 Task: Look for space in Cunduacán, Mexico from 1st June, 2023 to 9th June, 2023 for 4 adults in price range Rs.6000 to Rs.12000. Place can be entire place with 2 bedrooms having 2 beds and 2 bathrooms. Property type can be house, flat, guest house. Booking option can be shelf check-in. Required host language is English.
Action: Mouse moved to (598, 122)
Screenshot: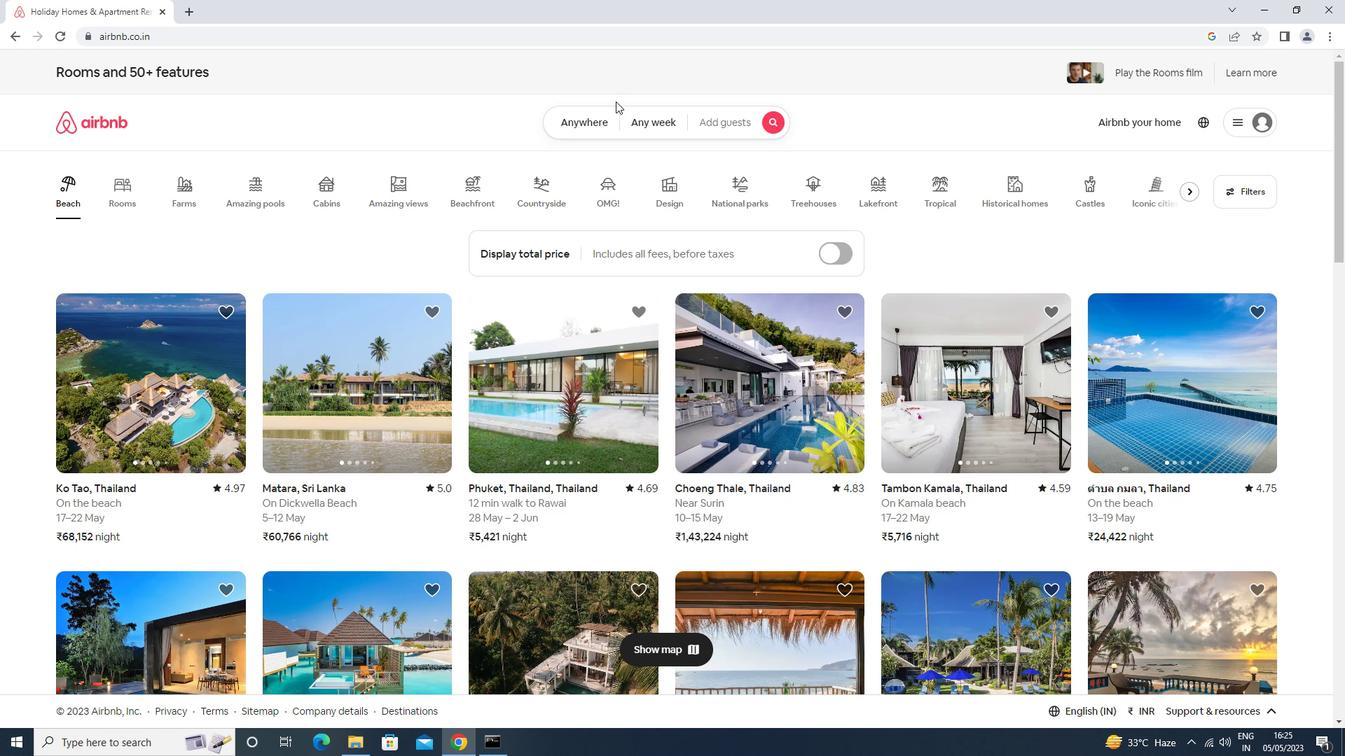
Action: Mouse pressed left at (598, 122)
Screenshot: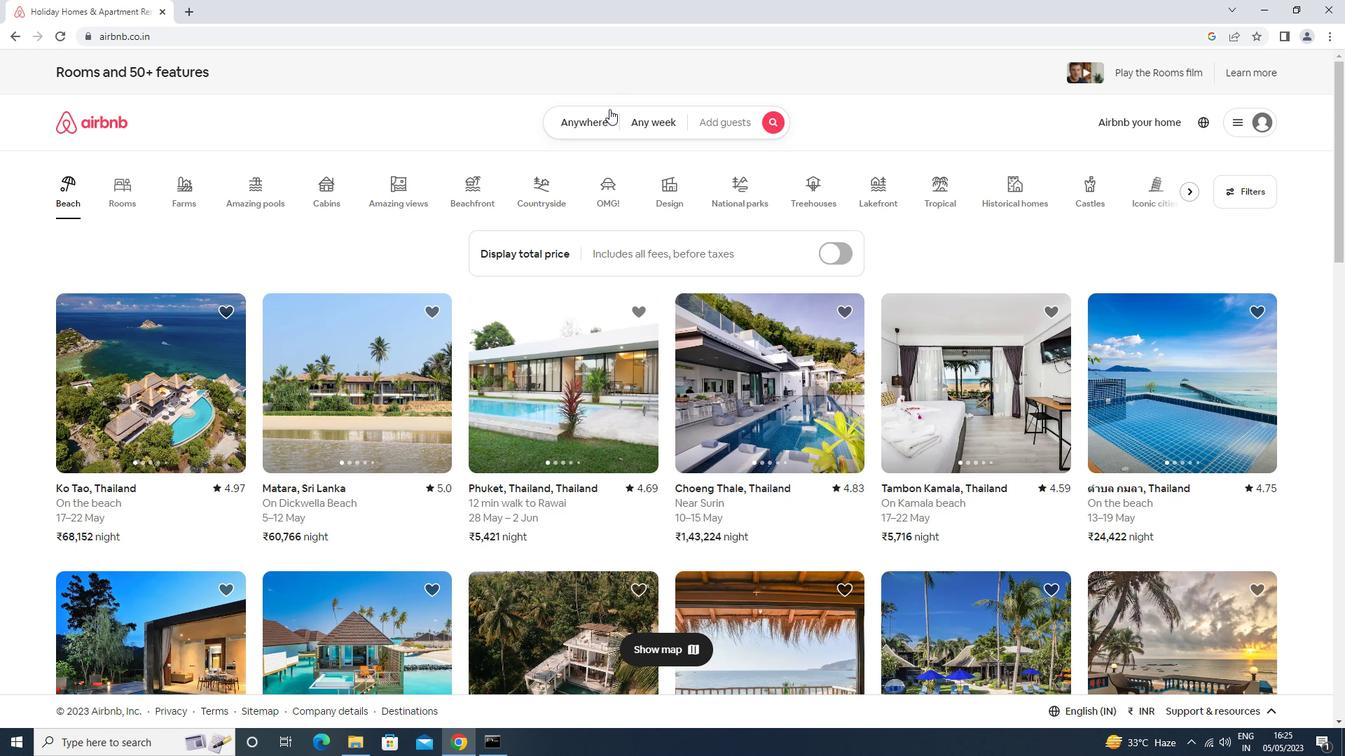 
Action: Mouse moved to (495, 180)
Screenshot: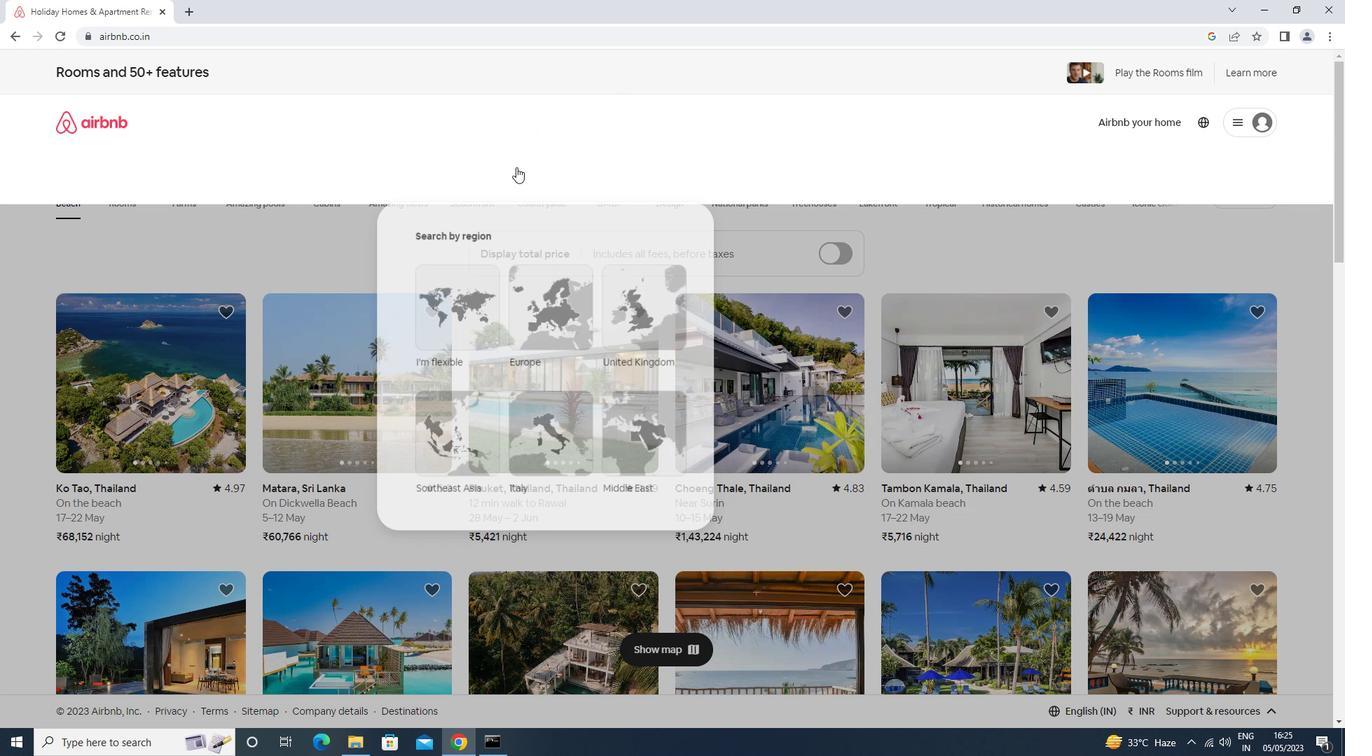 
Action: Mouse pressed left at (495, 180)
Screenshot: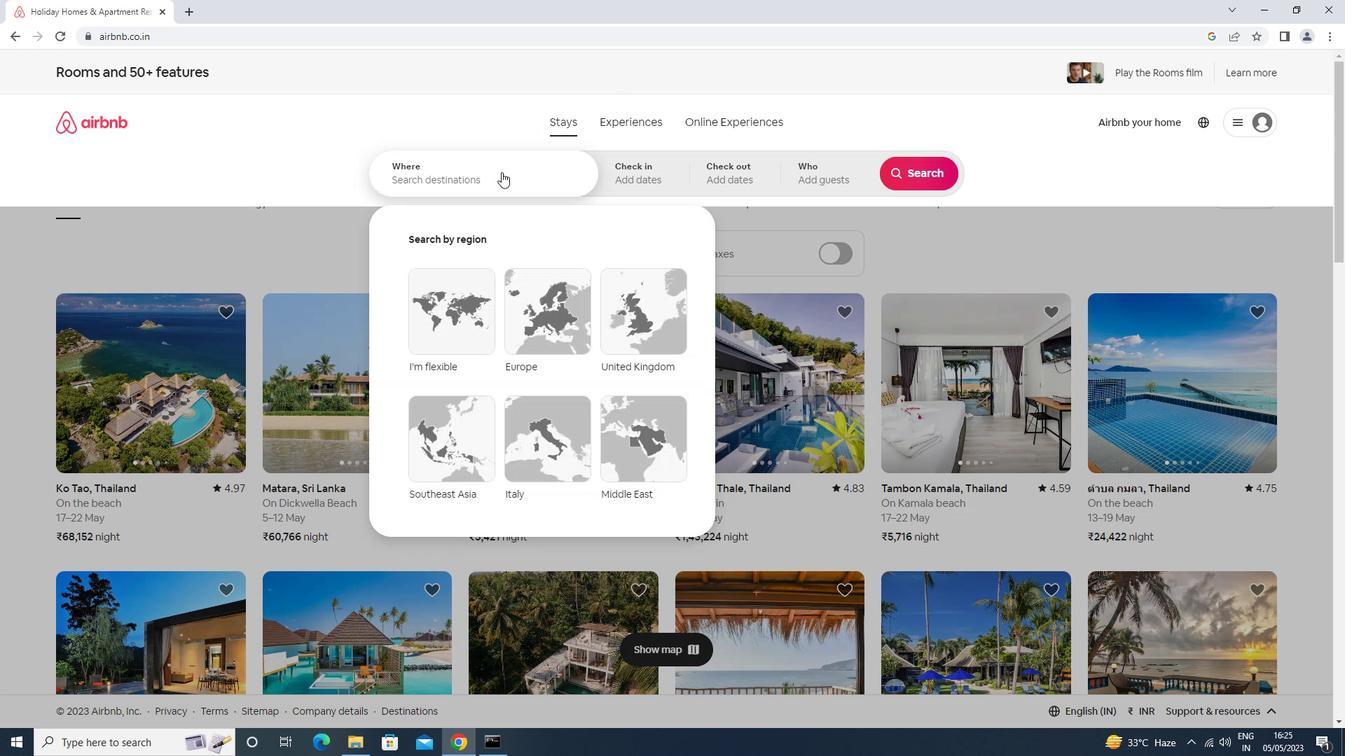 
Action: Key pressed <Key.shift>CUNDUACAN,<Key.space>MEXICO<Key.enter>
Screenshot: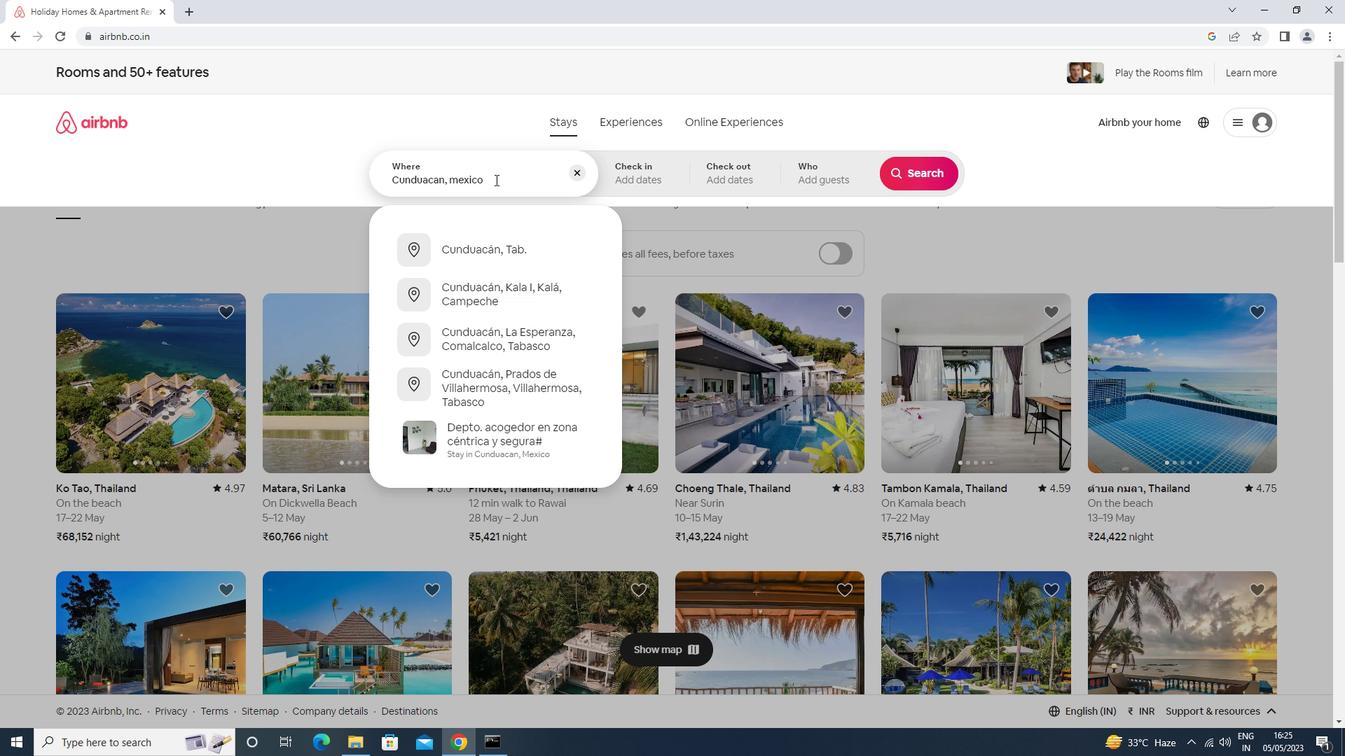 
Action: Mouse moved to (839, 343)
Screenshot: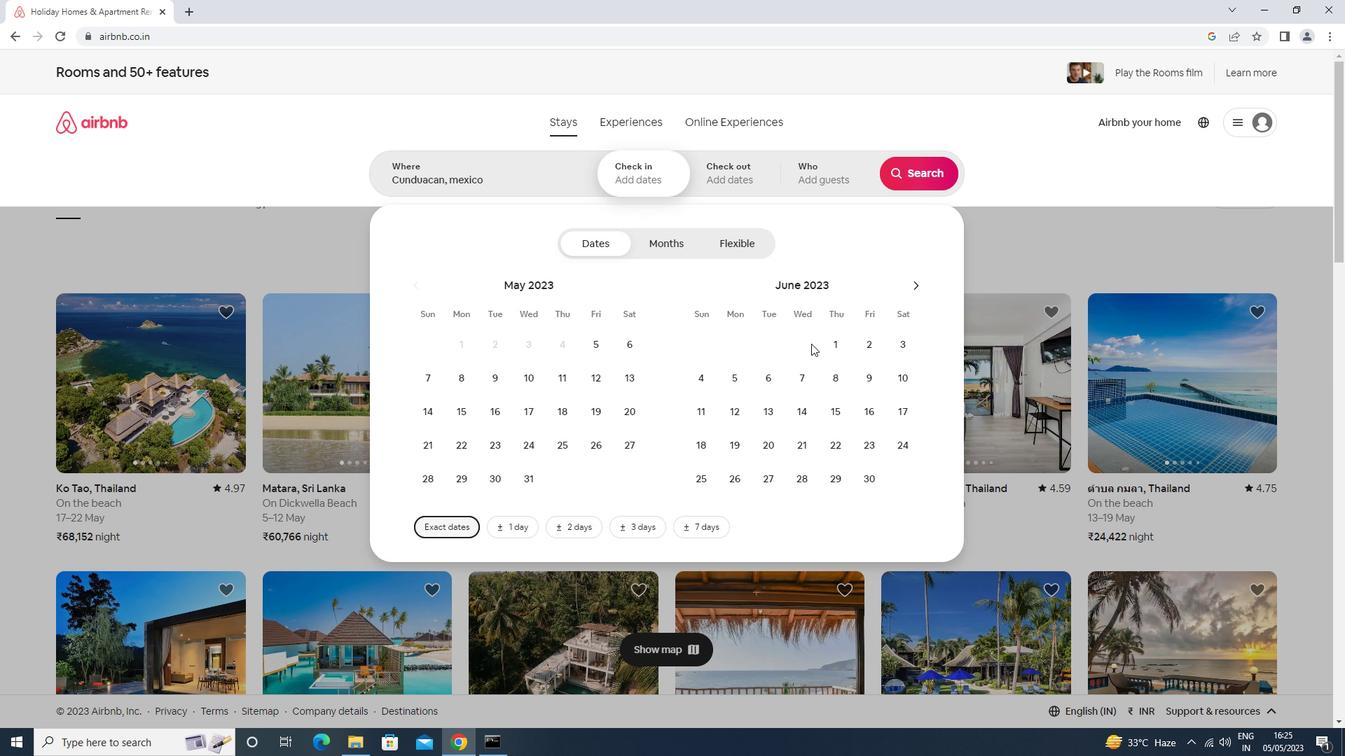 
Action: Mouse pressed left at (839, 343)
Screenshot: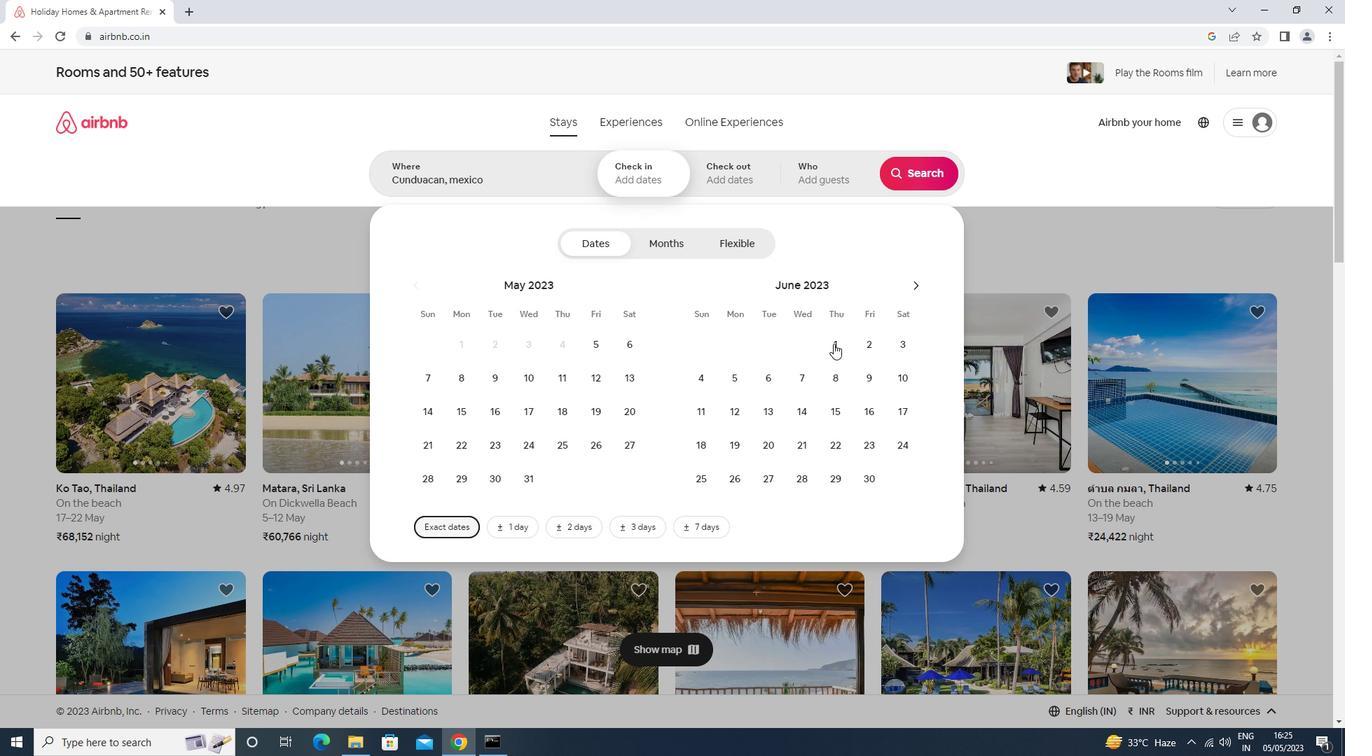 
Action: Mouse moved to (864, 387)
Screenshot: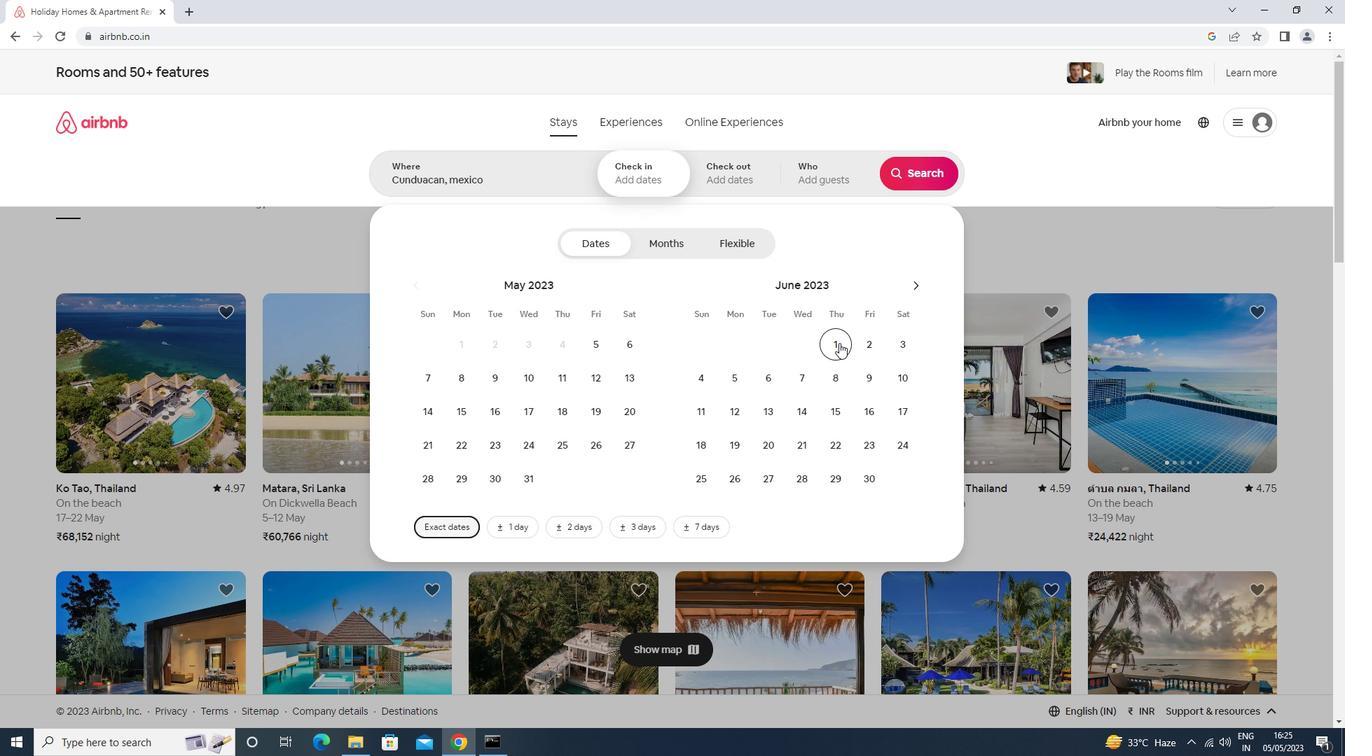 
Action: Mouse pressed left at (864, 387)
Screenshot: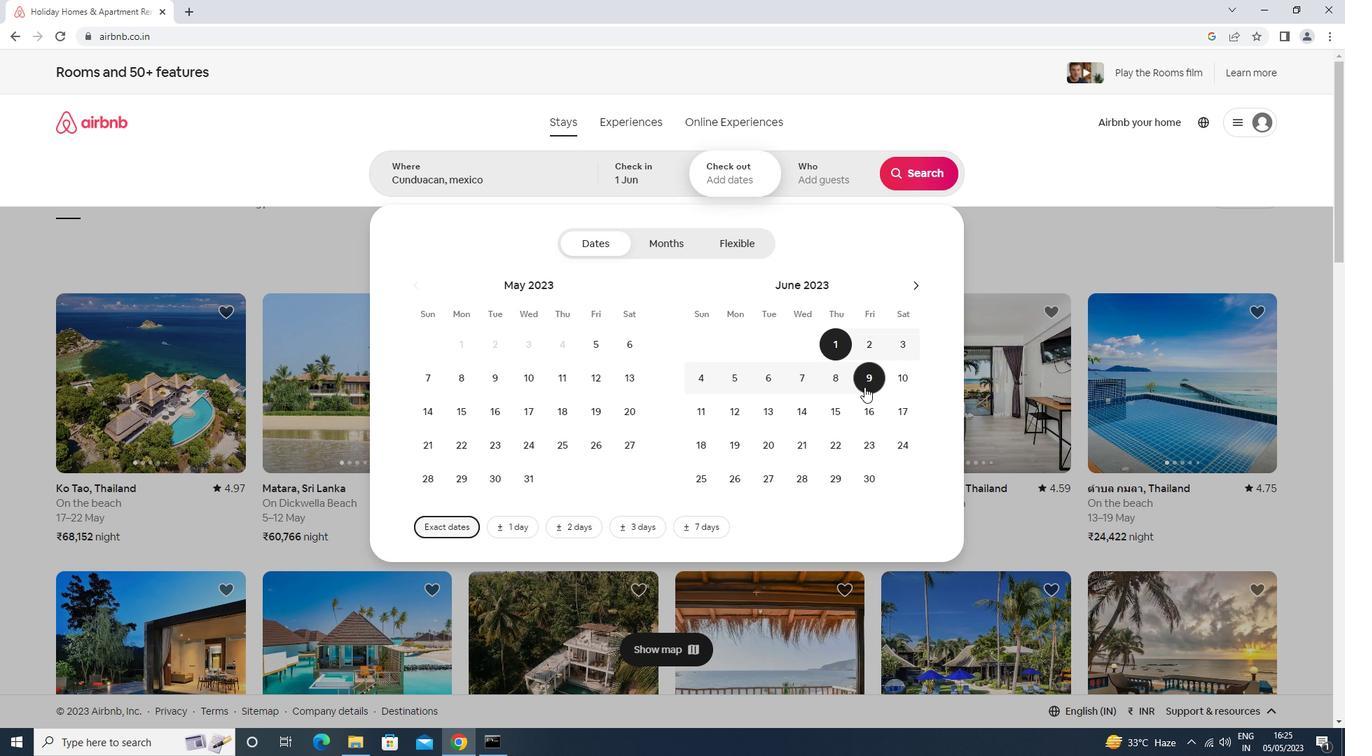 
Action: Mouse moved to (830, 182)
Screenshot: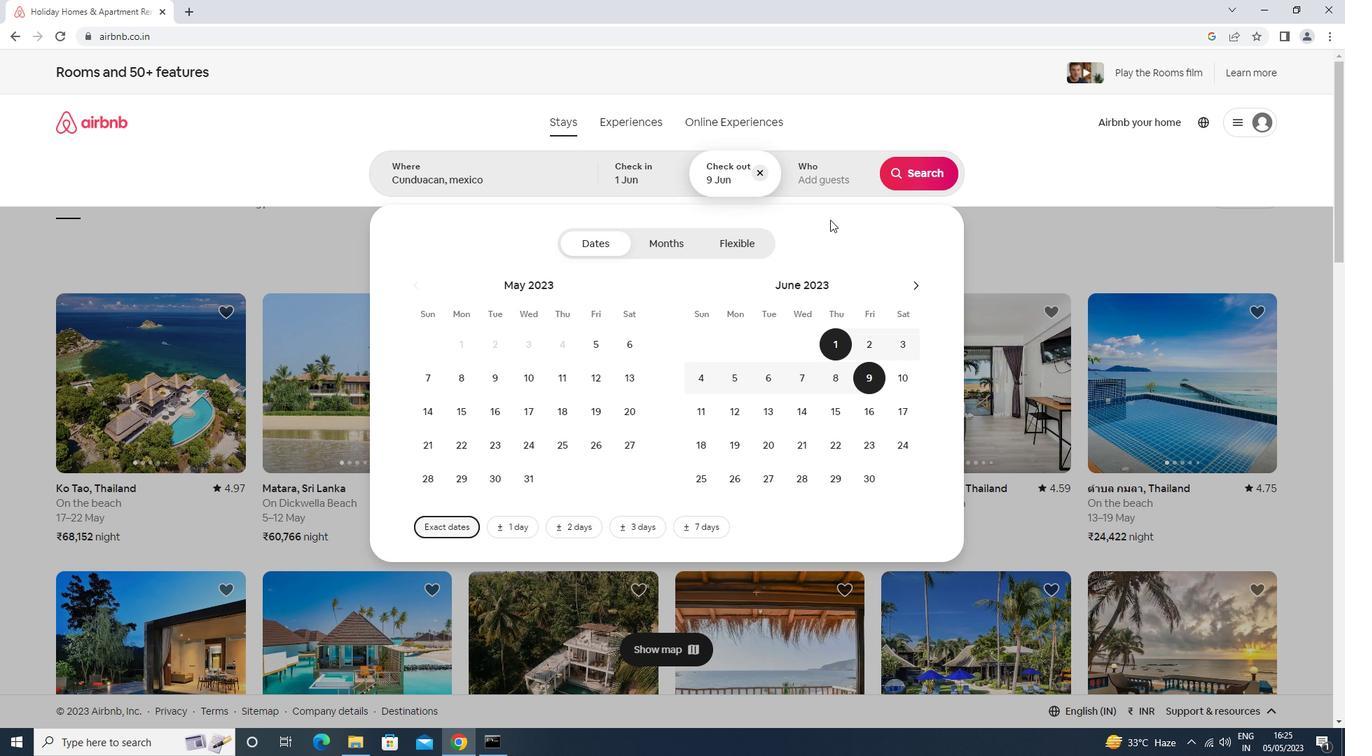 
Action: Mouse pressed left at (830, 182)
Screenshot: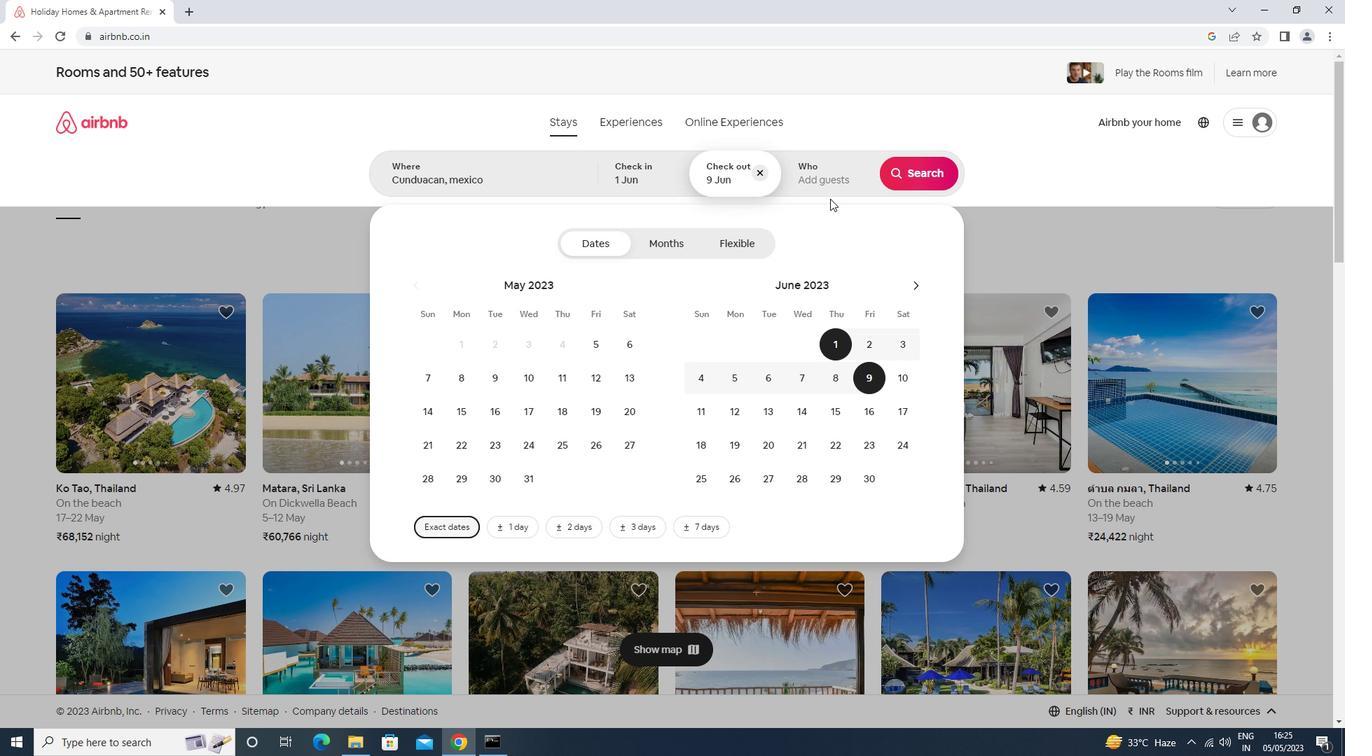 
Action: Mouse moved to (926, 247)
Screenshot: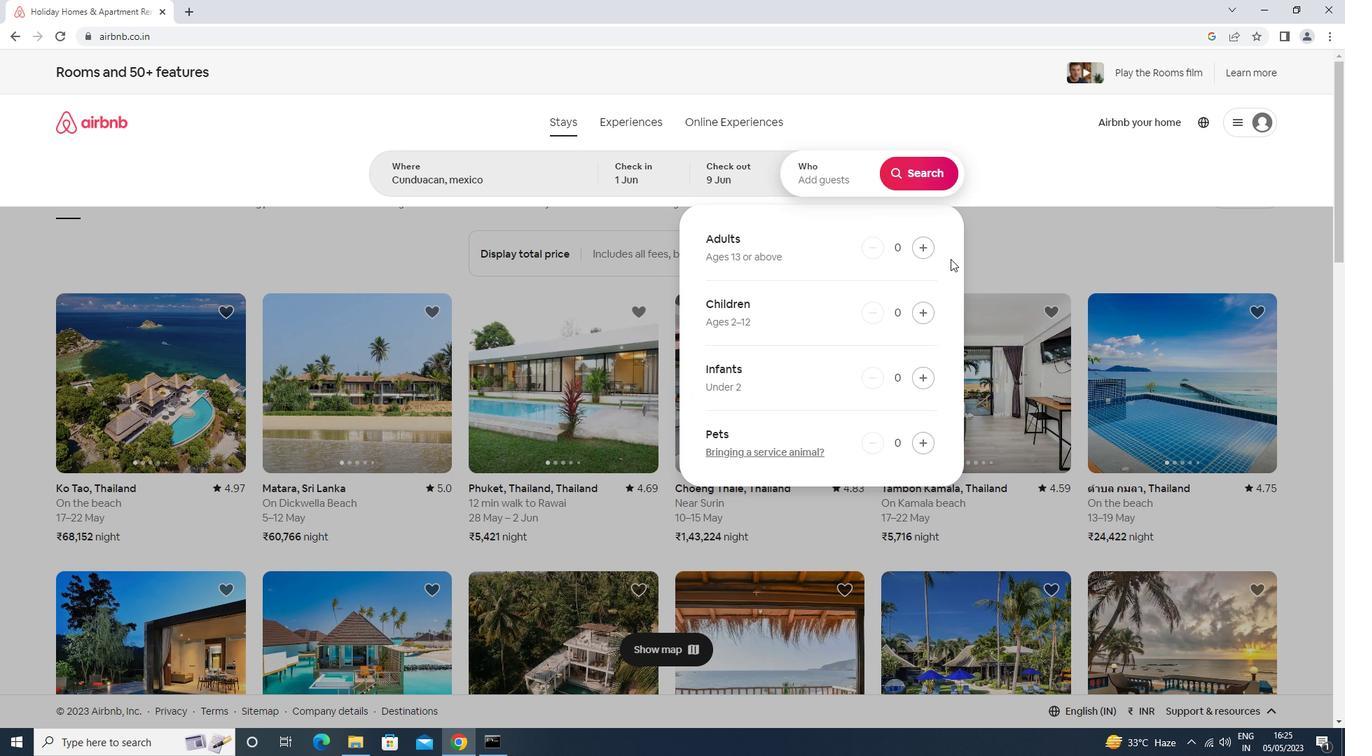 
Action: Mouse pressed left at (926, 247)
Screenshot: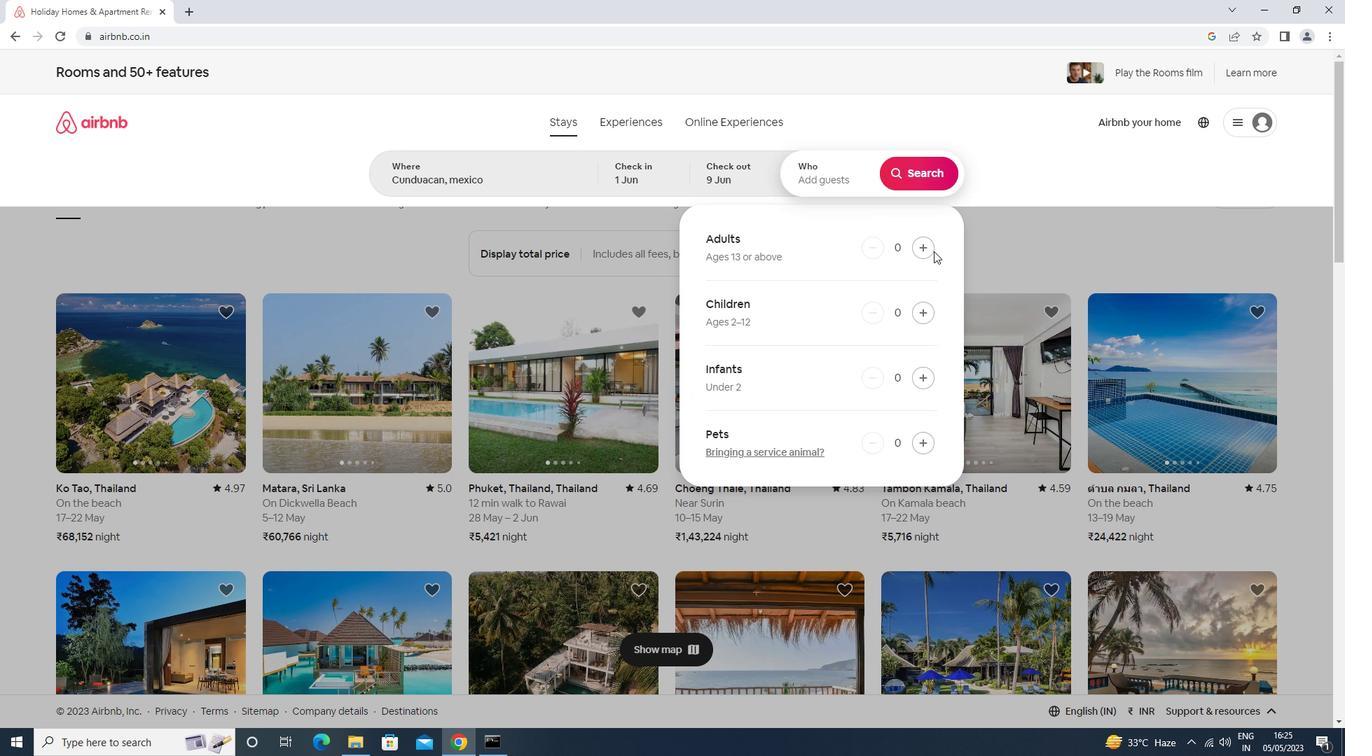 
Action: Mouse pressed left at (926, 247)
Screenshot: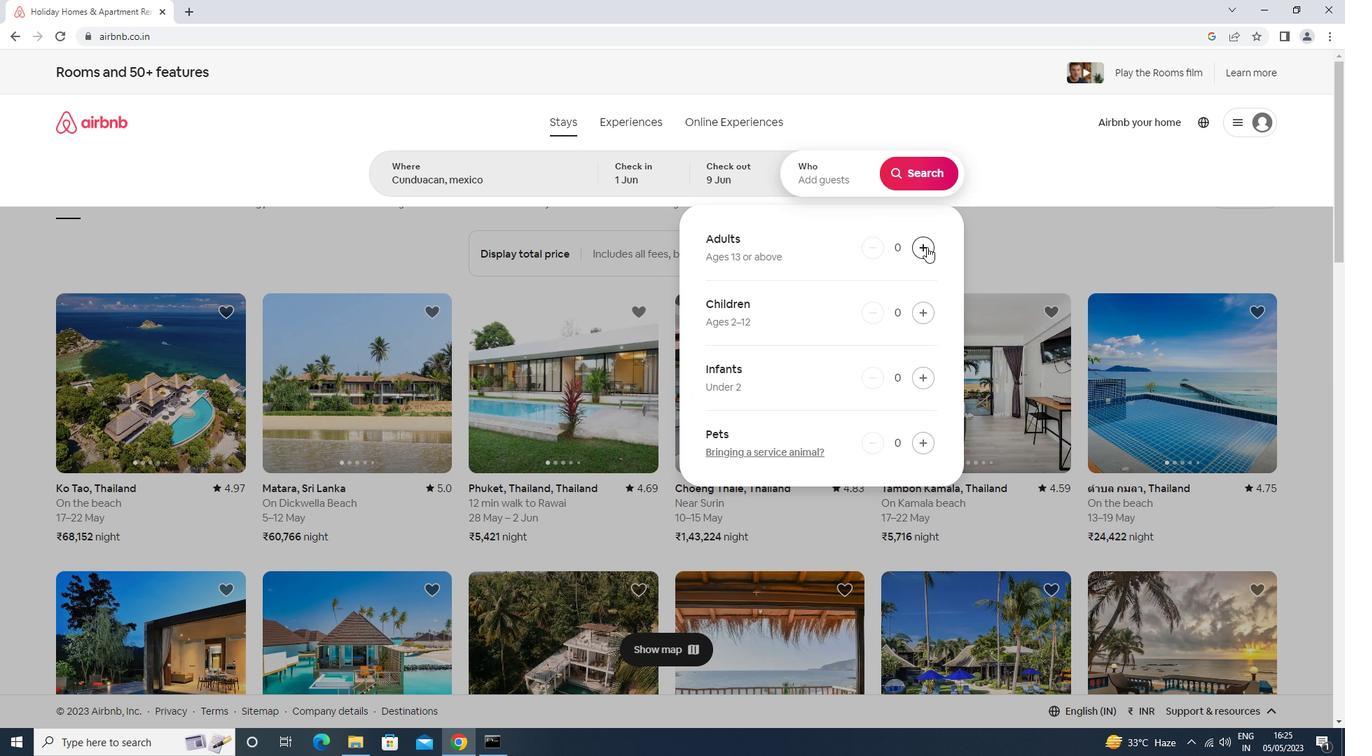 
Action: Mouse moved to (926, 246)
Screenshot: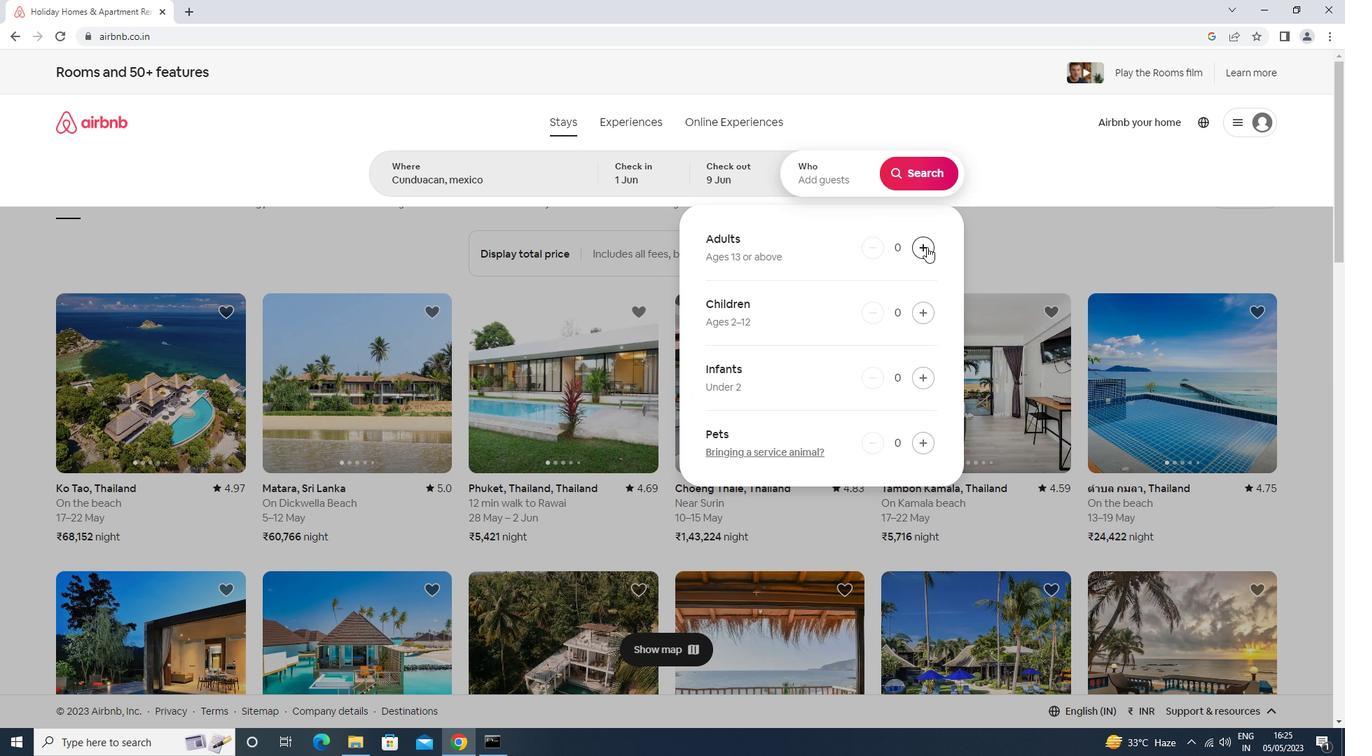 
Action: Mouse pressed left at (926, 246)
Screenshot: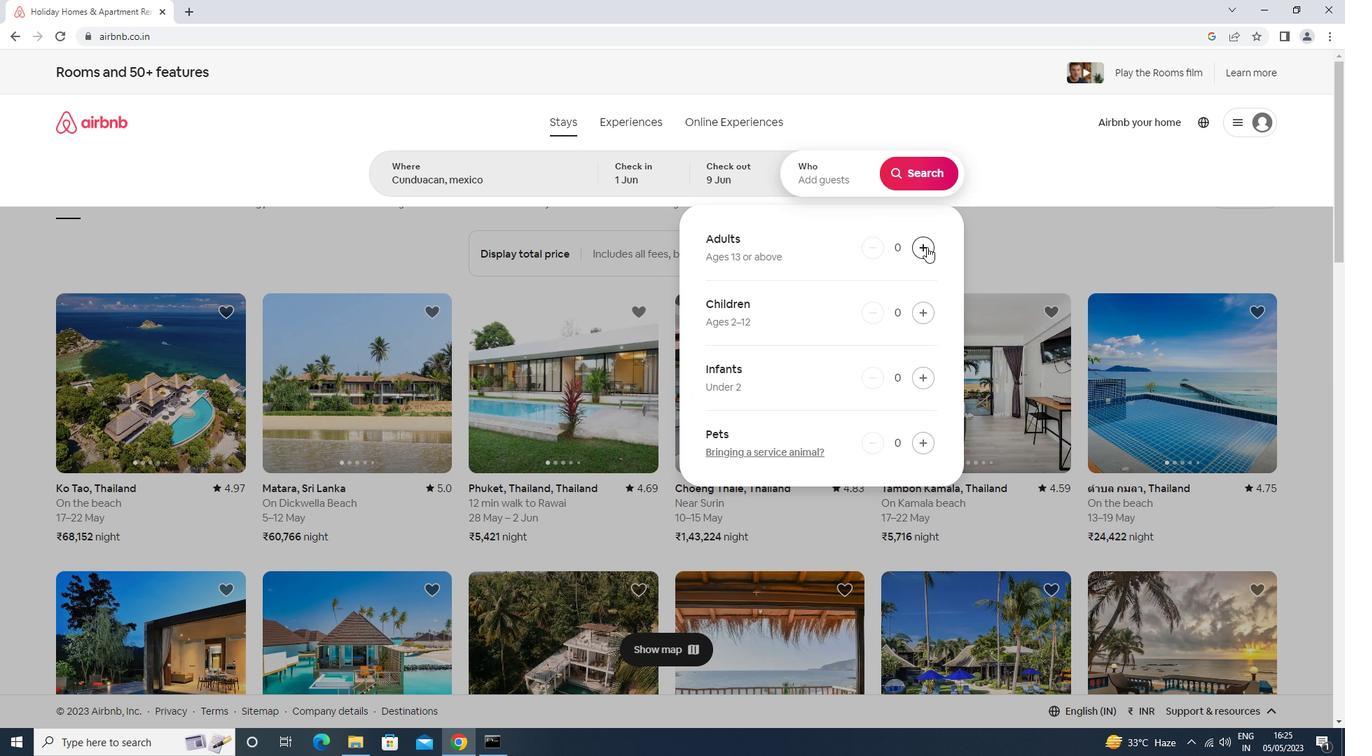 
Action: Mouse pressed left at (926, 246)
Screenshot: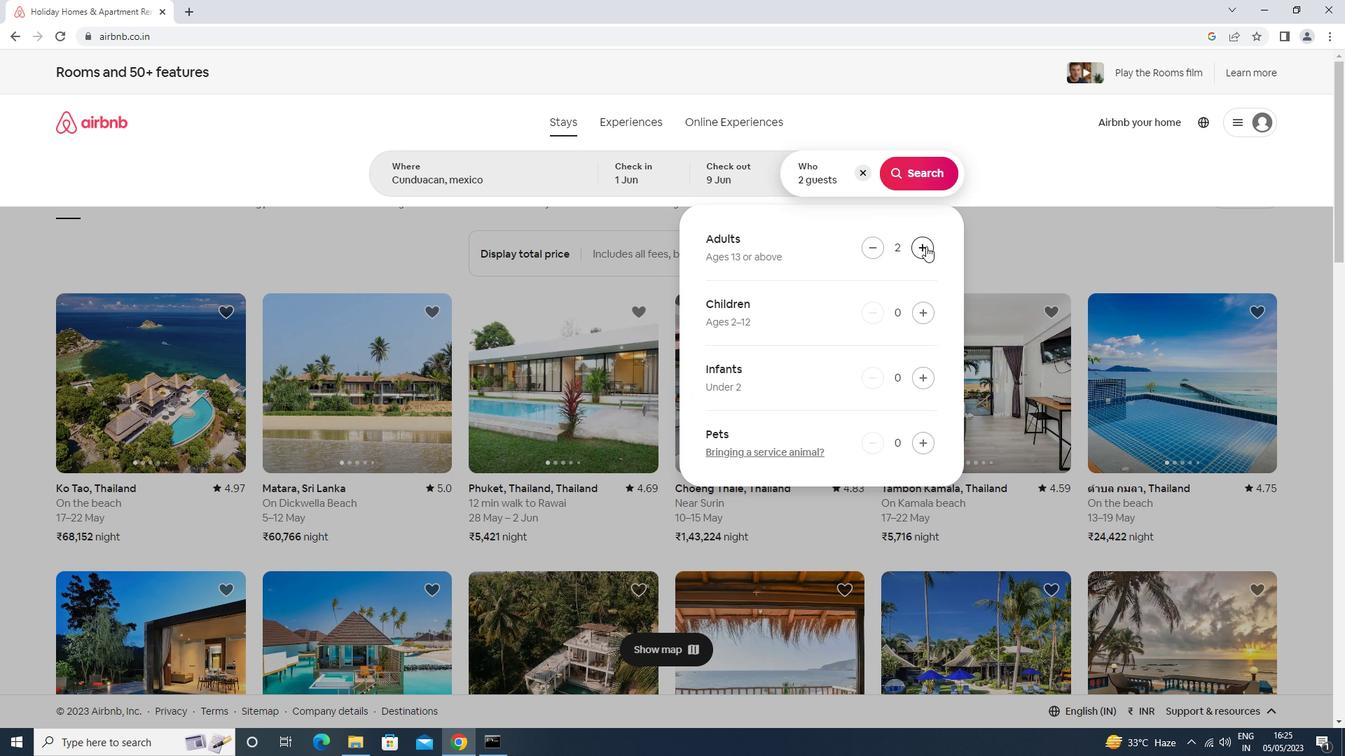 
Action: Mouse moved to (914, 183)
Screenshot: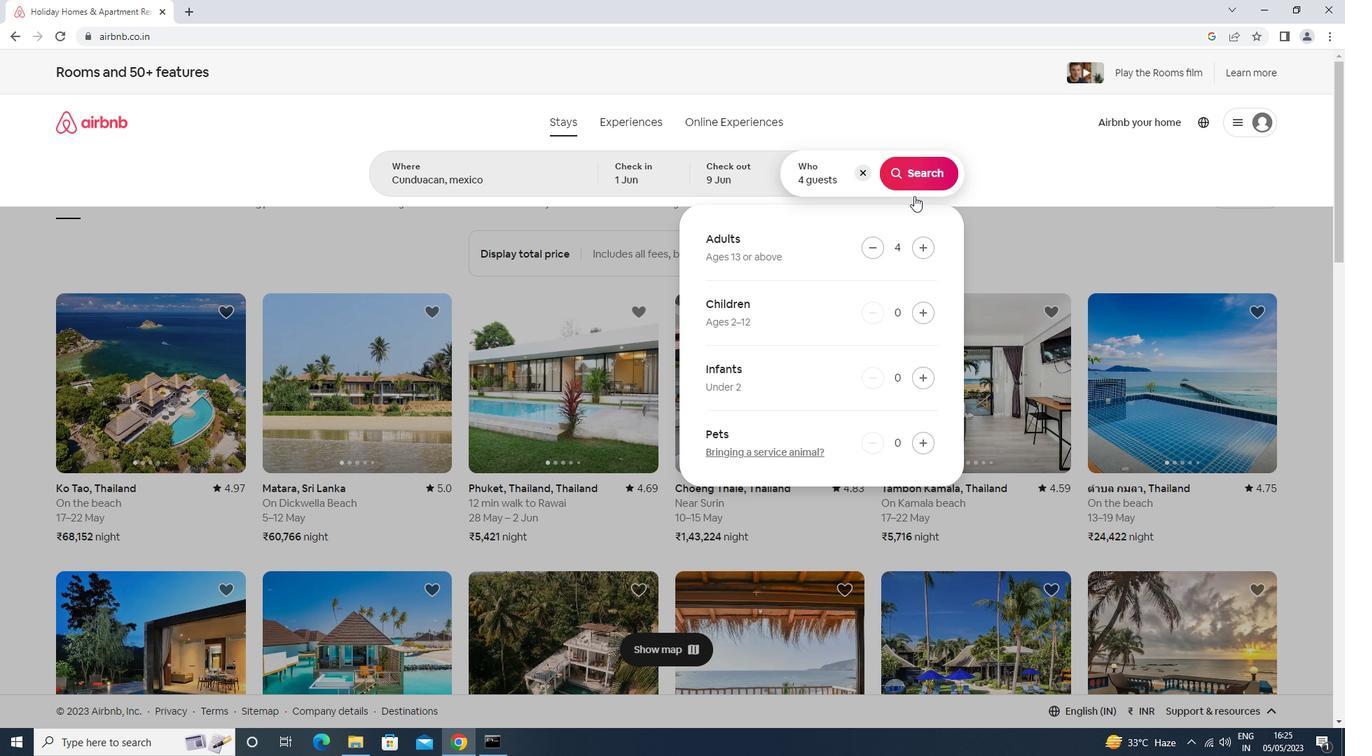 
Action: Mouse pressed left at (914, 183)
Screenshot: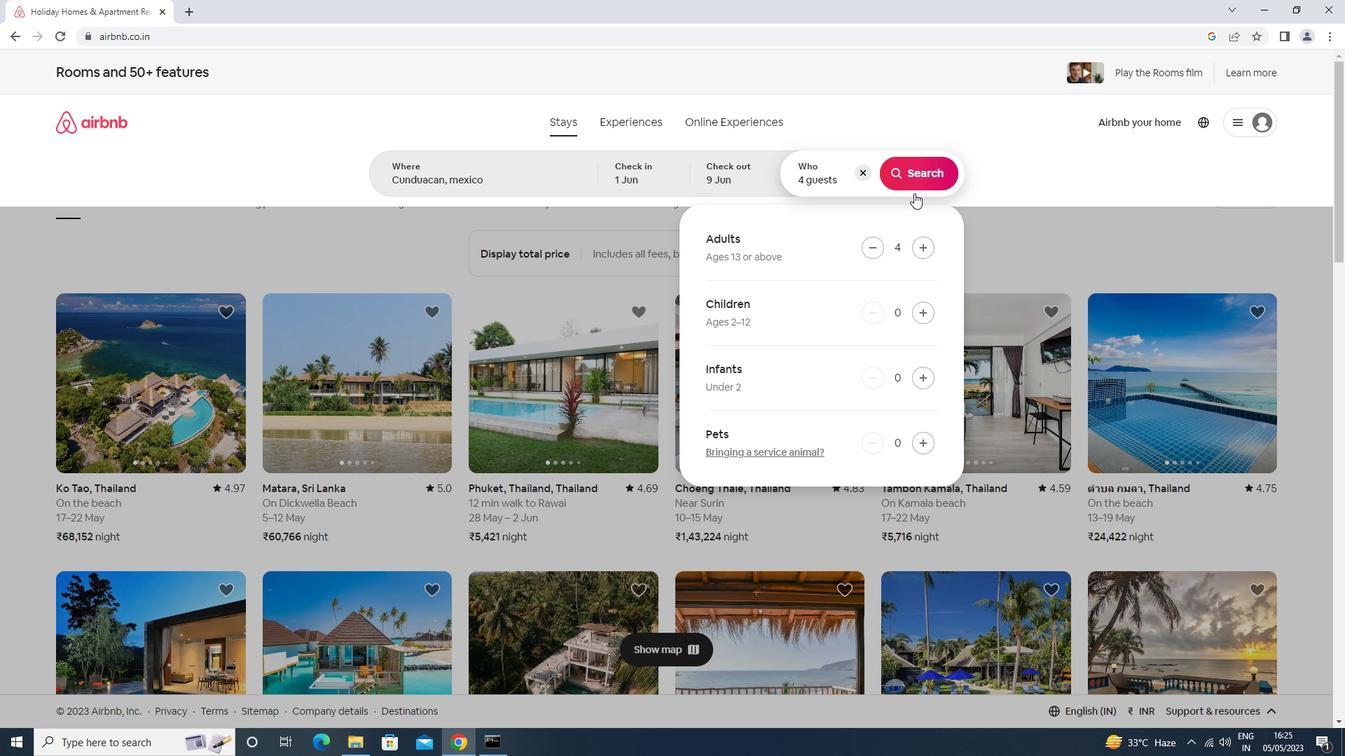
Action: Mouse moved to (1292, 134)
Screenshot: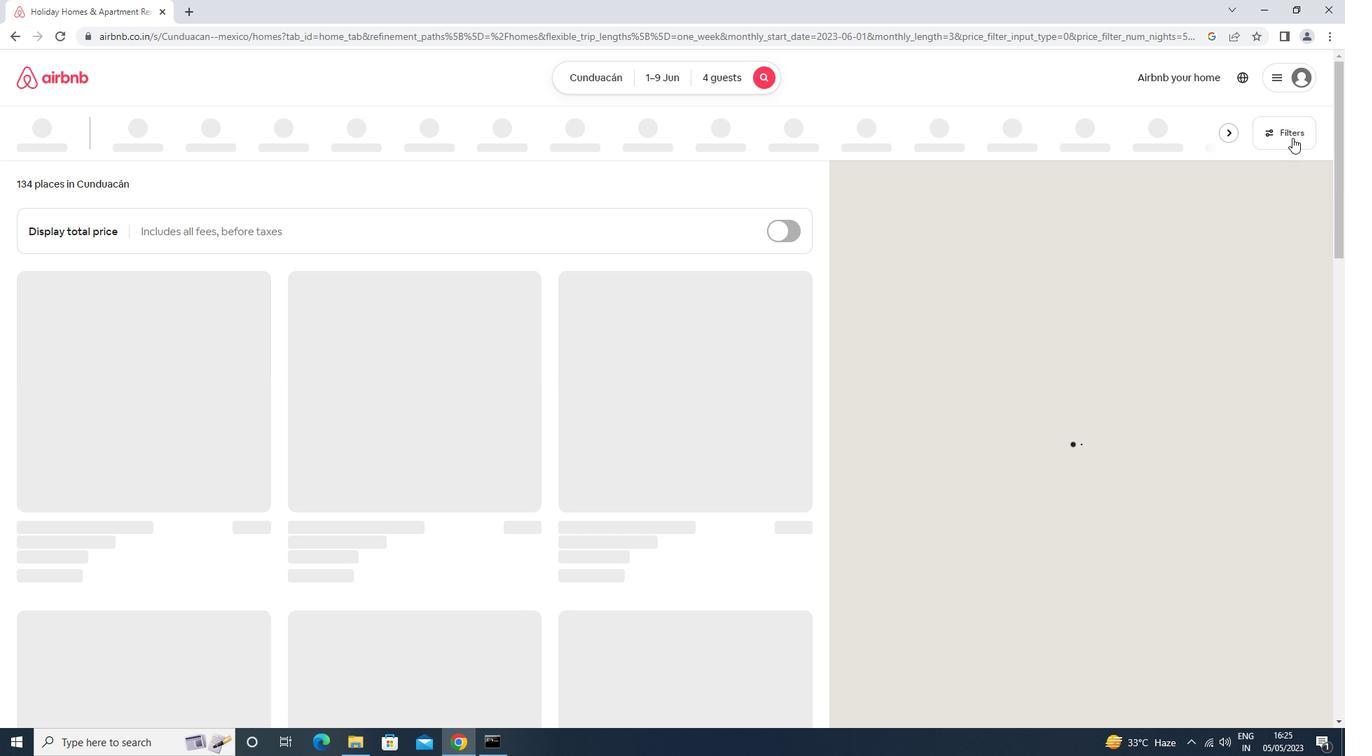 
Action: Mouse pressed left at (1292, 134)
Screenshot: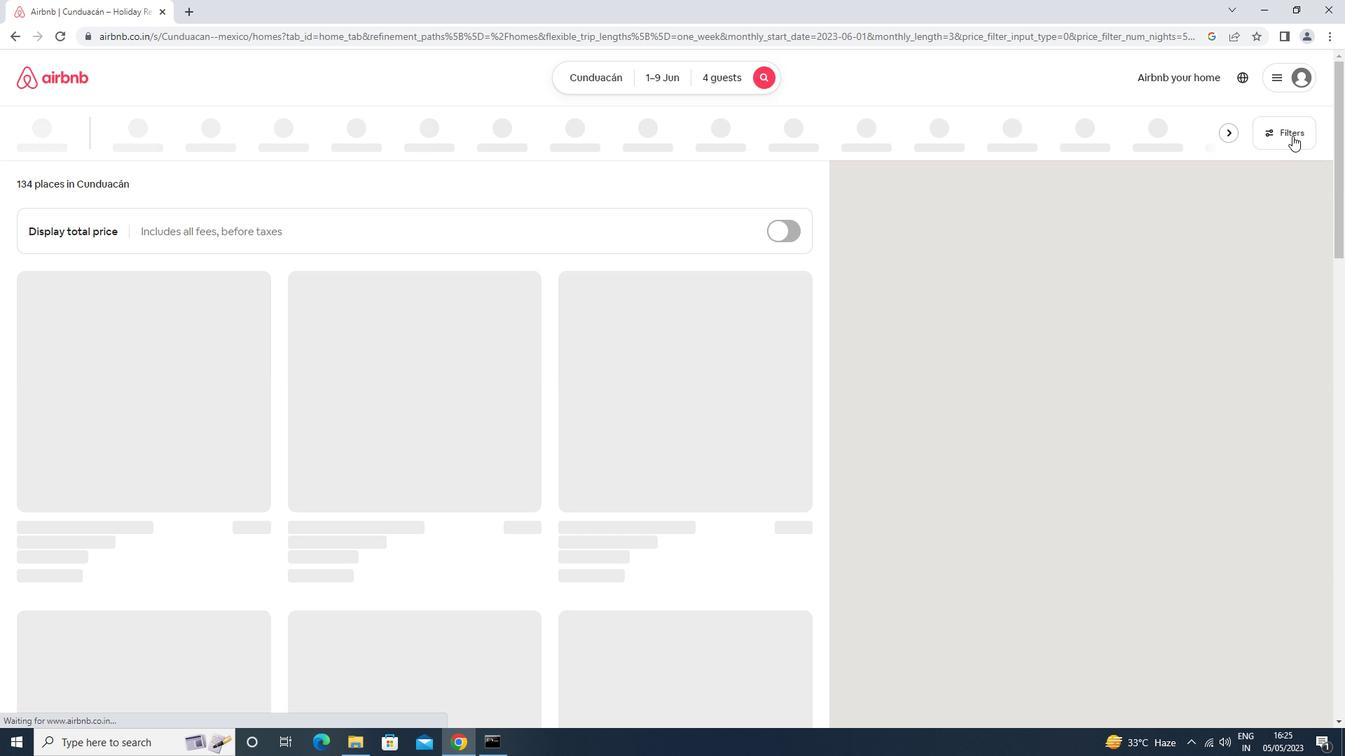 
Action: Mouse moved to (537, 467)
Screenshot: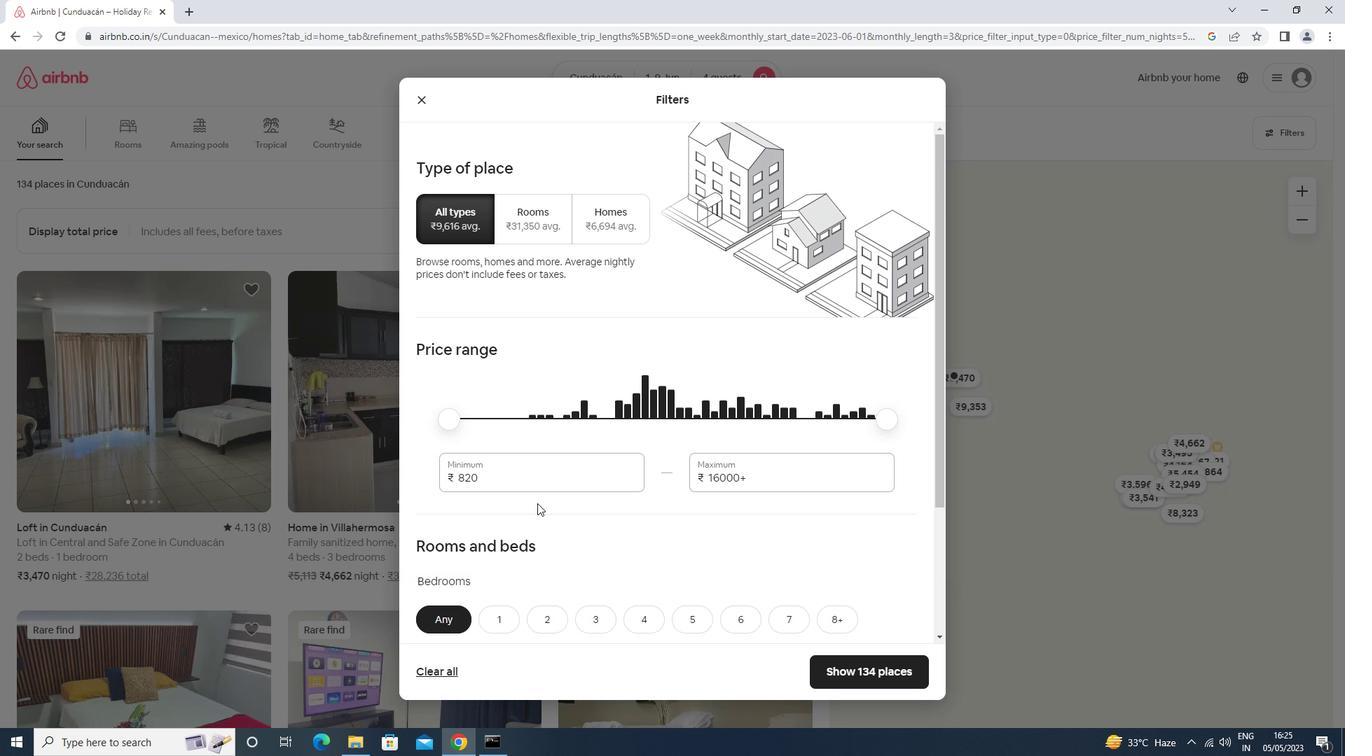 
Action: Mouse pressed left at (537, 467)
Screenshot: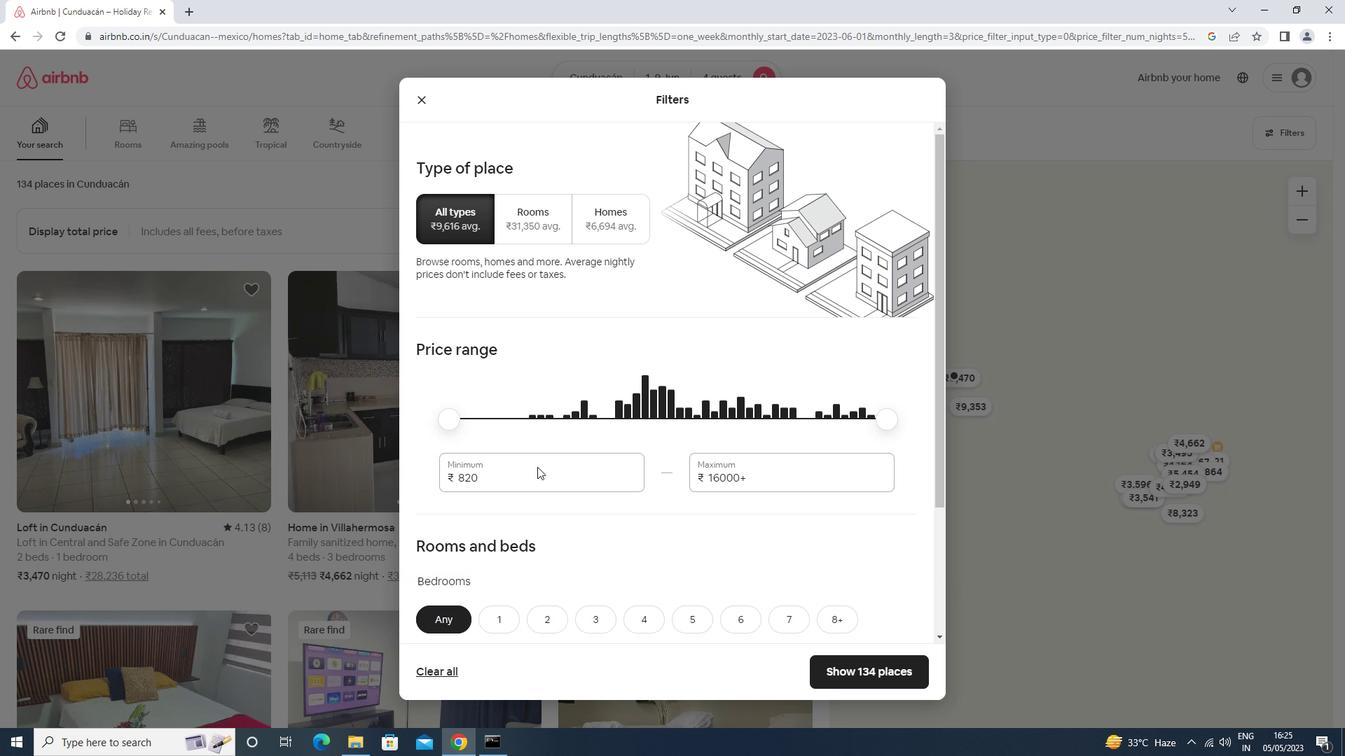 
Action: Mouse moved to (541, 465)
Screenshot: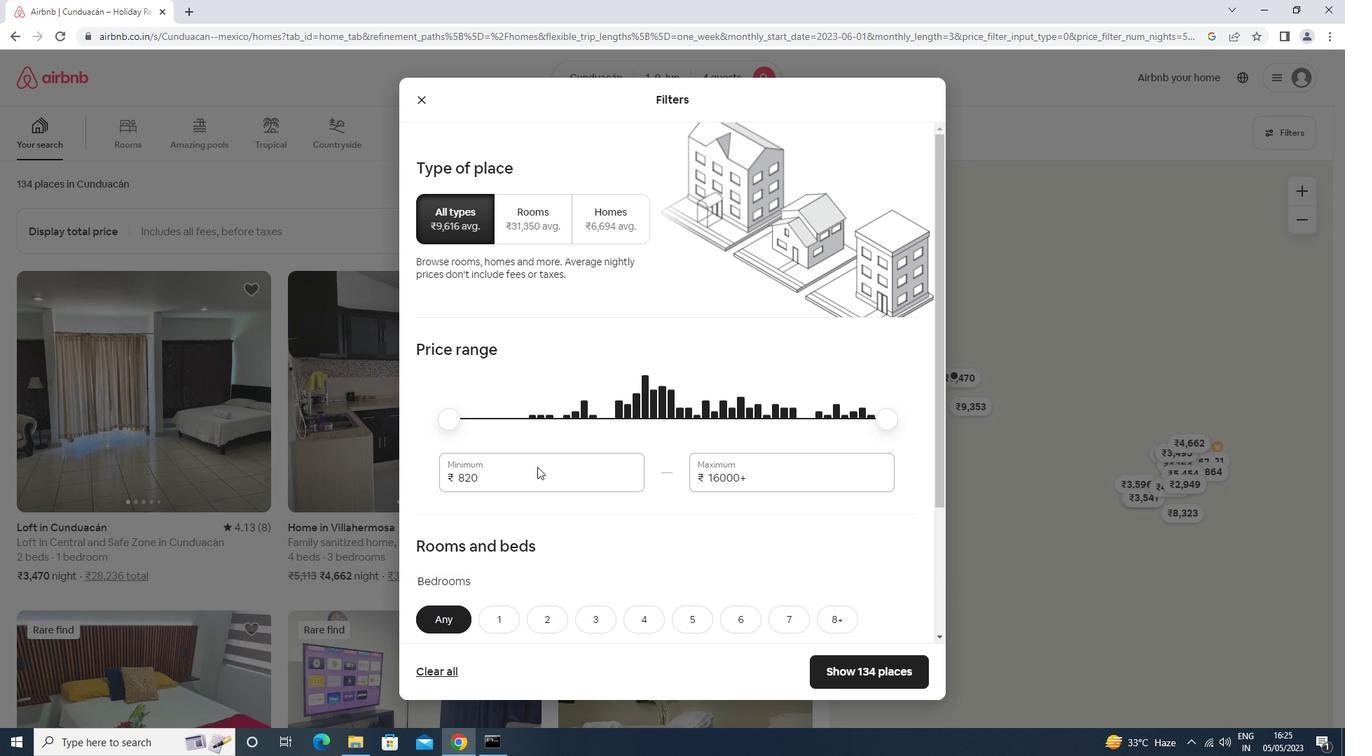
Action: Key pressed <Key.backspace><Key.backspace><Key.backspace><Key.backspace><Key.backspace><Key.backspace><Key.backspace><Key.backspace><Key.backspace><Key.backspace>6000<Key.tab>12000
Screenshot: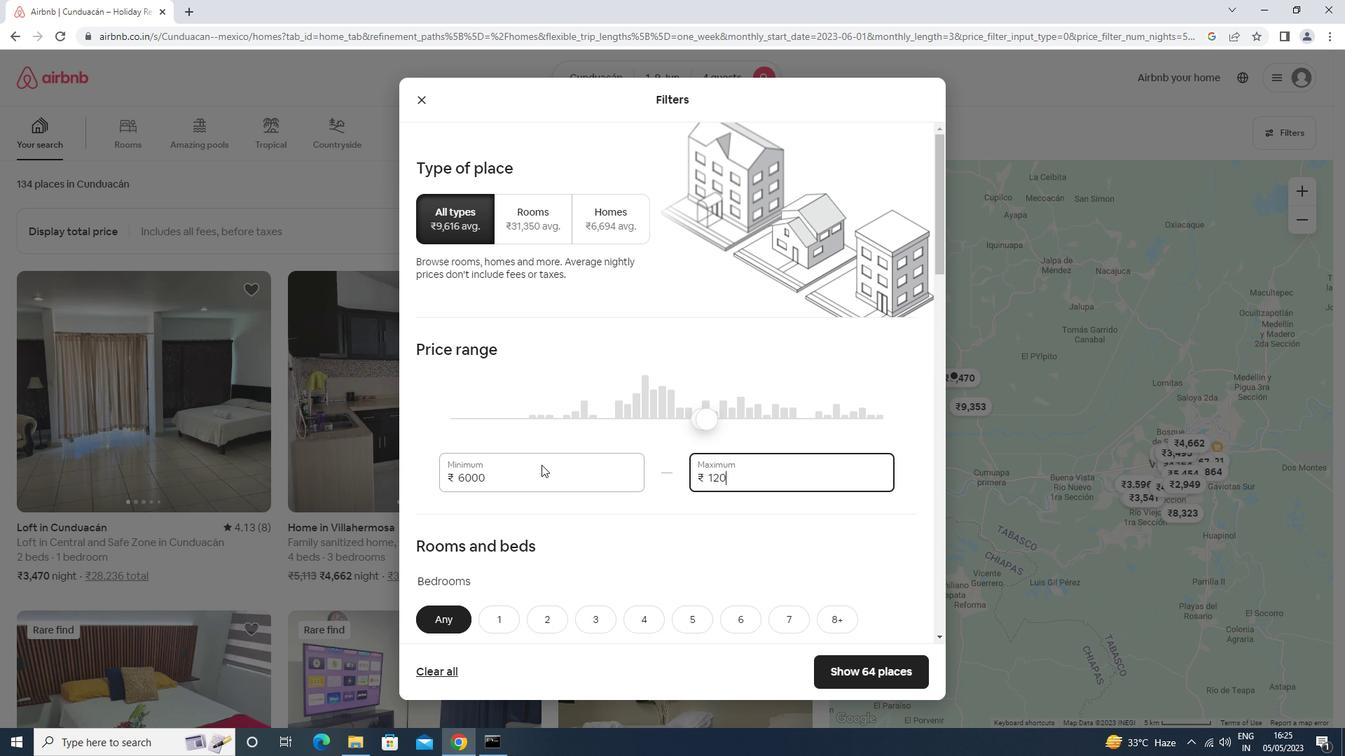 
Action: Mouse moved to (522, 440)
Screenshot: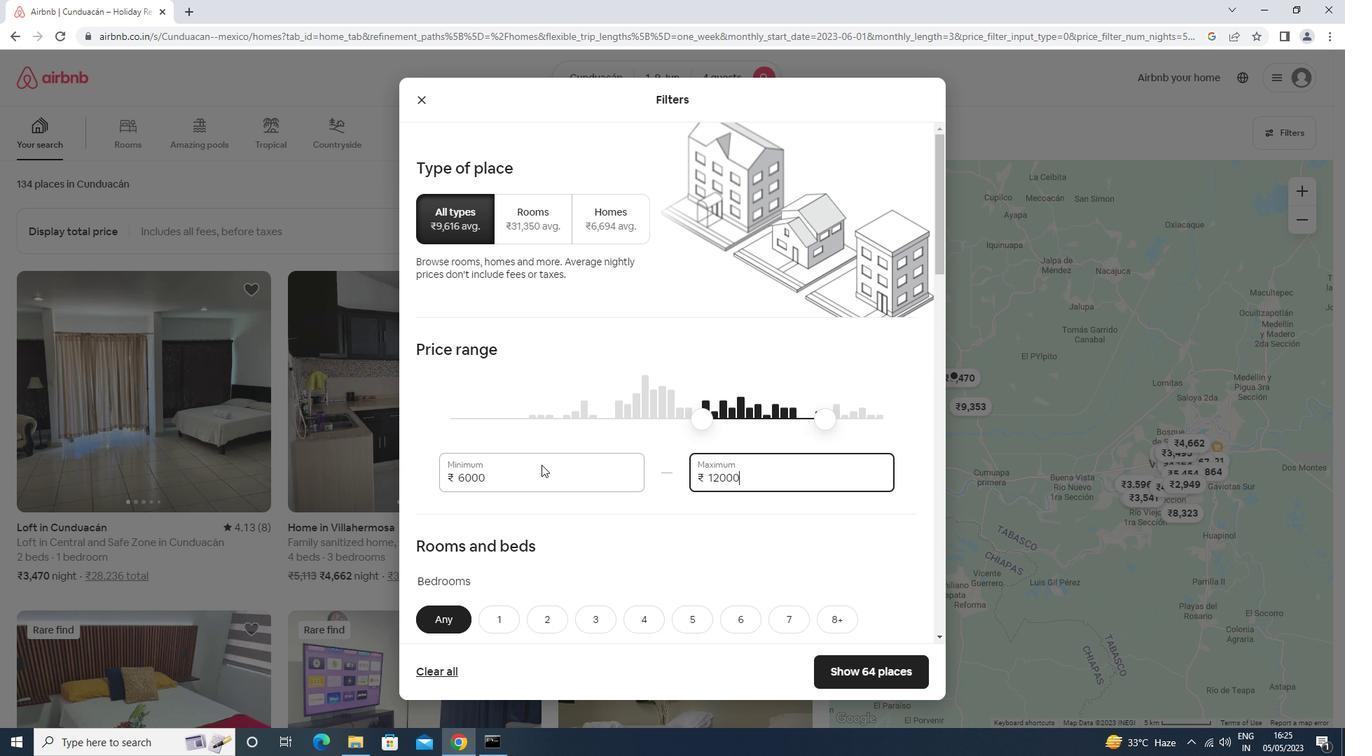 
Action: Mouse scrolled (522, 440) with delta (0, 0)
Screenshot: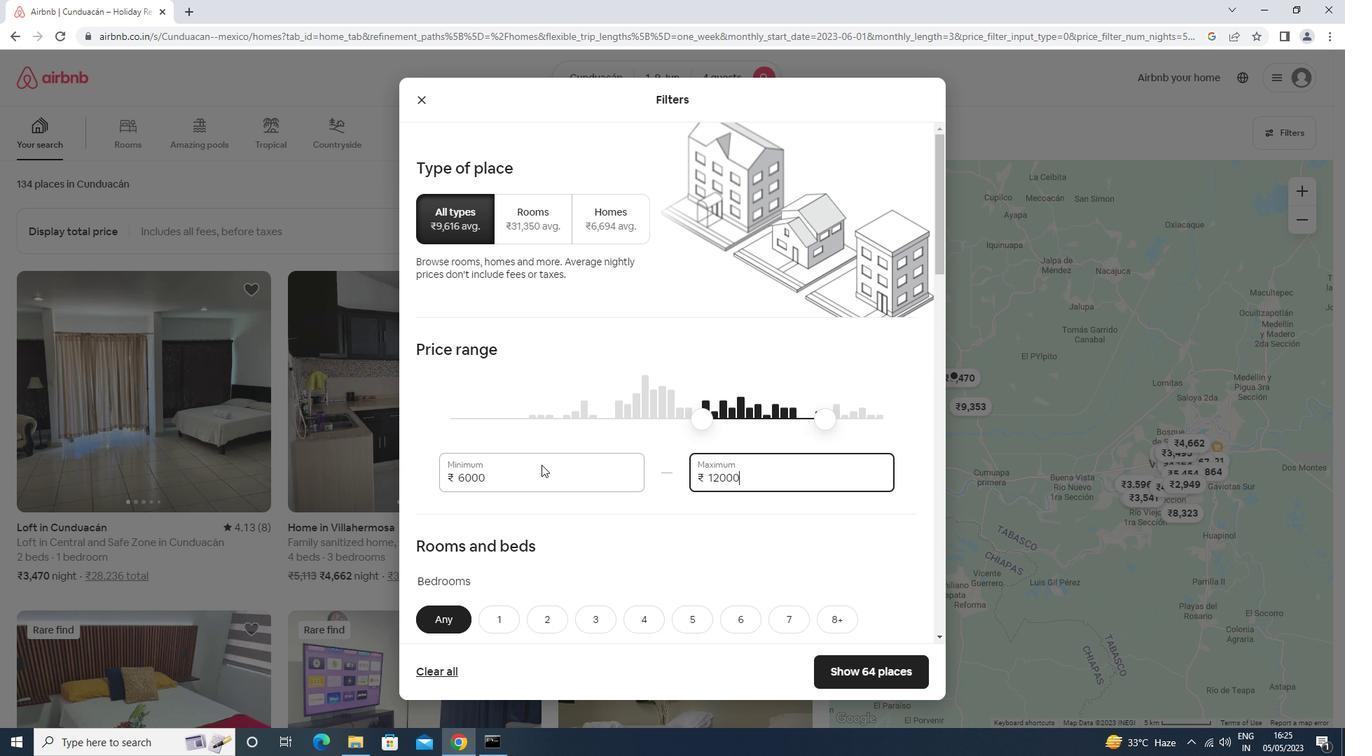 
Action: Mouse scrolled (522, 440) with delta (0, 0)
Screenshot: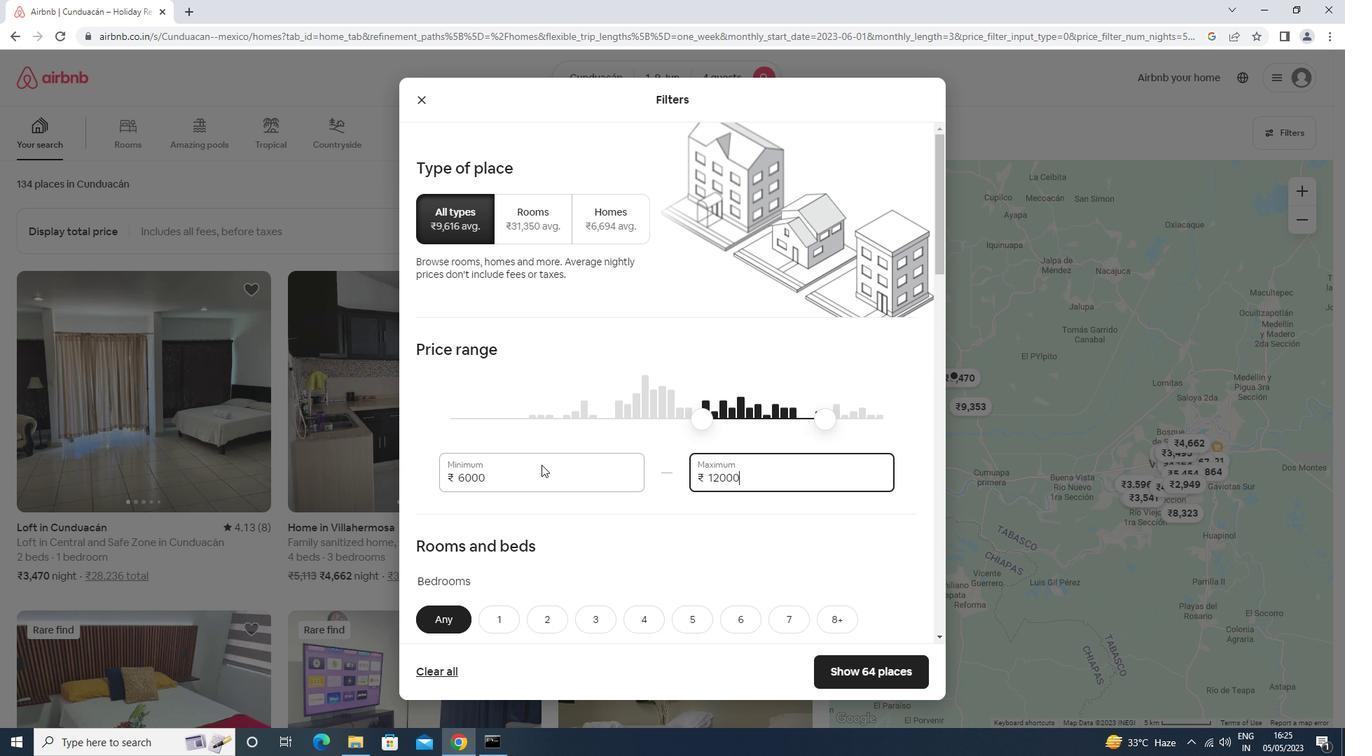 
Action: Mouse scrolled (522, 440) with delta (0, 0)
Screenshot: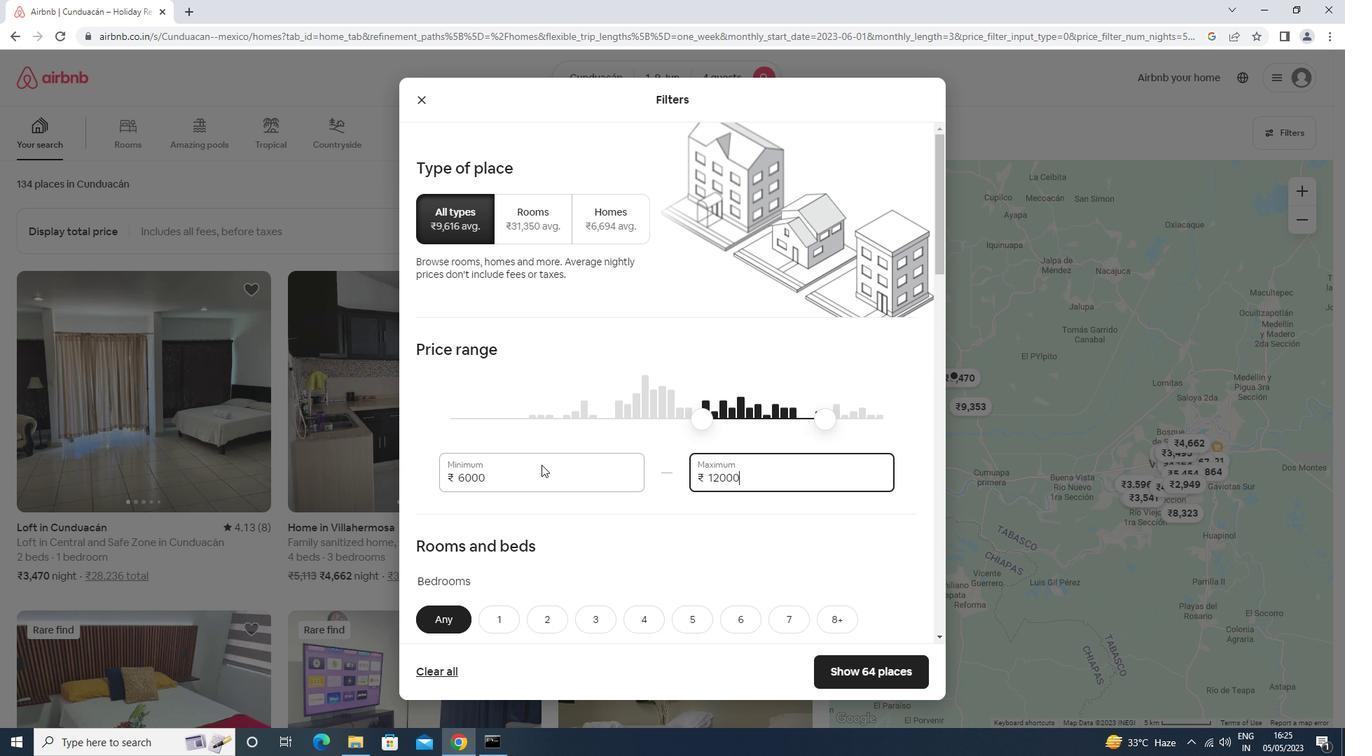 
Action: Mouse scrolled (522, 440) with delta (0, 0)
Screenshot: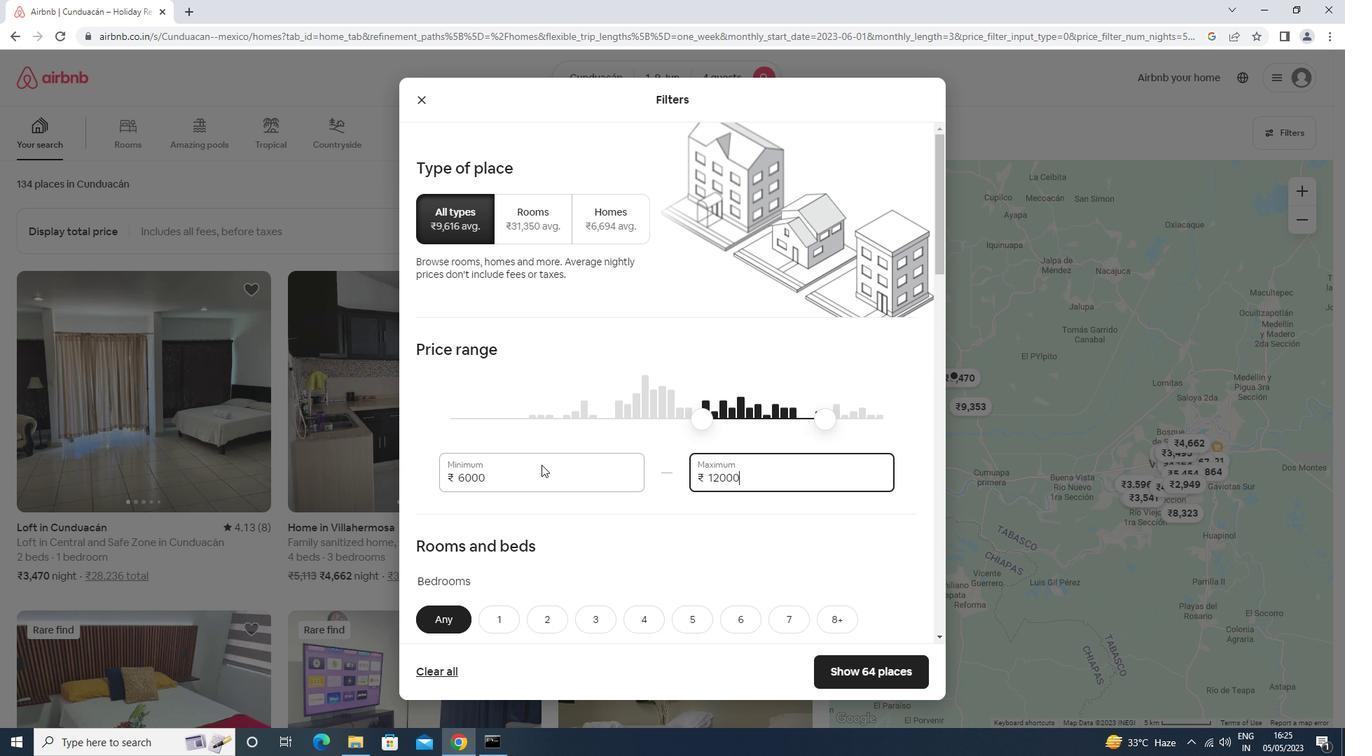 
Action: Mouse scrolled (522, 440) with delta (0, 0)
Screenshot: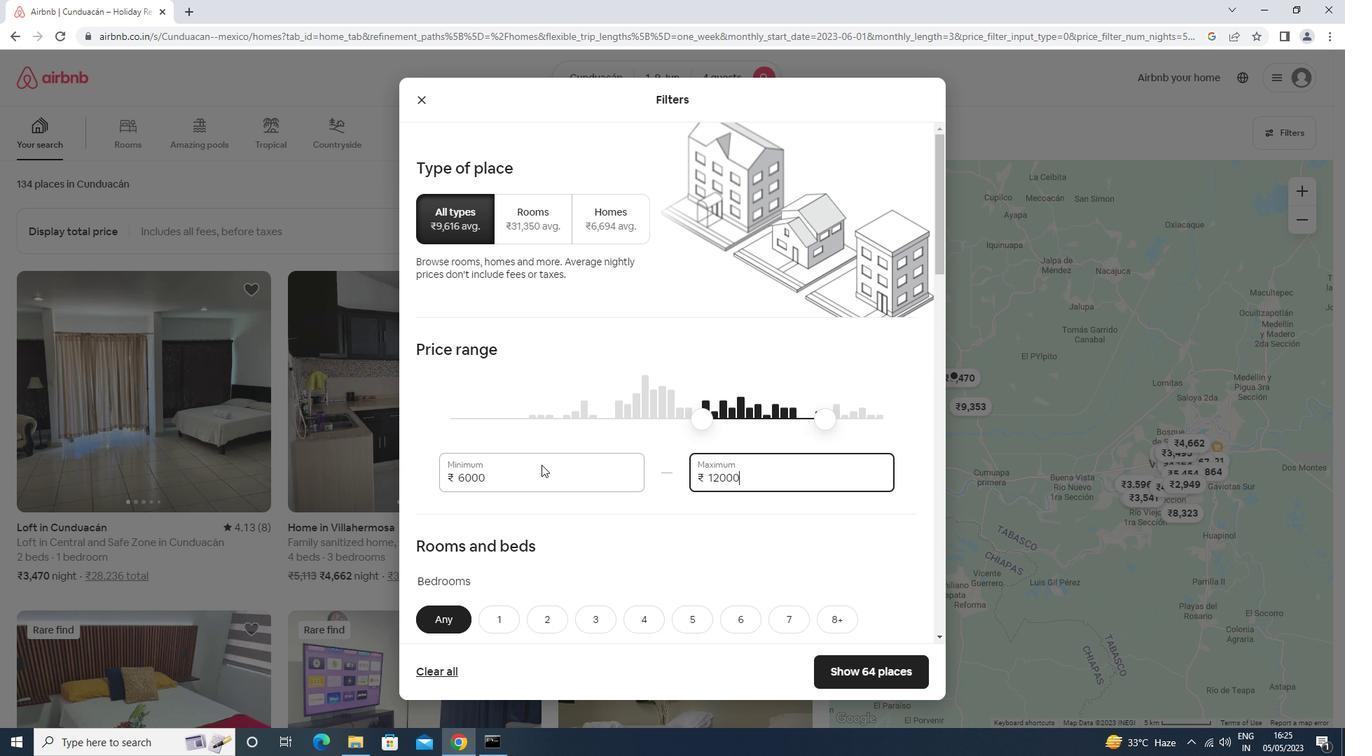 
Action: Mouse moved to (538, 257)
Screenshot: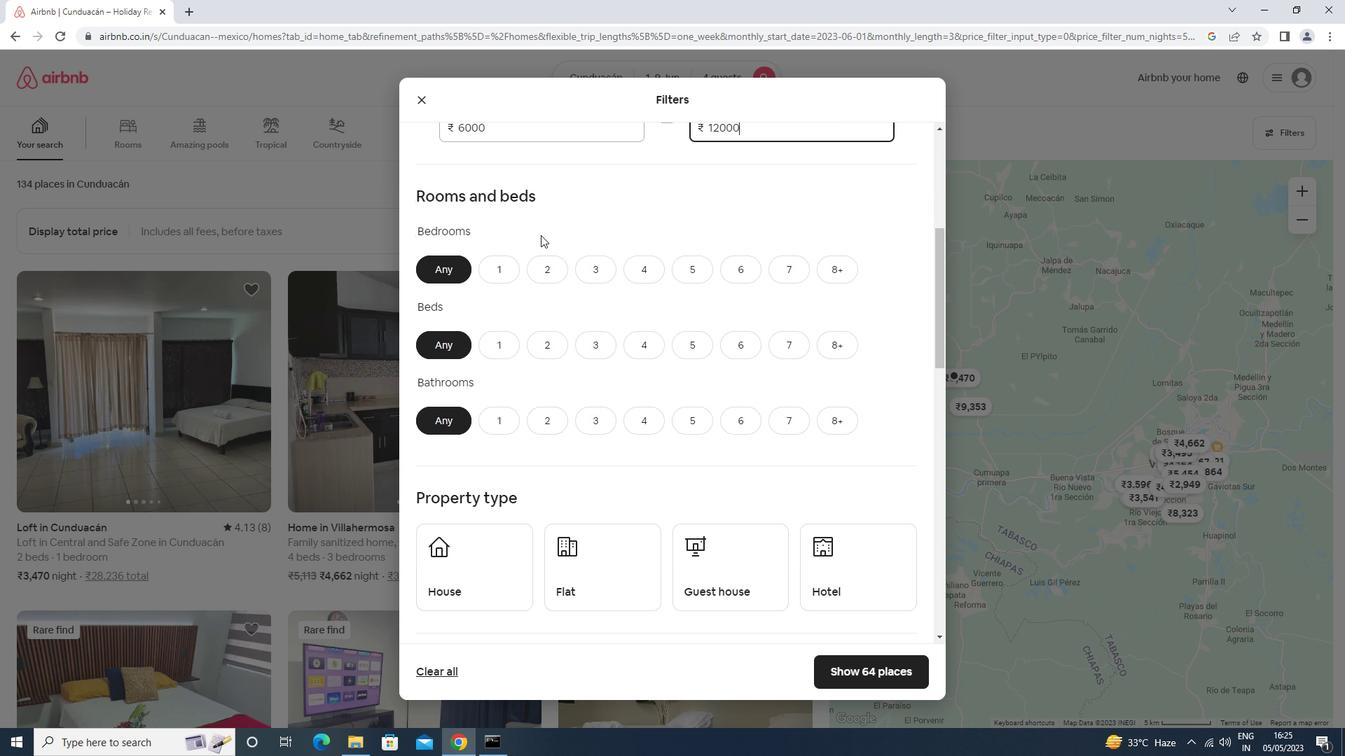 
Action: Mouse pressed left at (538, 257)
Screenshot: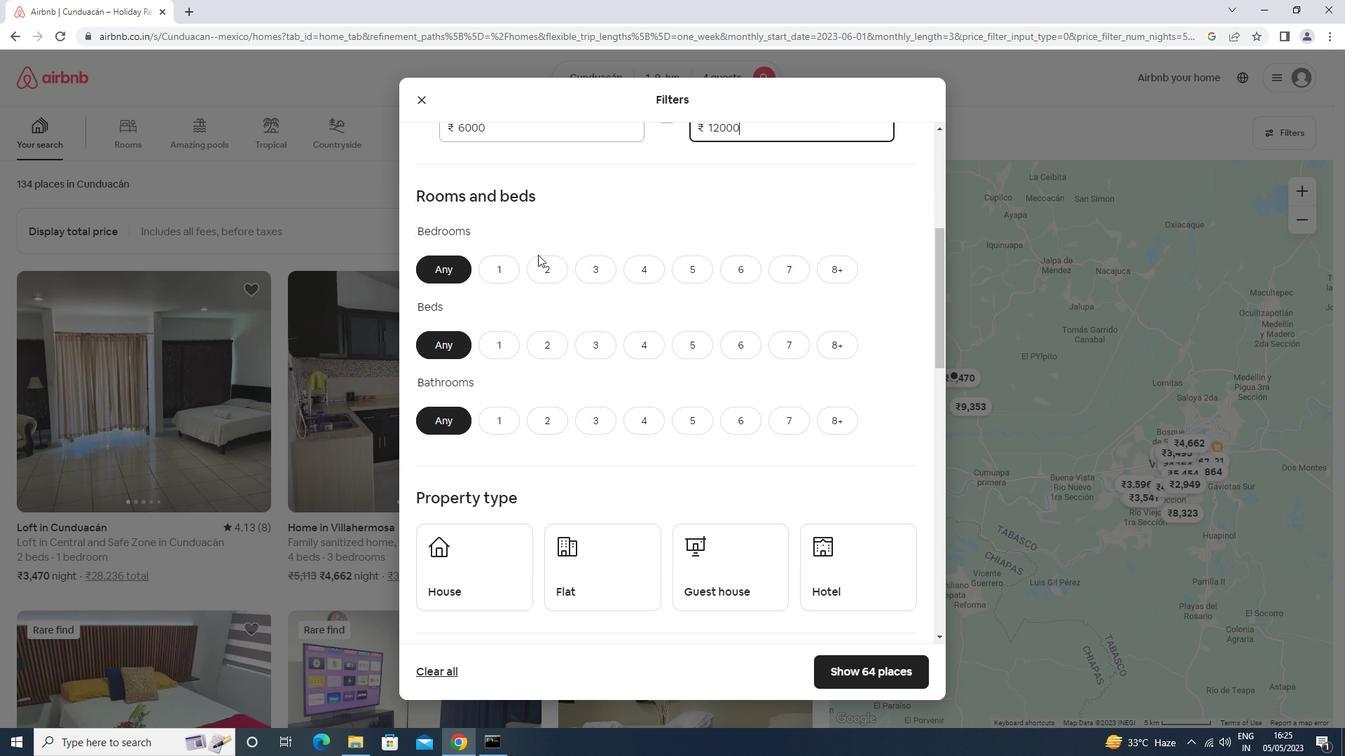 
Action: Mouse moved to (539, 341)
Screenshot: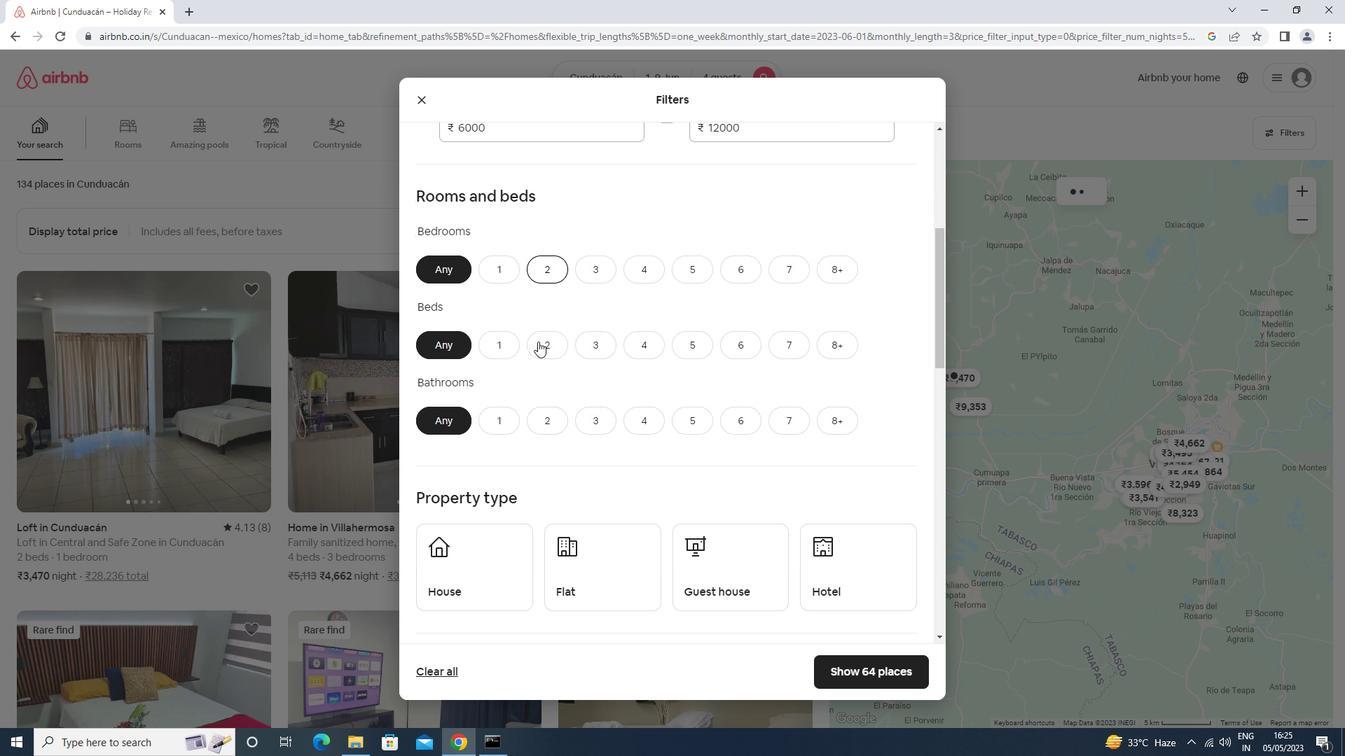 
Action: Mouse pressed left at (539, 341)
Screenshot: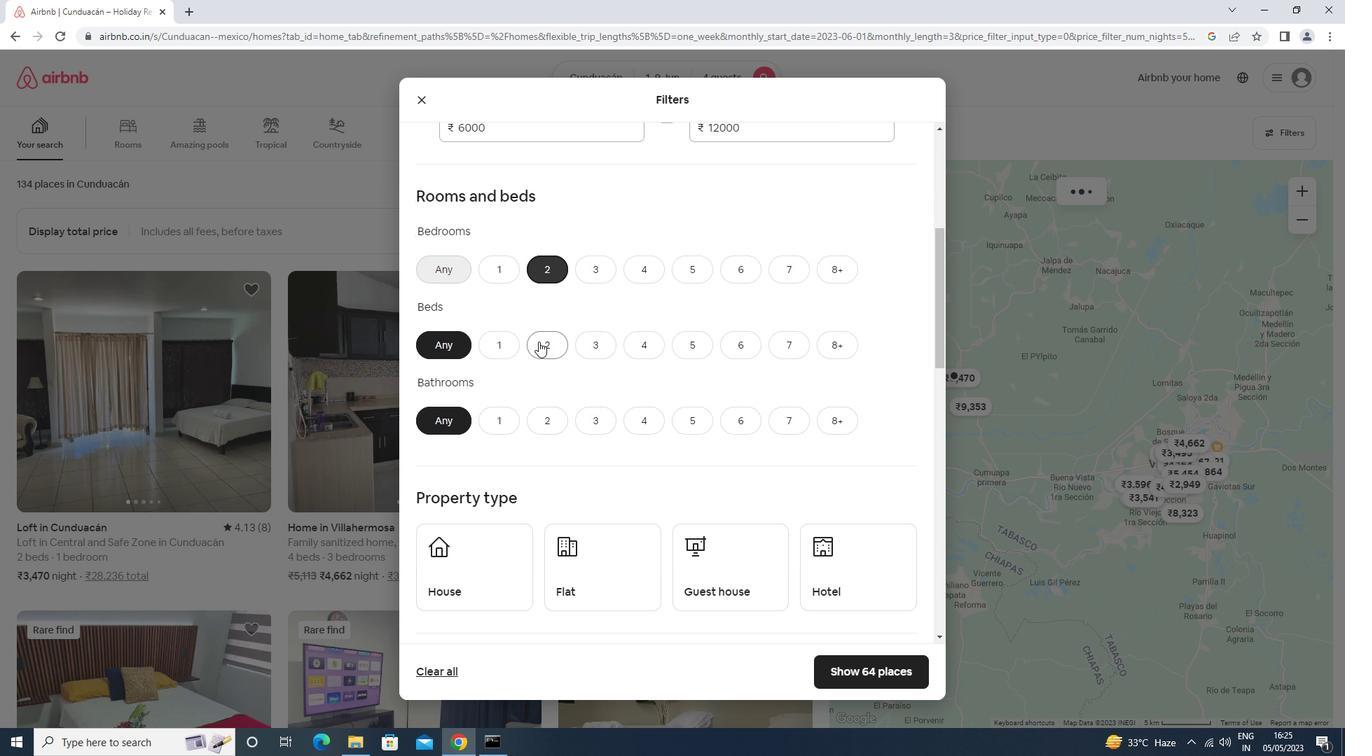 
Action: Mouse moved to (554, 423)
Screenshot: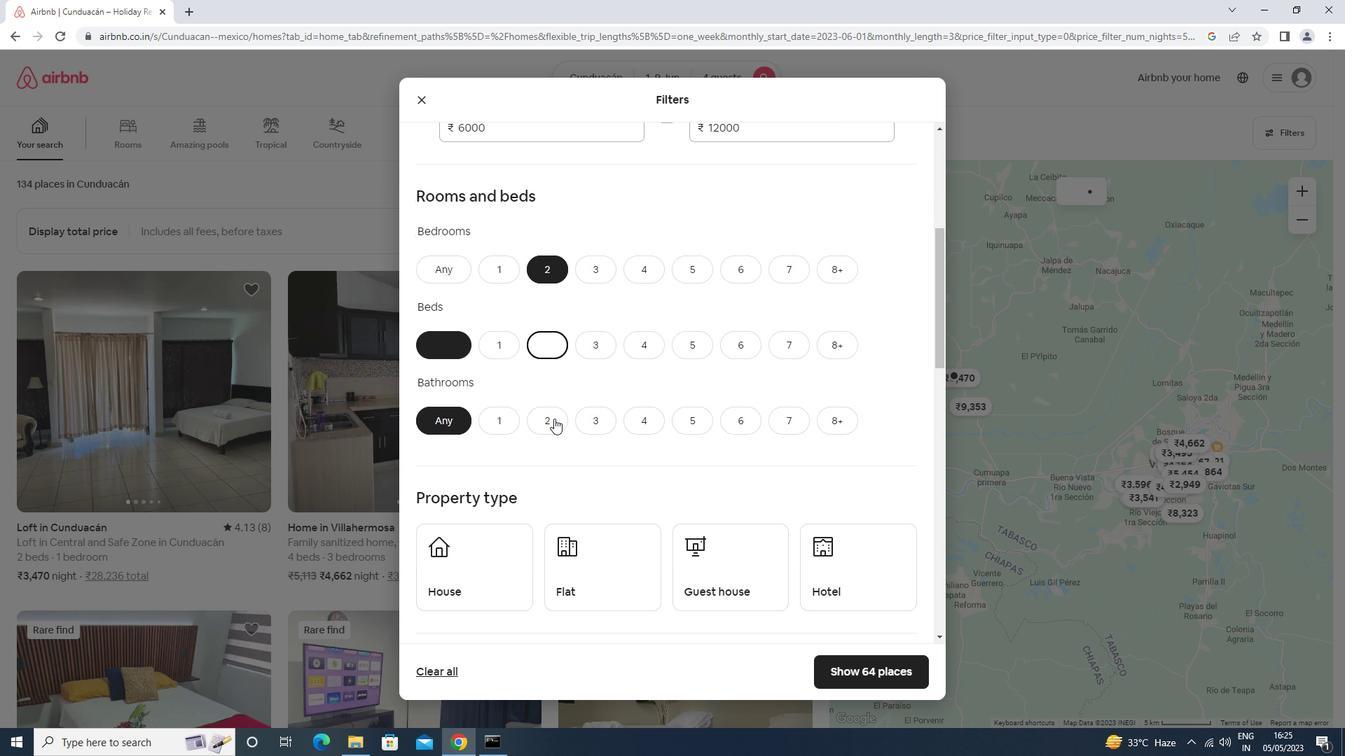 
Action: Mouse pressed left at (554, 423)
Screenshot: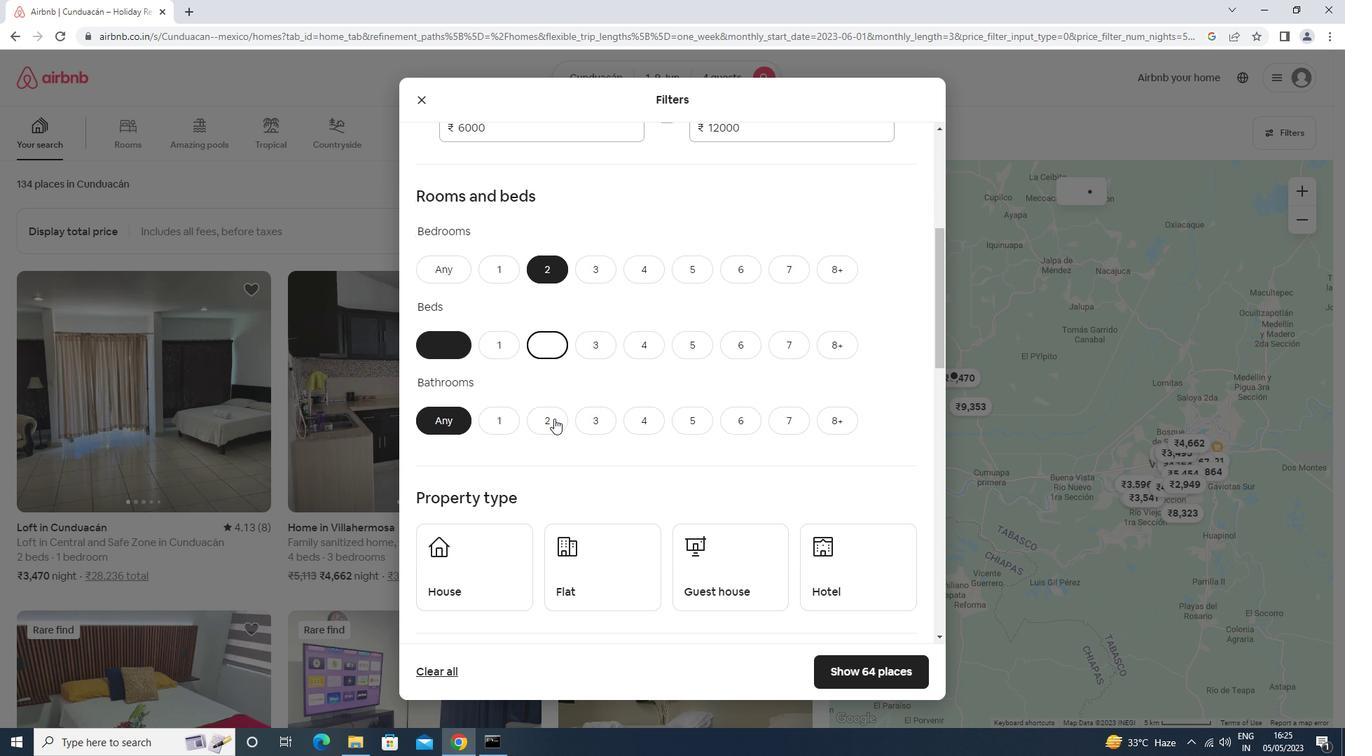 
Action: Mouse moved to (490, 525)
Screenshot: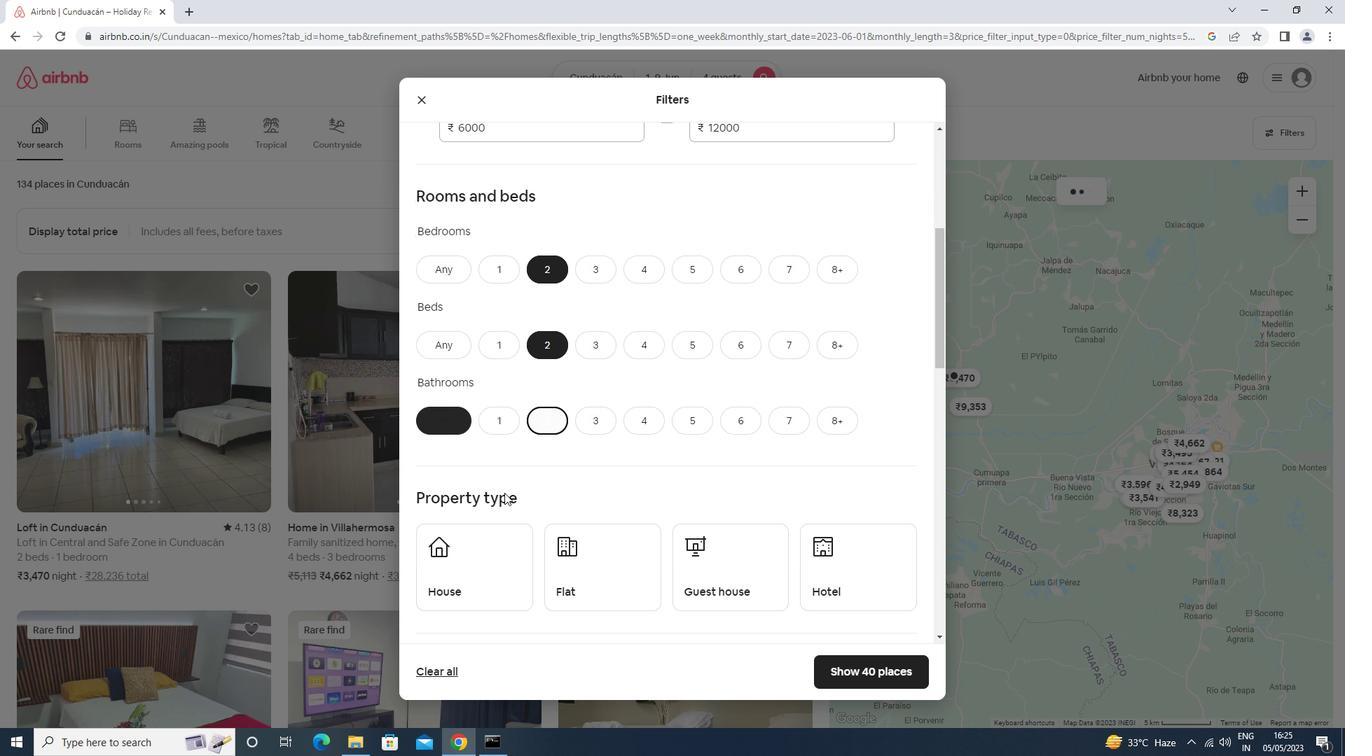 
Action: Mouse pressed left at (490, 525)
Screenshot: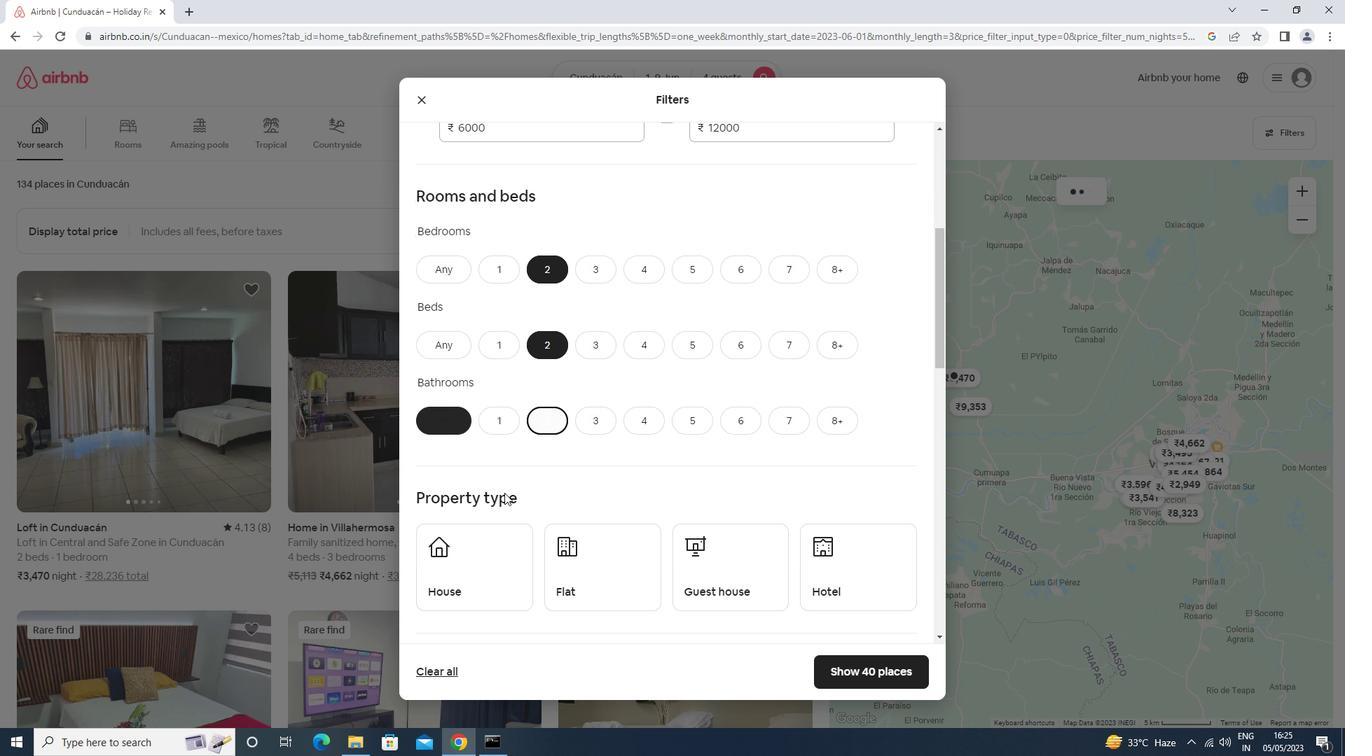
Action: Mouse moved to (616, 568)
Screenshot: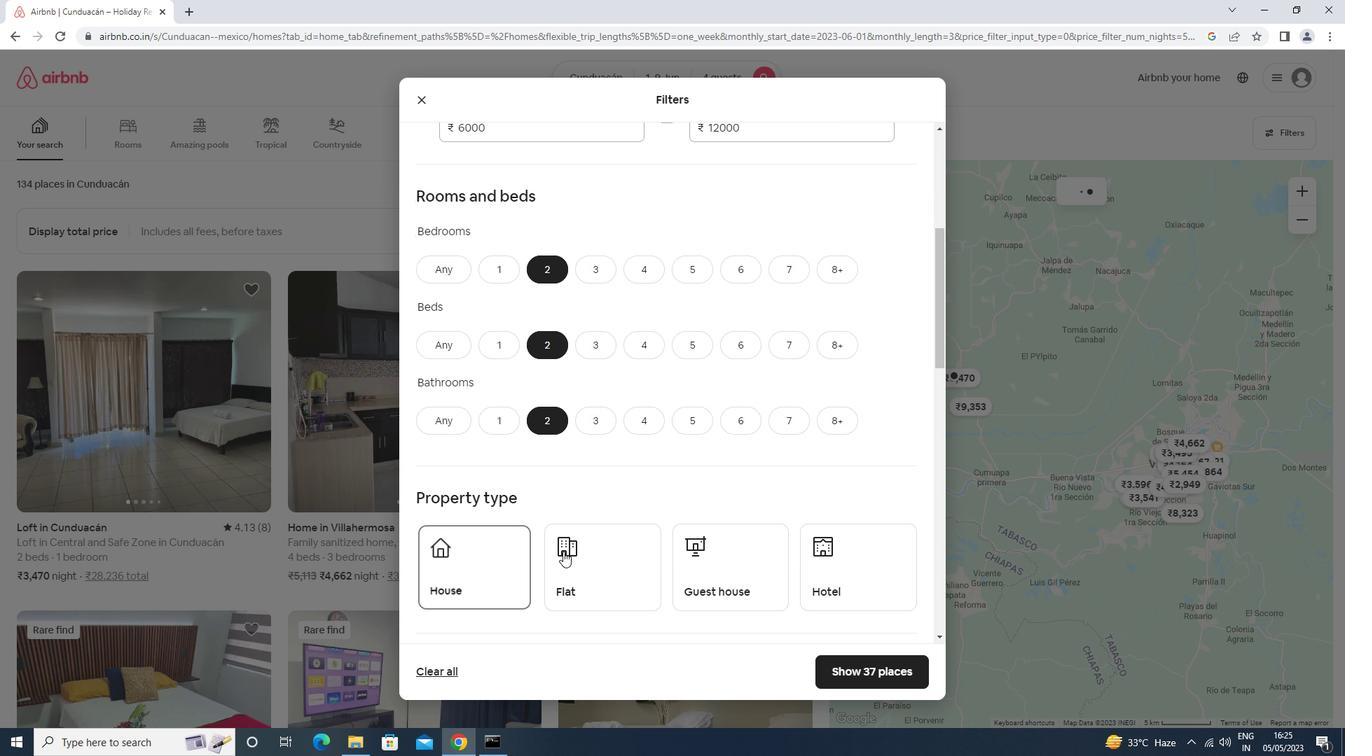 
Action: Mouse pressed left at (616, 568)
Screenshot: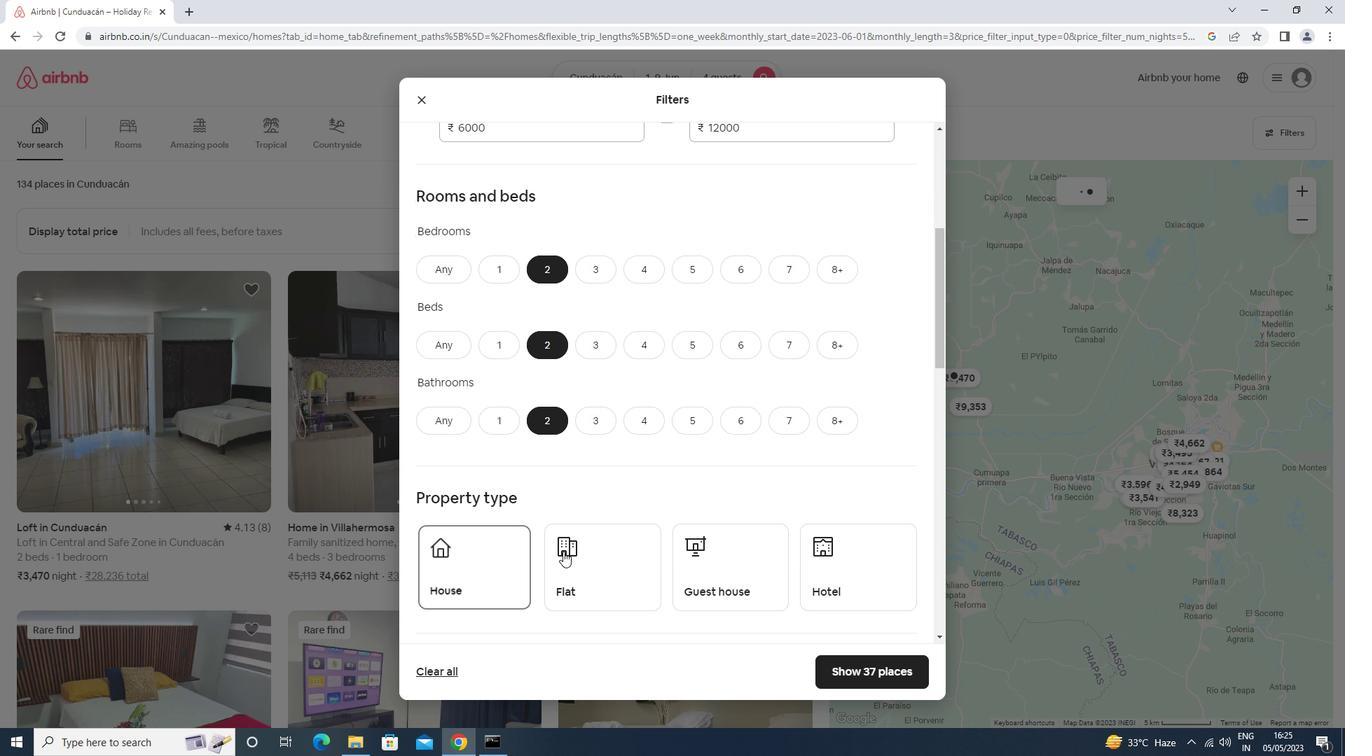 
Action: Mouse moved to (738, 563)
Screenshot: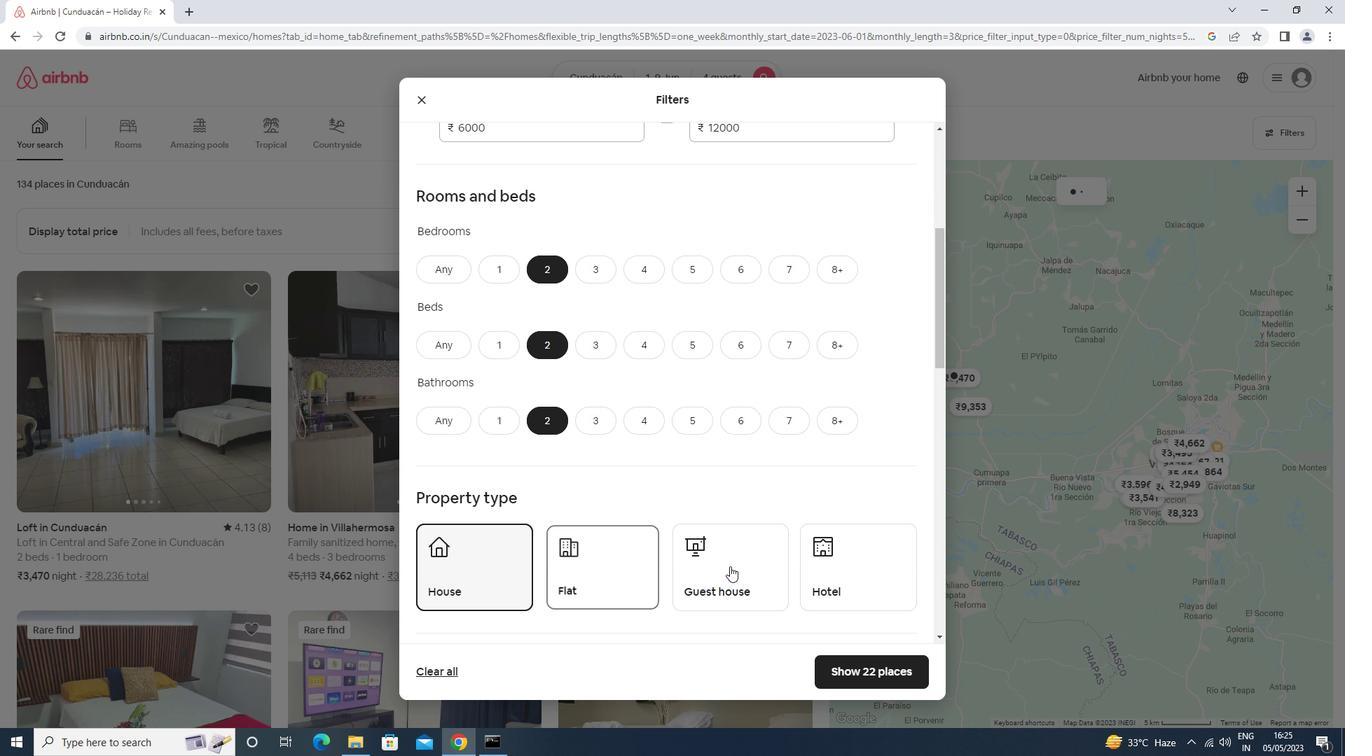
Action: Mouse pressed left at (738, 563)
Screenshot: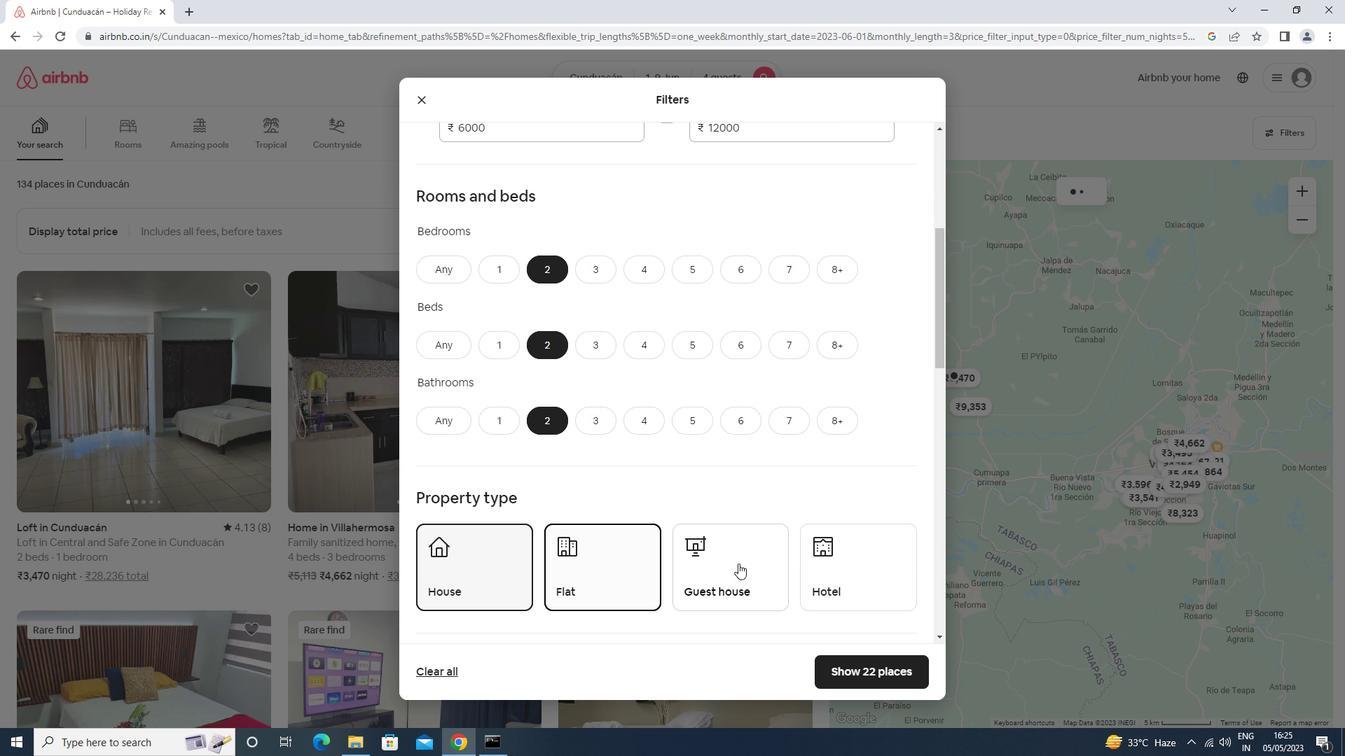 
Action: Mouse moved to (735, 552)
Screenshot: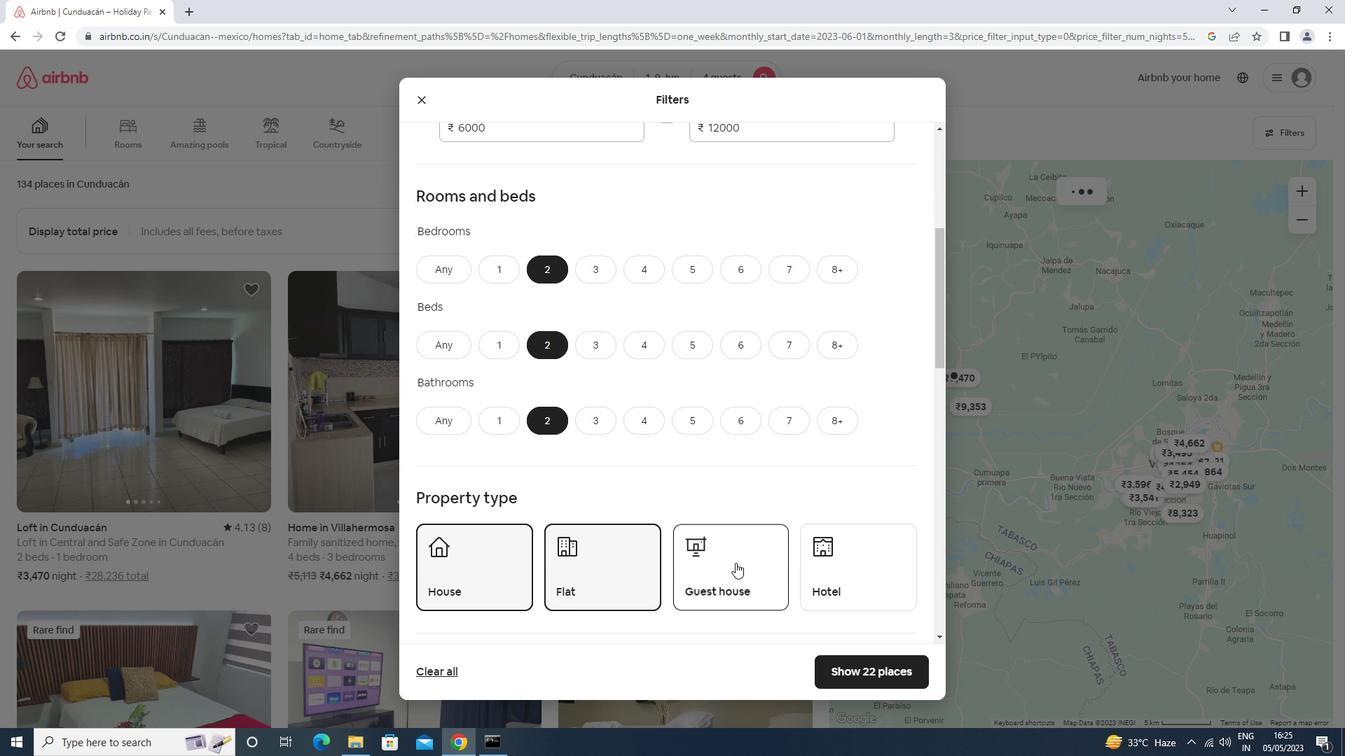 
Action: Mouse scrolled (735, 551) with delta (0, 0)
Screenshot: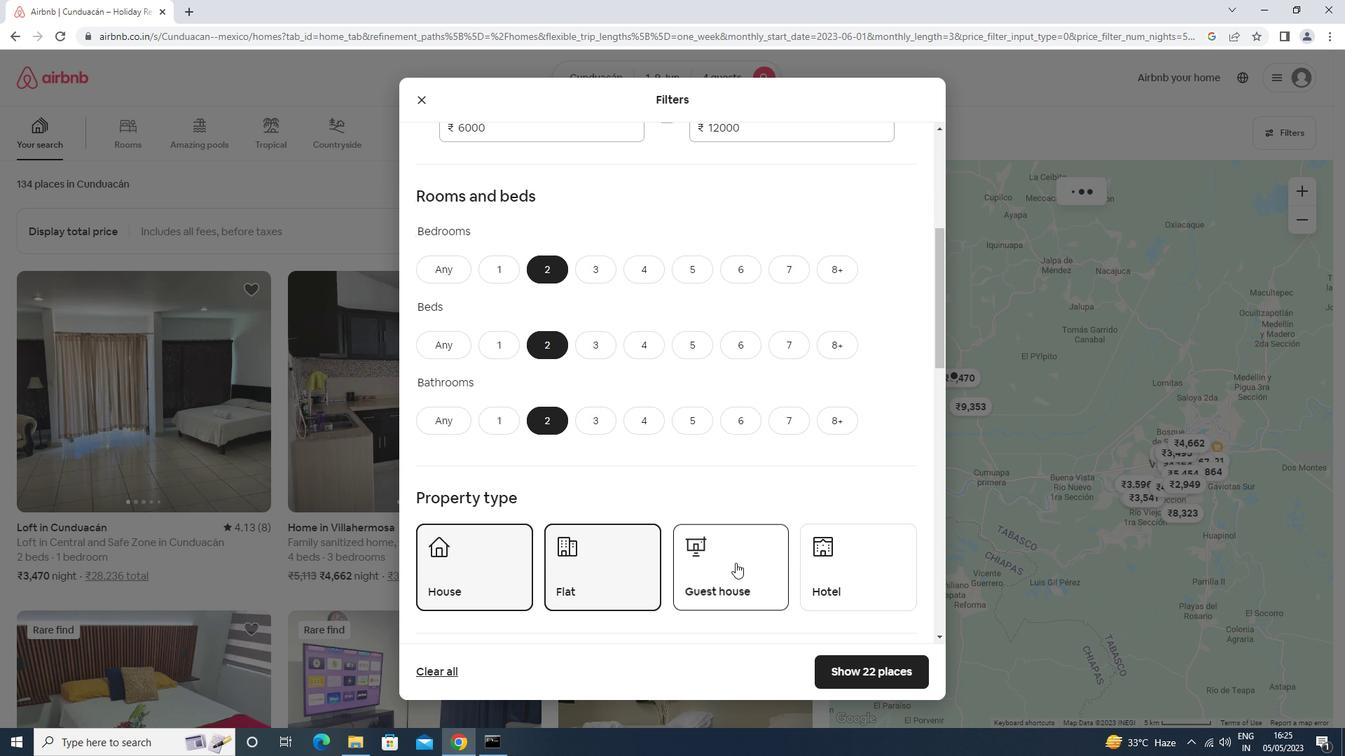 
Action: Mouse scrolled (735, 551) with delta (0, 0)
Screenshot: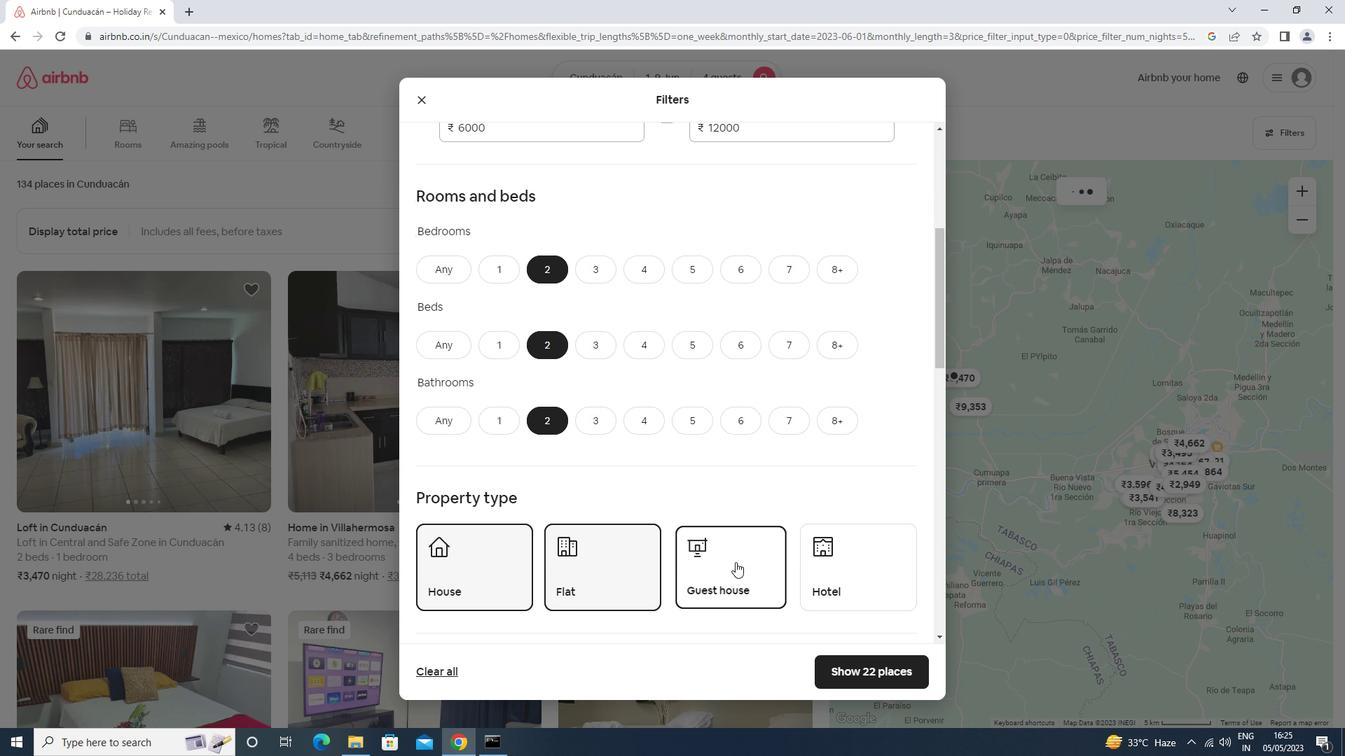 
Action: Mouse scrolled (735, 551) with delta (0, 0)
Screenshot: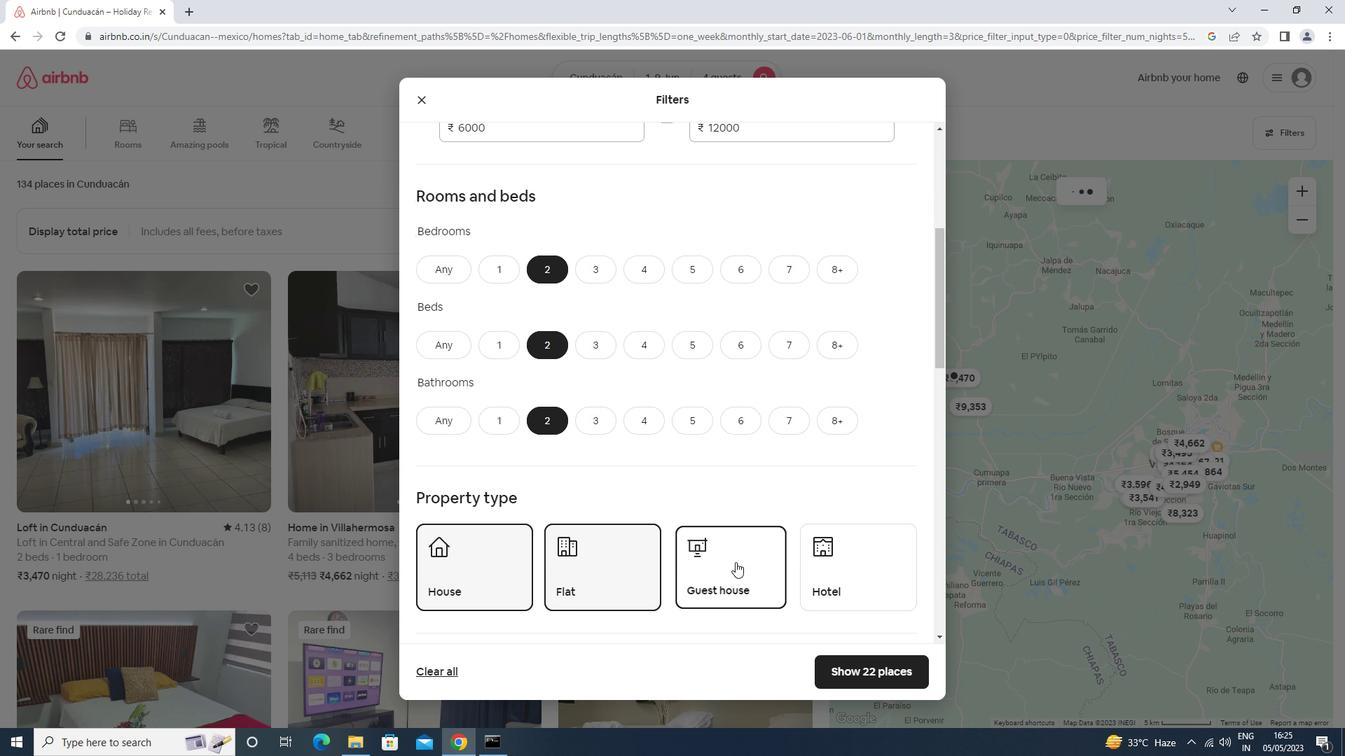 
Action: Mouse scrolled (735, 551) with delta (0, 0)
Screenshot: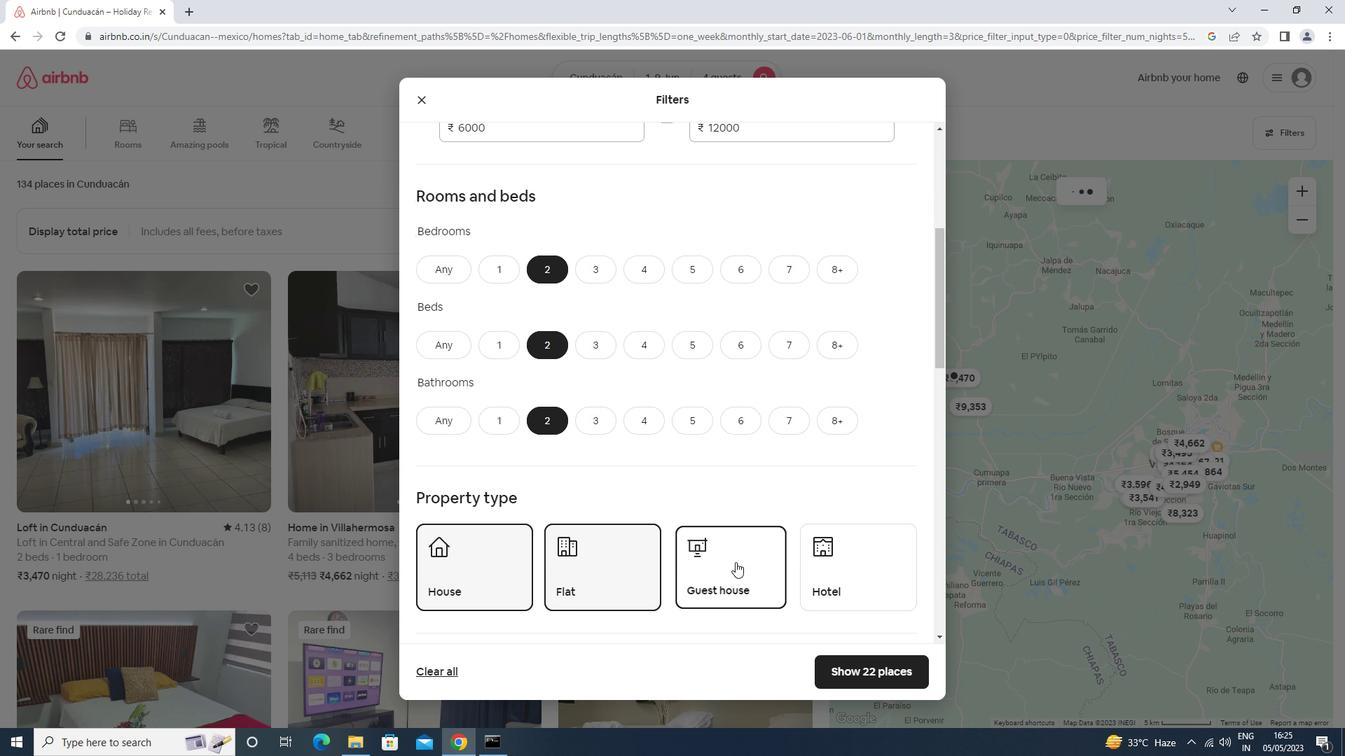 
Action: Mouse scrolled (735, 551) with delta (0, 0)
Screenshot: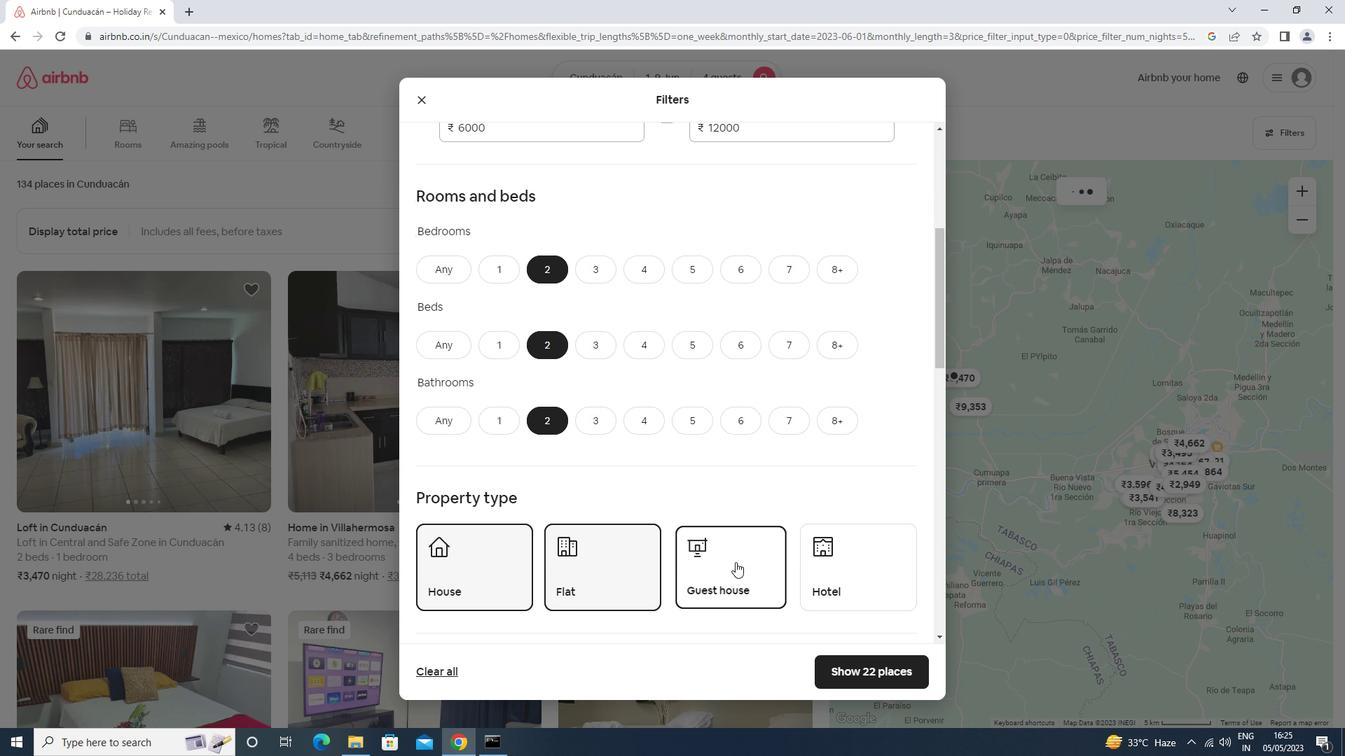 
Action: Mouse scrolled (735, 551) with delta (0, 0)
Screenshot: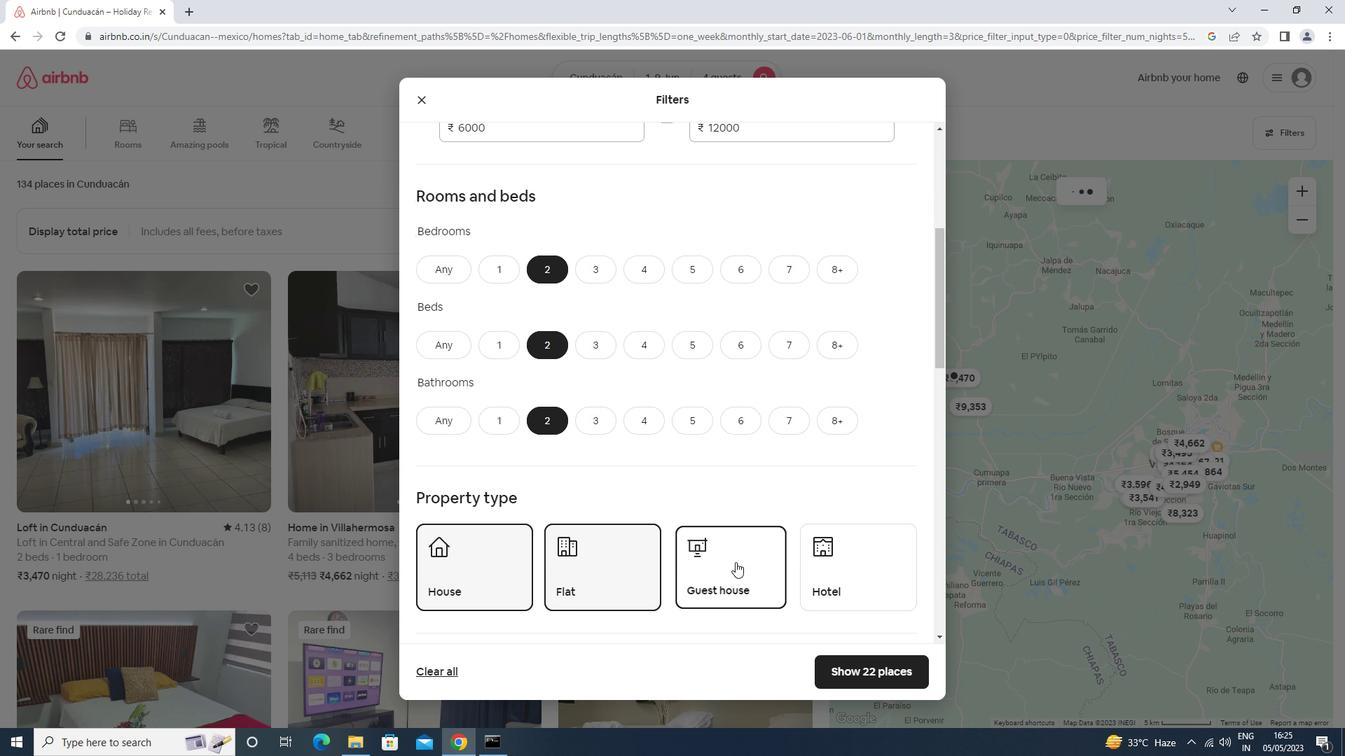 
Action: Mouse moved to (877, 565)
Screenshot: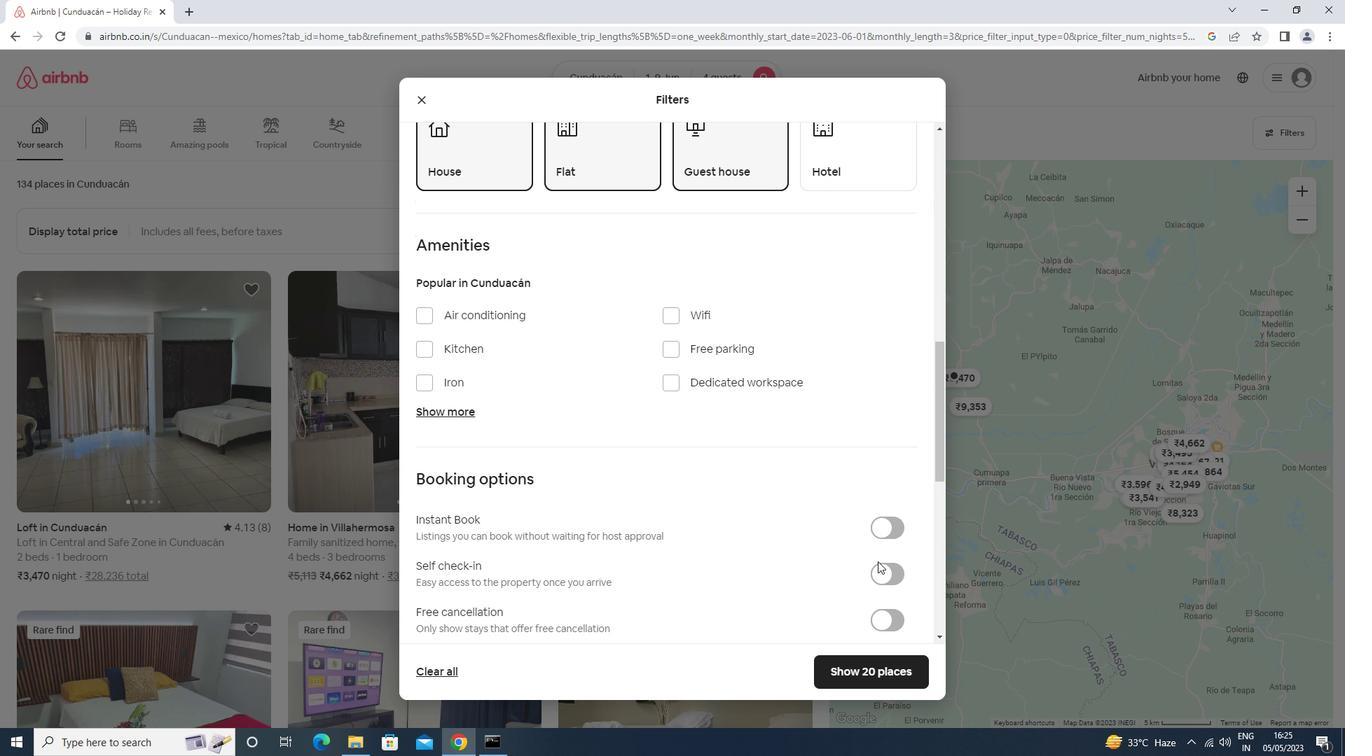 
Action: Mouse pressed left at (877, 565)
Screenshot: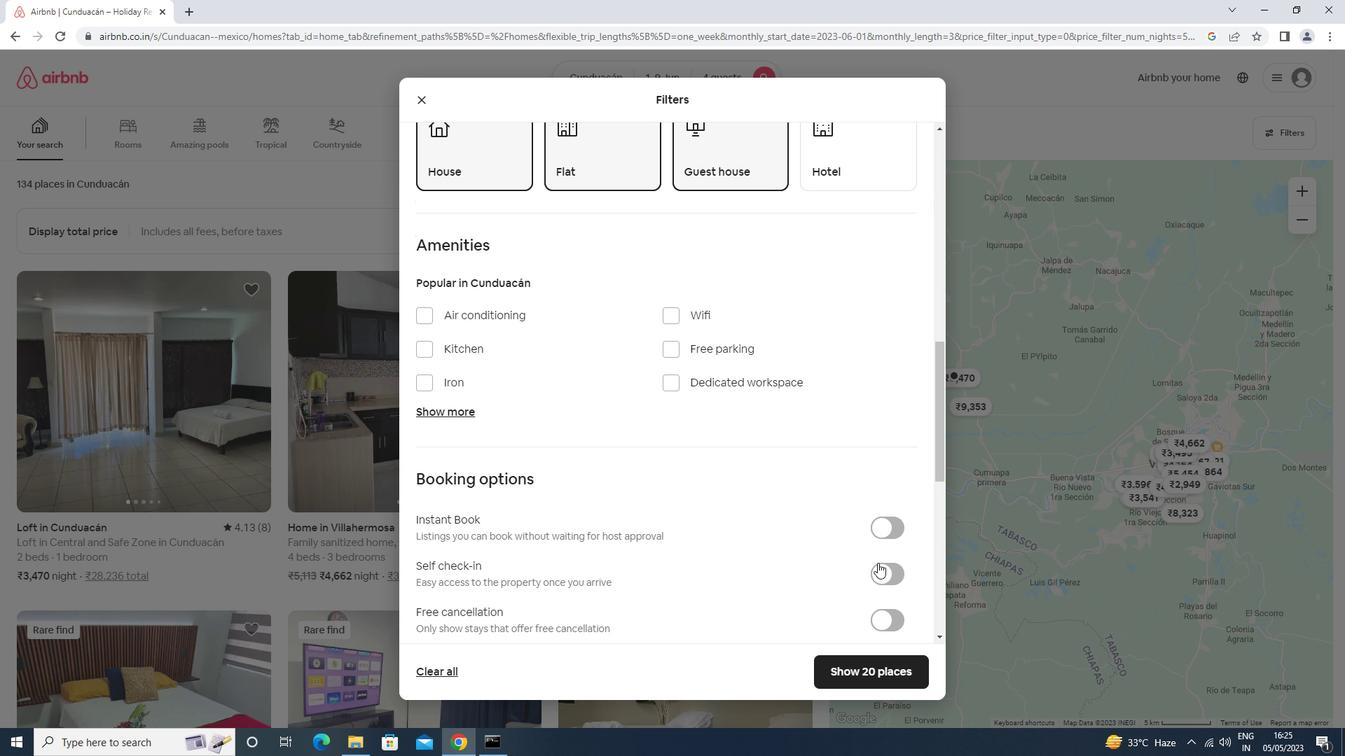 
Action: Mouse moved to (759, 535)
Screenshot: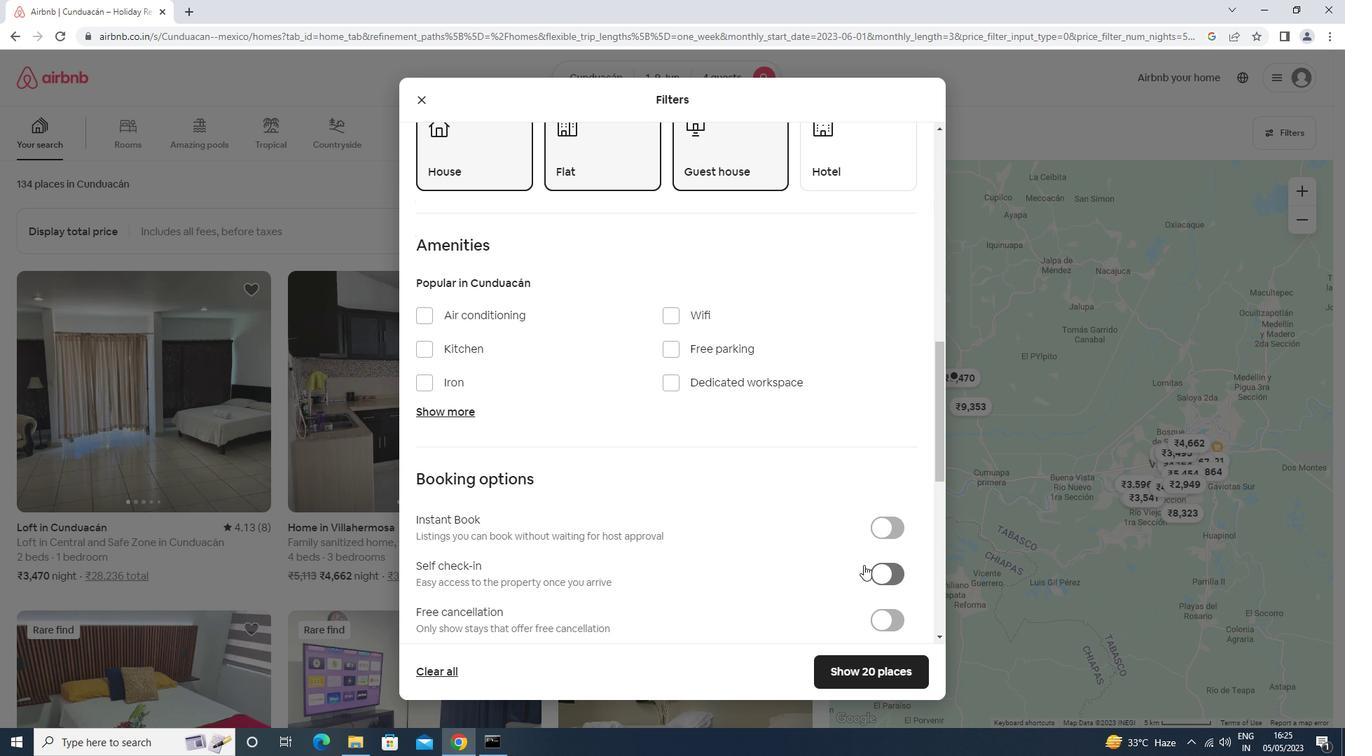 
Action: Mouse scrolled (759, 534) with delta (0, 0)
Screenshot: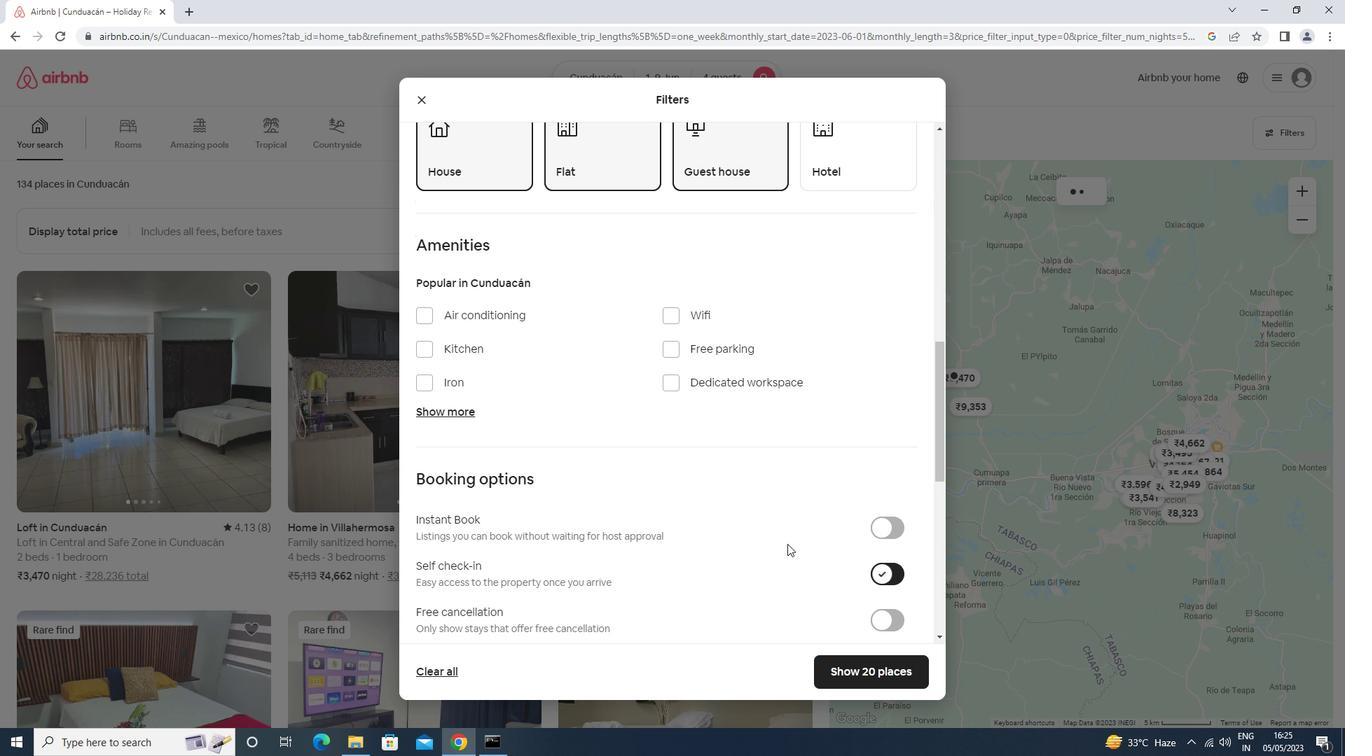 
Action: Mouse scrolled (759, 534) with delta (0, 0)
Screenshot: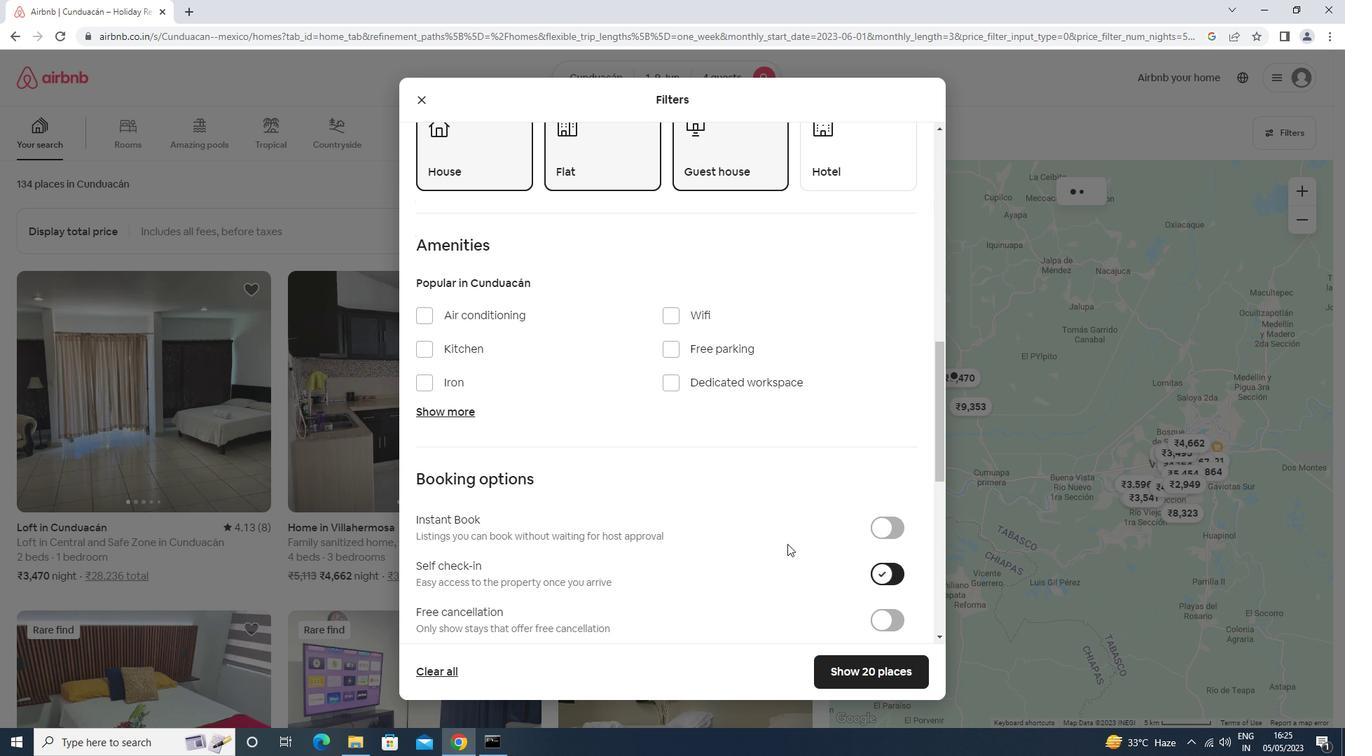 
Action: Mouse scrolled (759, 534) with delta (0, 0)
Screenshot: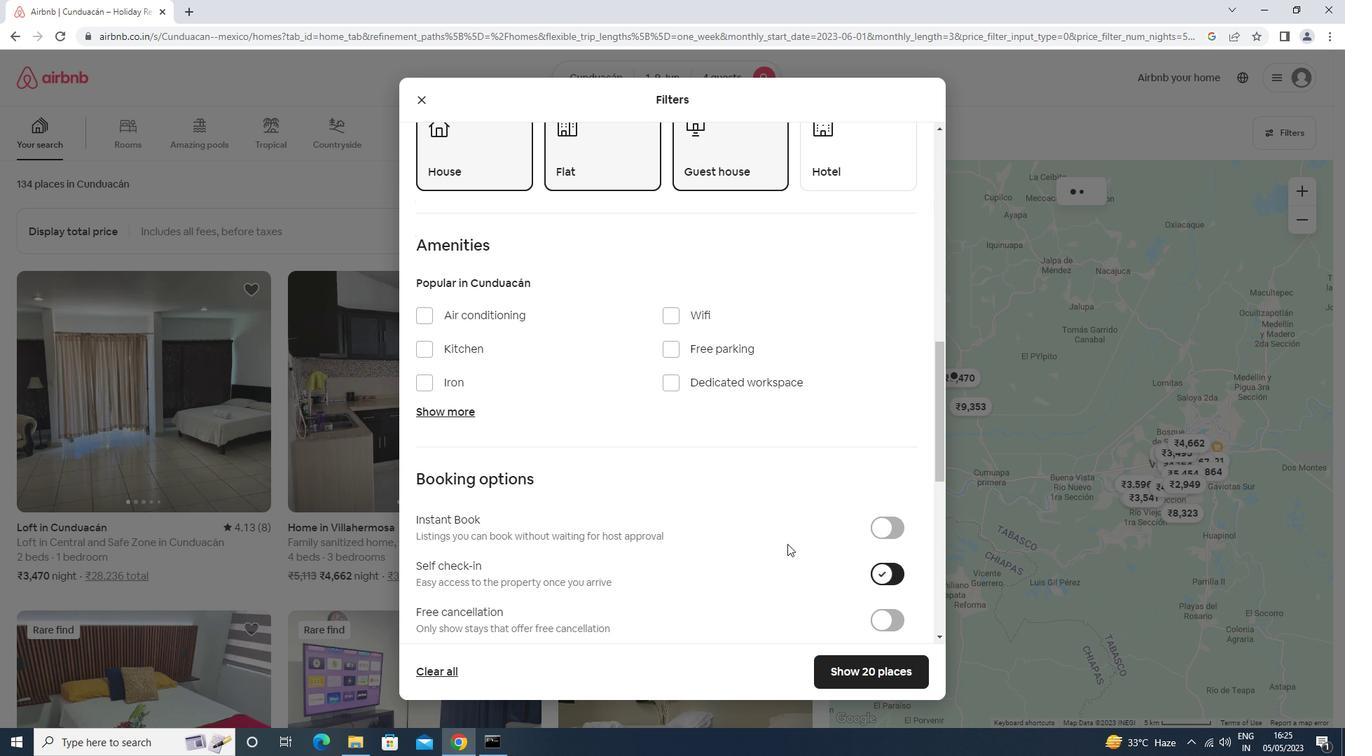 
Action: Mouse scrolled (759, 534) with delta (0, 0)
Screenshot: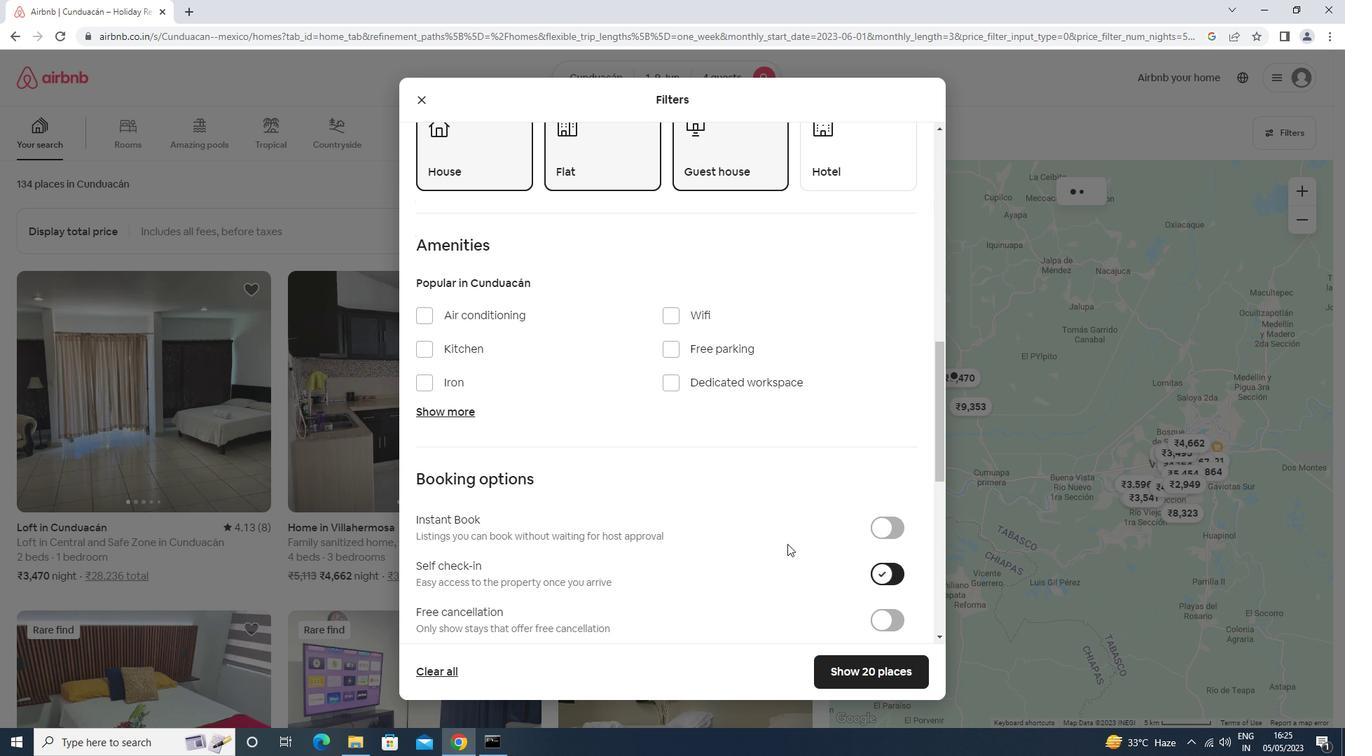 
Action: Mouse scrolled (759, 534) with delta (0, 0)
Screenshot: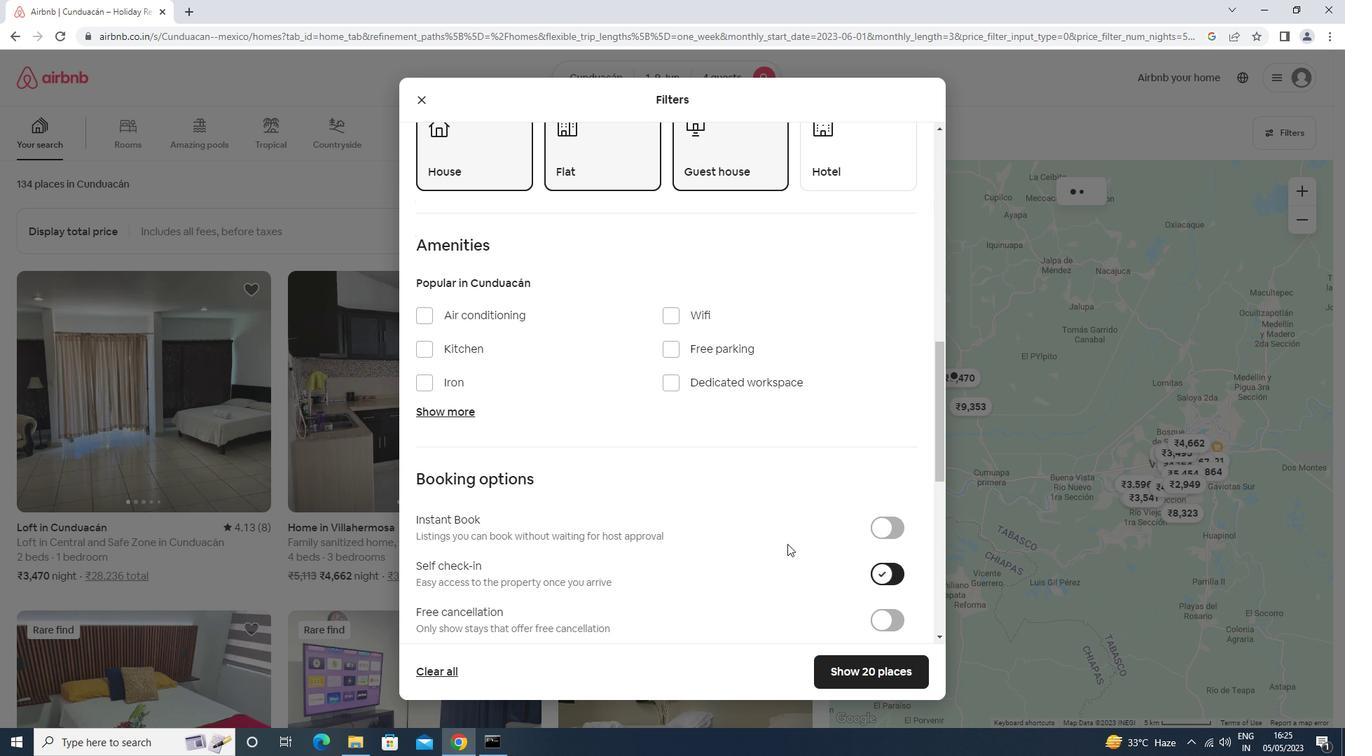 
Action: Mouse scrolled (759, 534) with delta (0, 0)
Screenshot: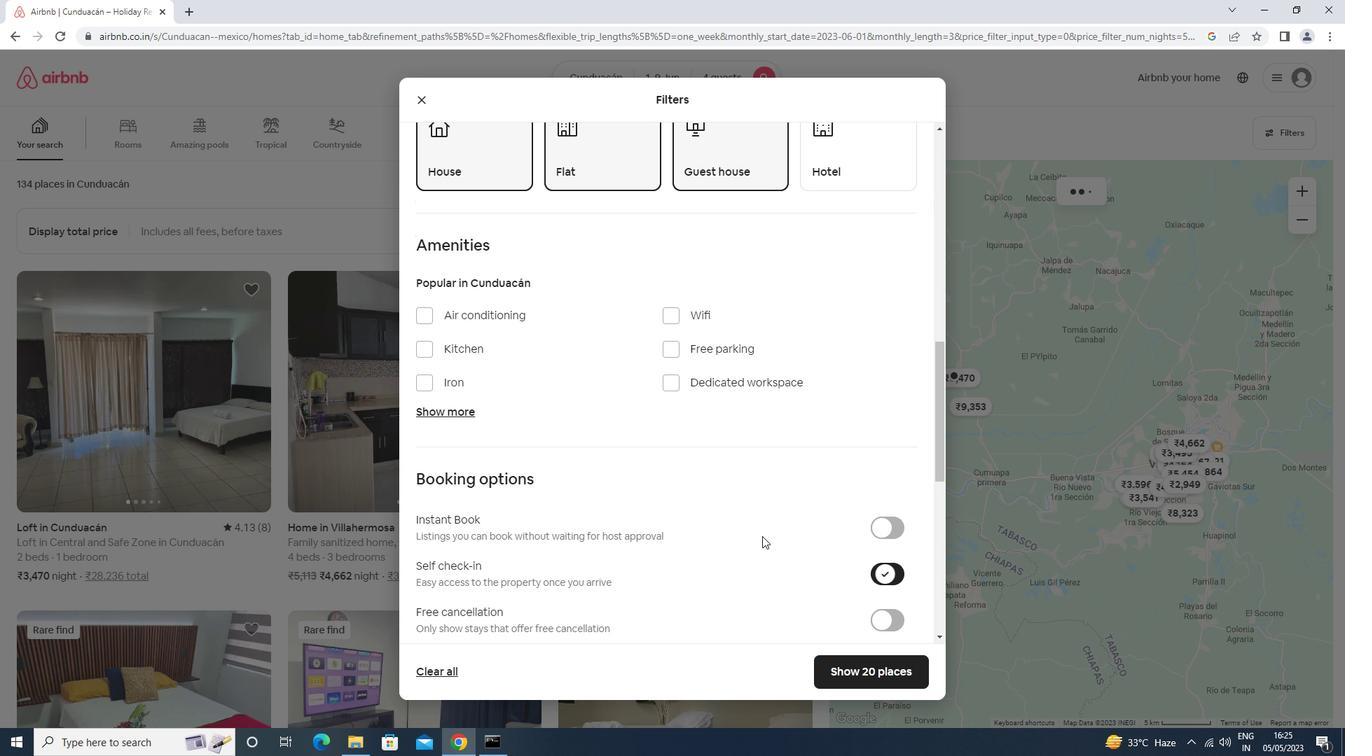 
Action: Mouse moved to (519, 578)
Screenshot: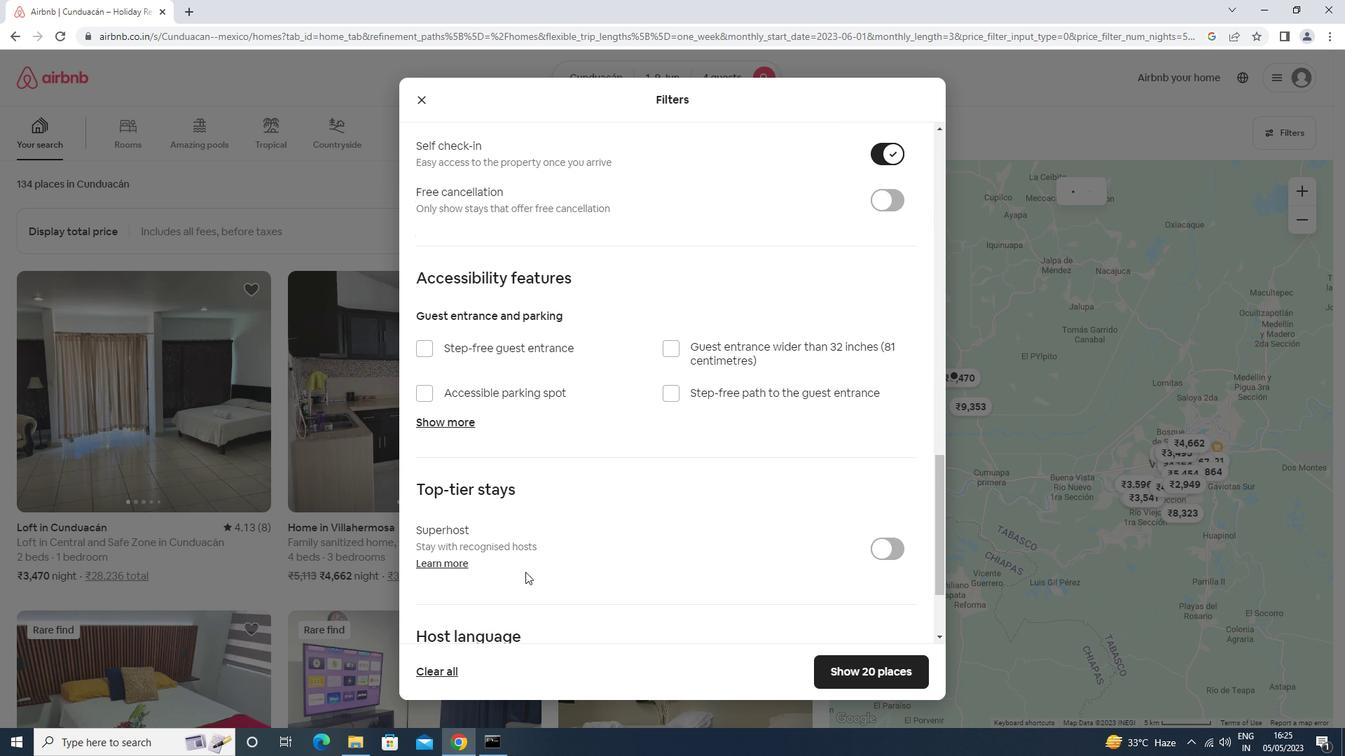 
Action: Mouse scrolled (519, 578) with delta (0, 0)
Screenshot: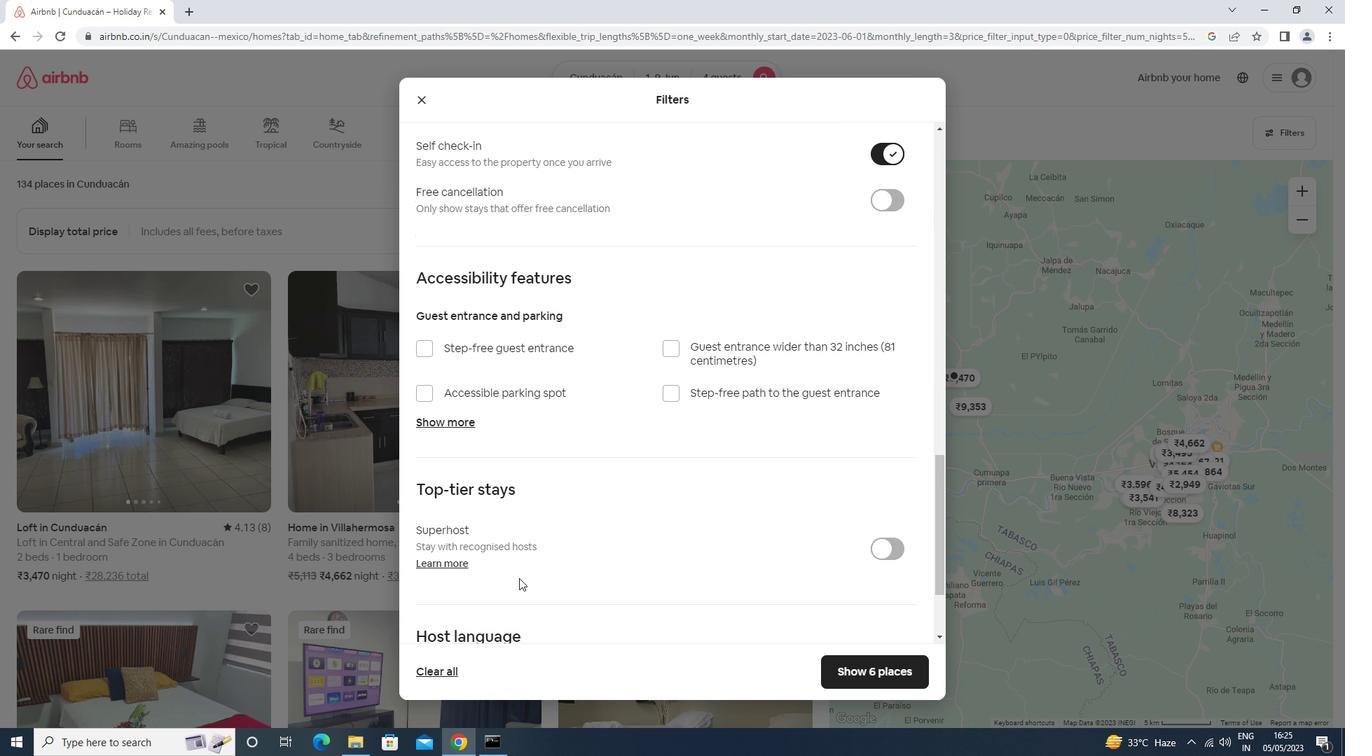 
Action: Mouse scrolled (519, 578) with delta (0, 0)
Screenshot: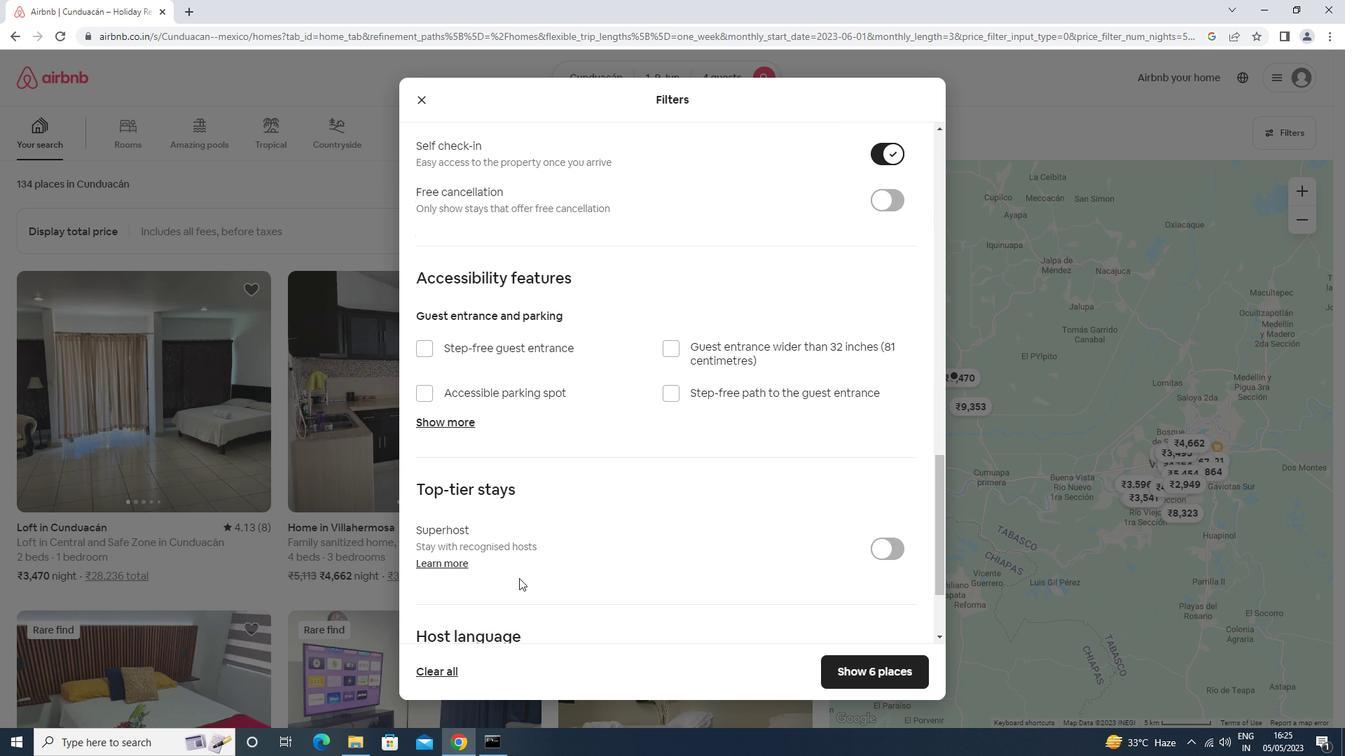 
Action: Mouse scrolled (519, 578) with delta (0, 0)
Screenshot: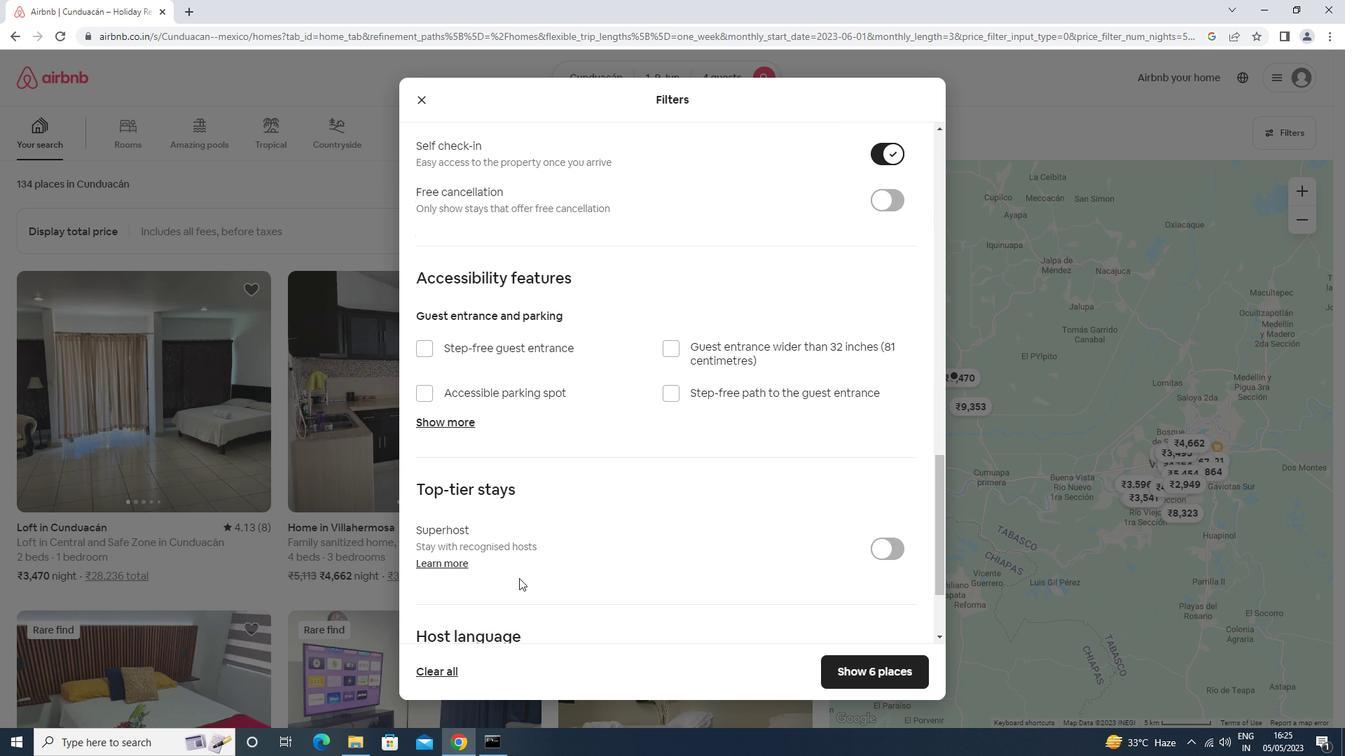 
Action: Mouse scrolled (519, 578) with delta (0, 0)
Screenshot: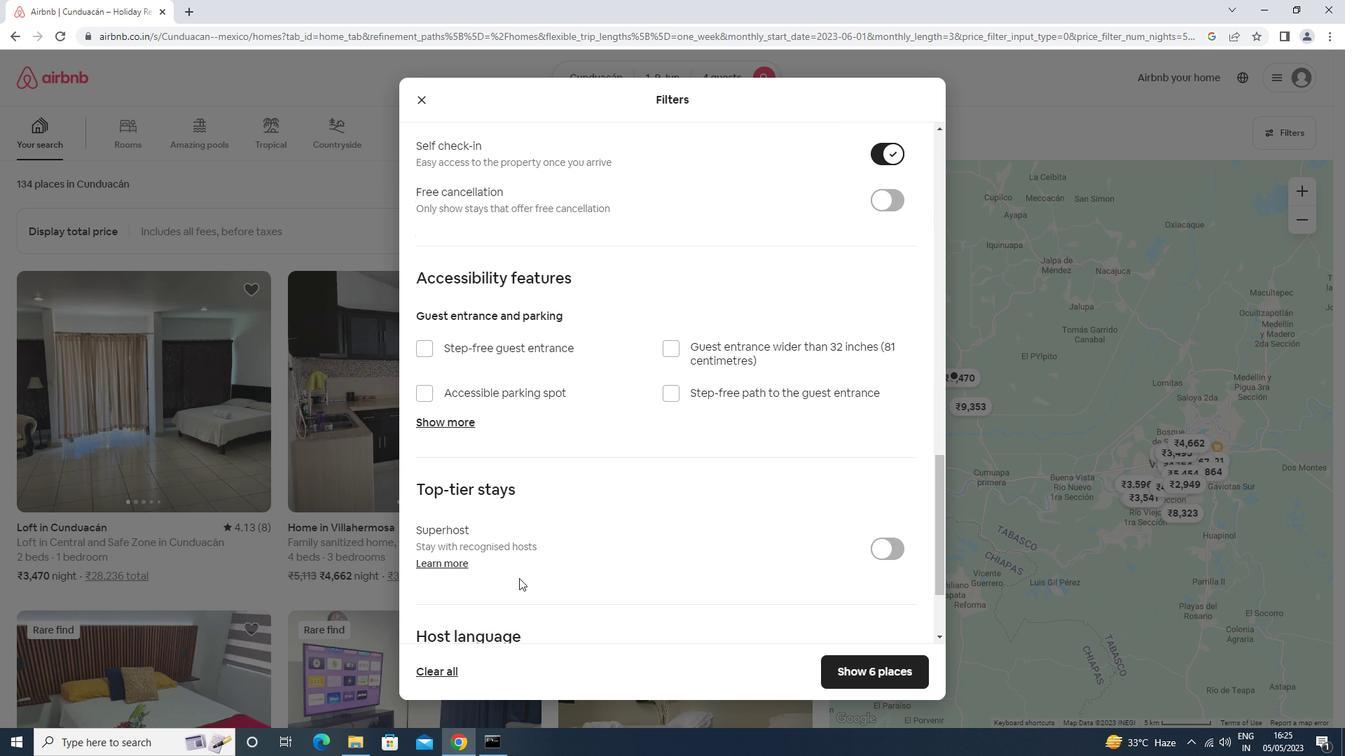 
Action: Mouse scrolled (519, 578) with delta (0, 0)
Screenshot: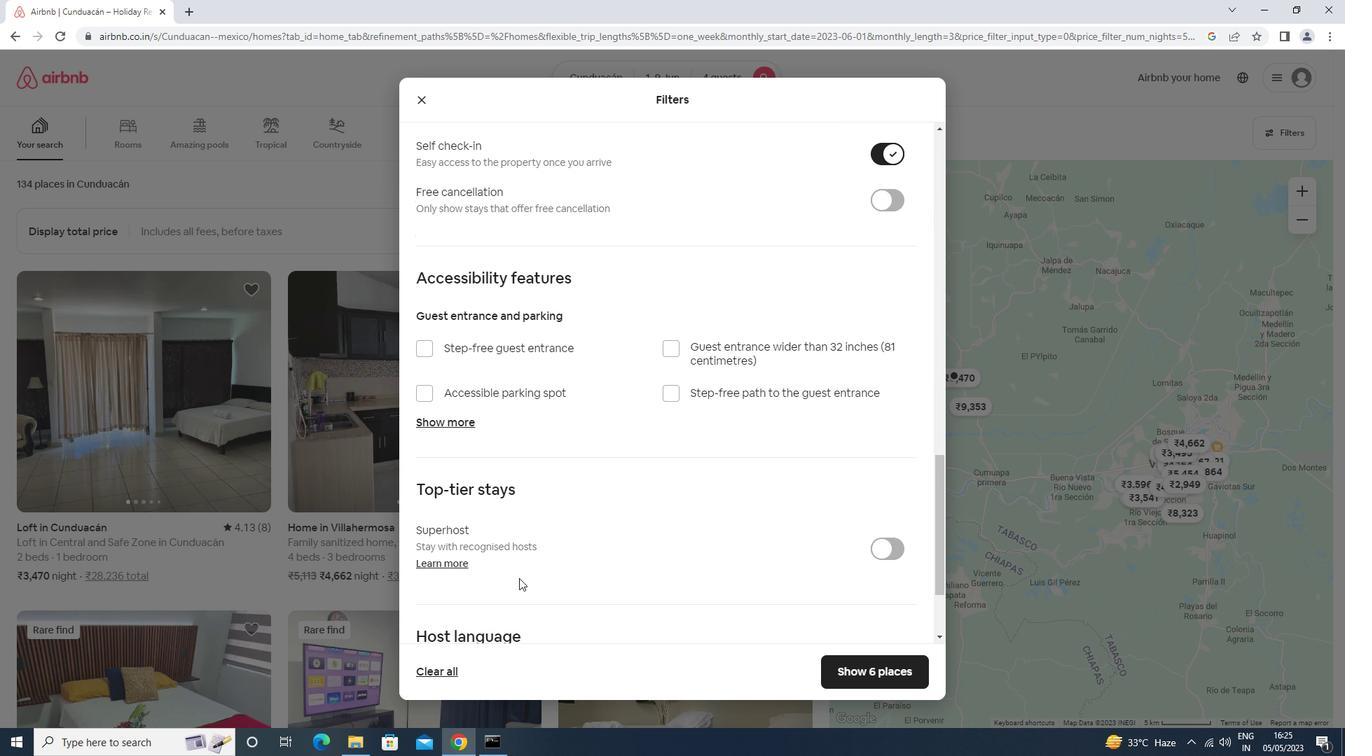 
Action: Mouse moved to (470, 539)
Screenshot: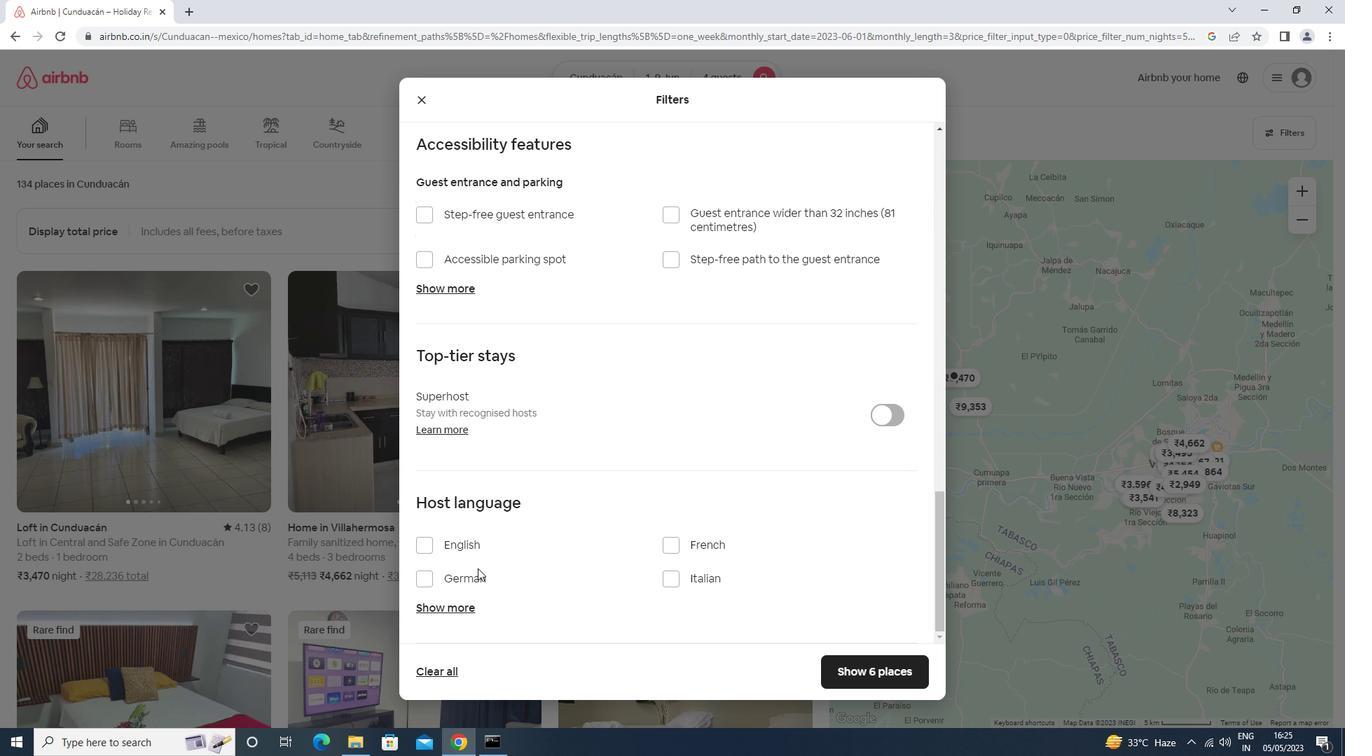 
Action: Mouse pressed left at (470, 539)
Screenshot: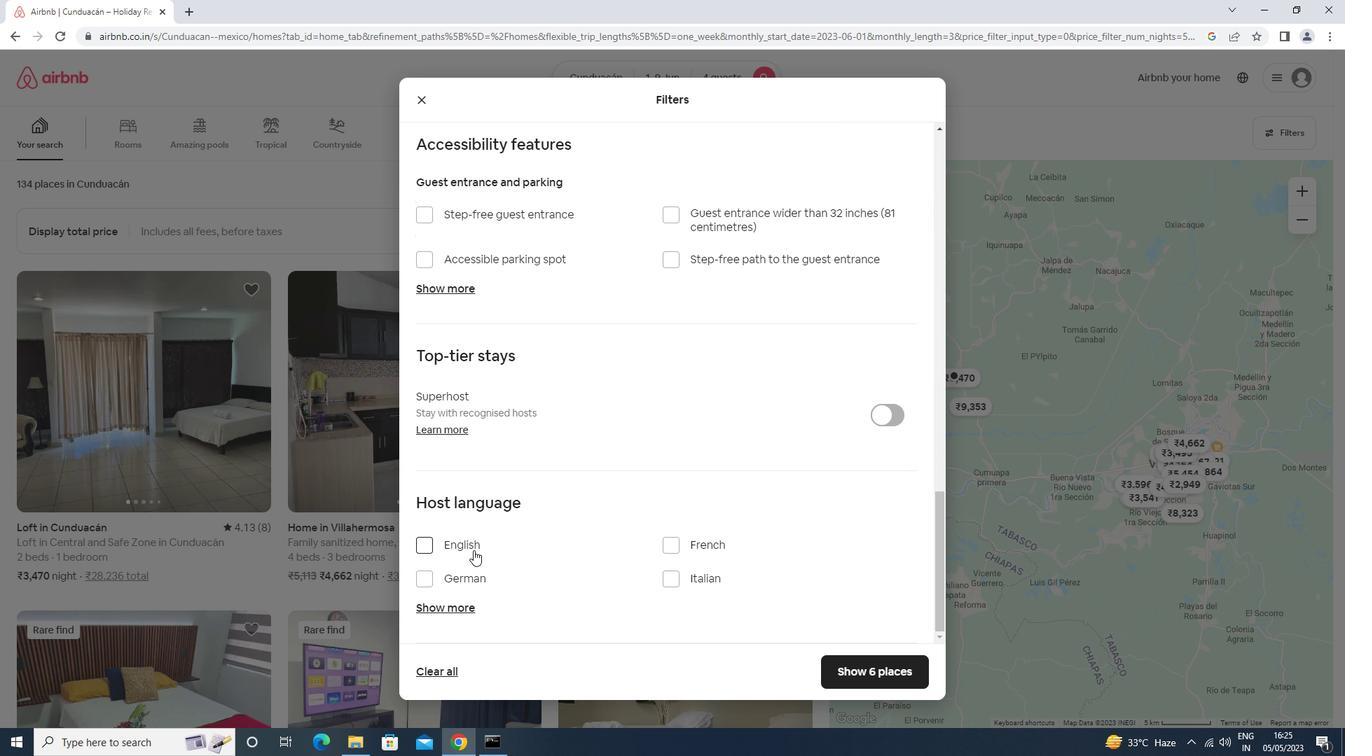 
Action: Mouse moved to (896, 671)
Screenshot: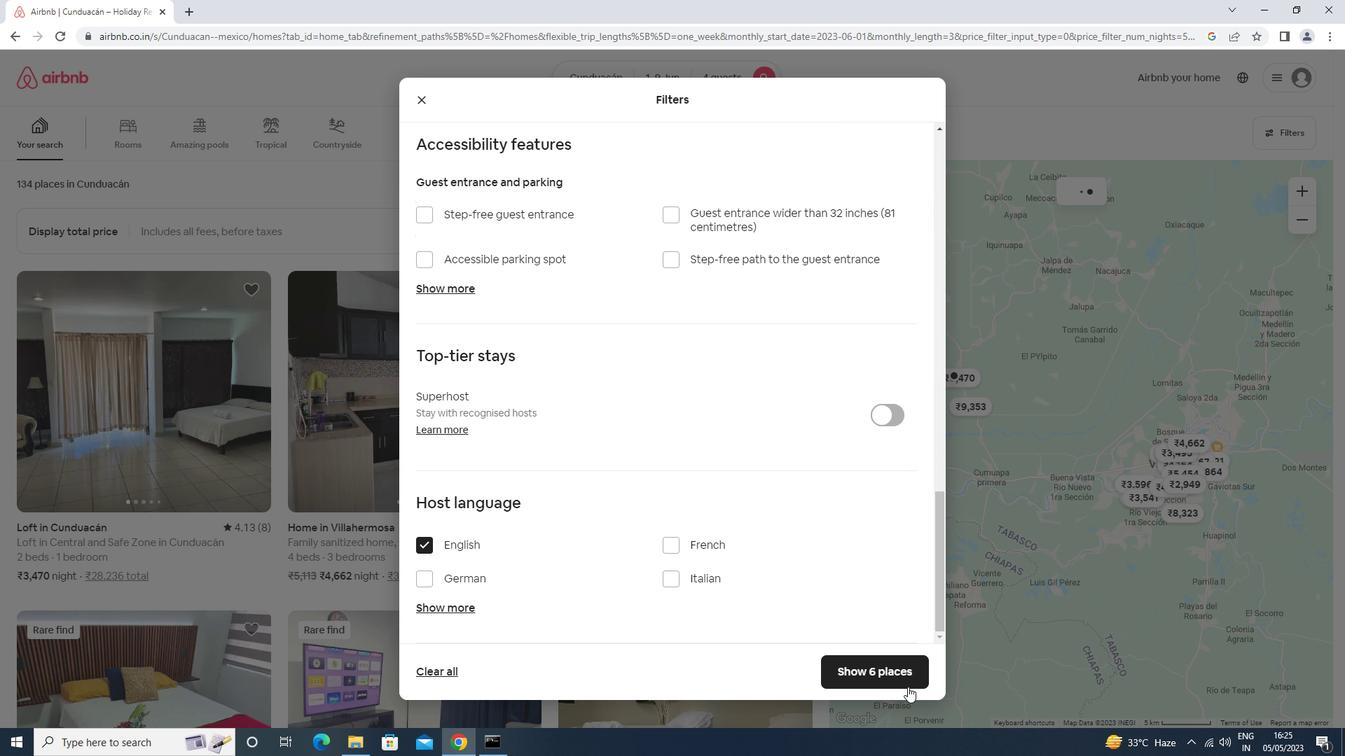 
Action: Mouse pressed left at (896, 671)
Screenshot: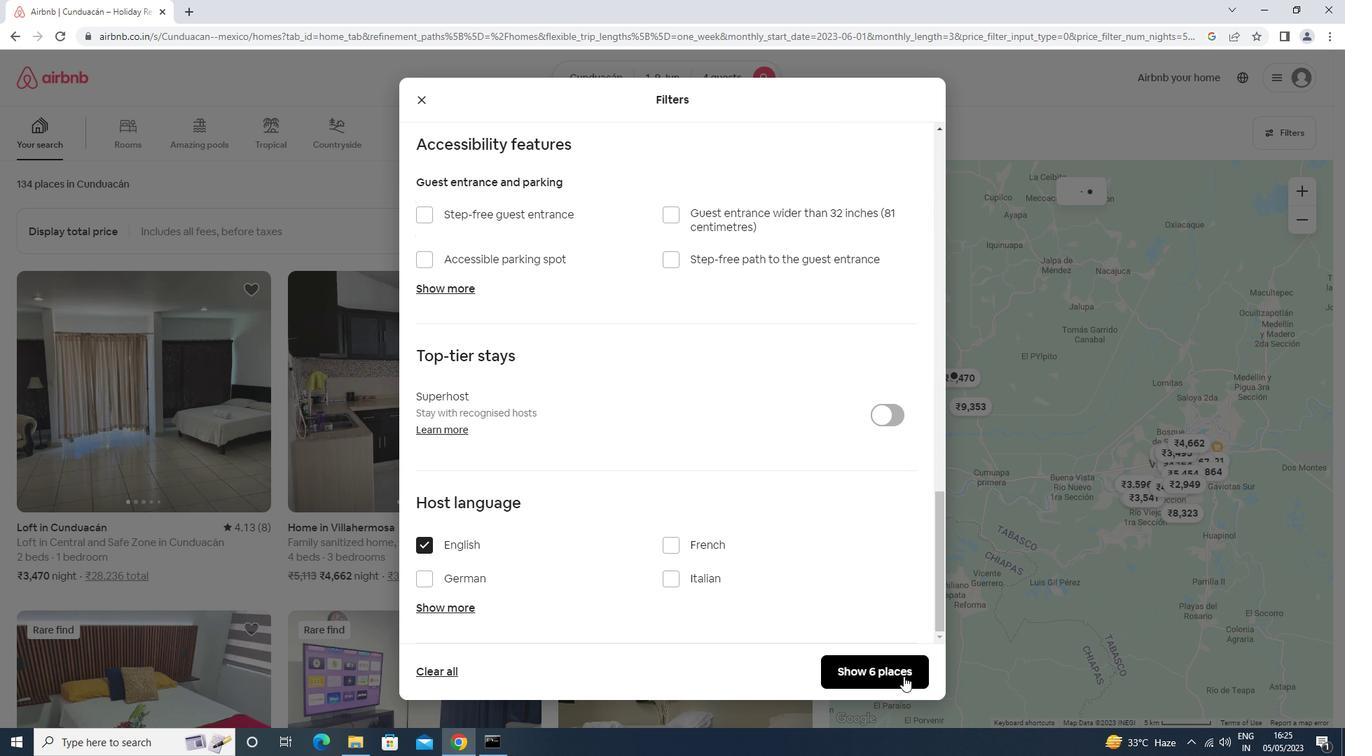 
Action: Mouse moved to (892, 669)
Screenshot: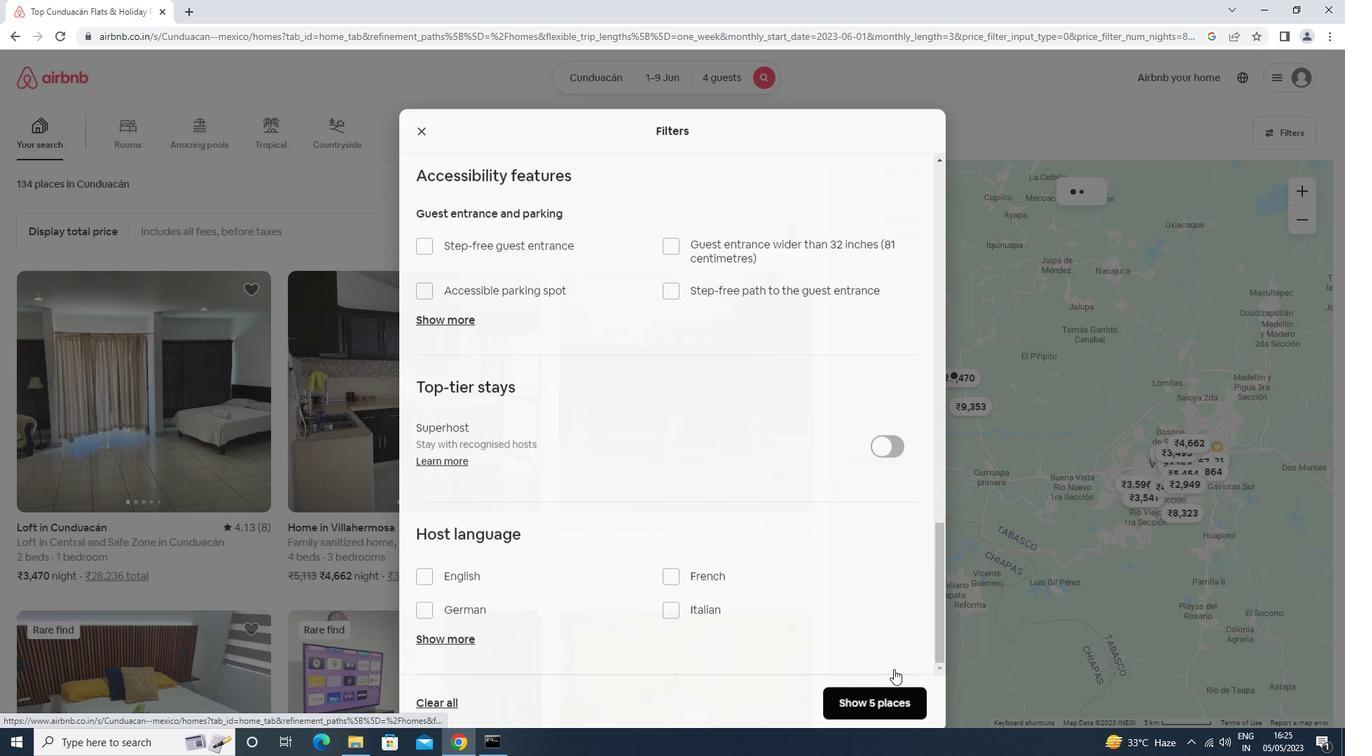 
